 Task: Find connections with filter location Goussainville with filter topic #Moneywith filter profile language French with filter current company B&R Industrial Automation with filter school THIAGARAJAR COLLEGE with filter industry Community Development and Urban Planning with filter service category Resume Writing with filter keywords title Camera Operator
Action: Mouse moved to (689, 110)
Screenshot: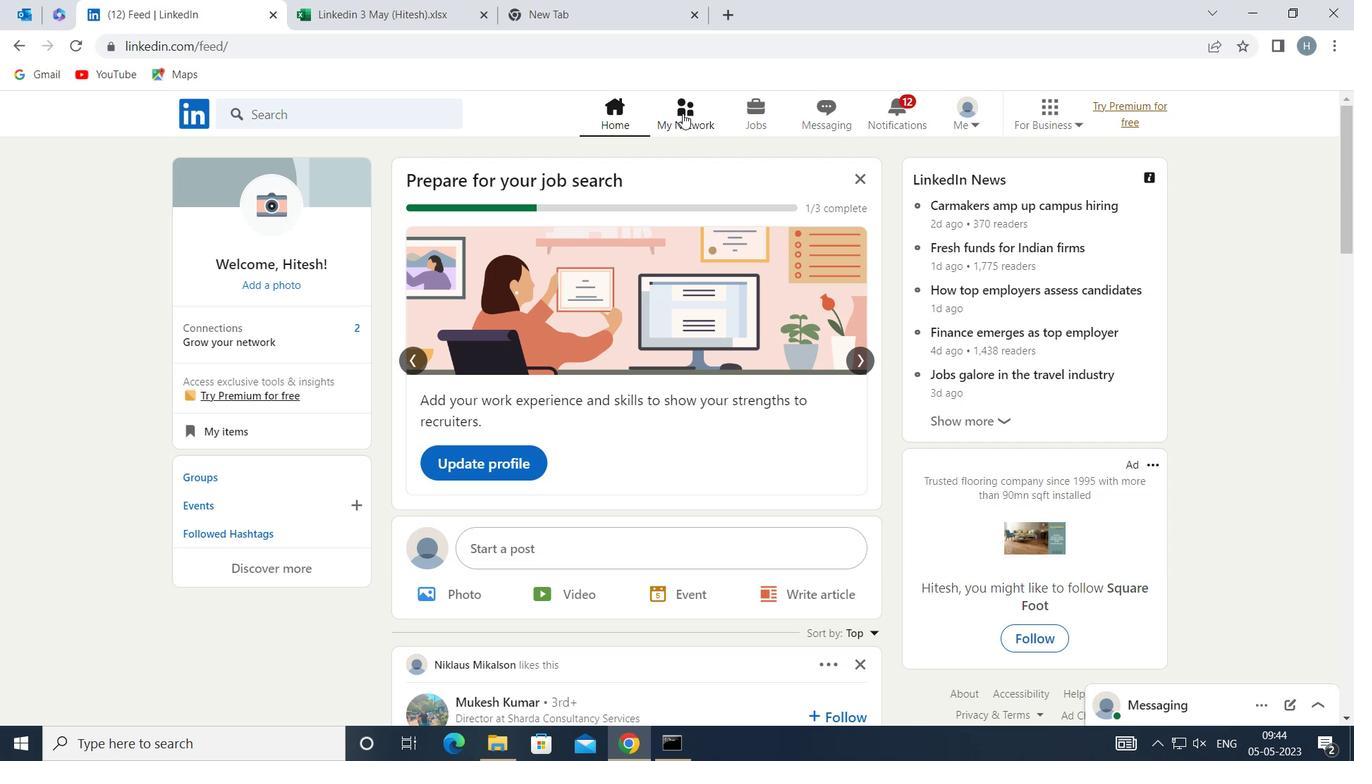 
Action: Mouse pressed left at (689, 110)
Screenshot: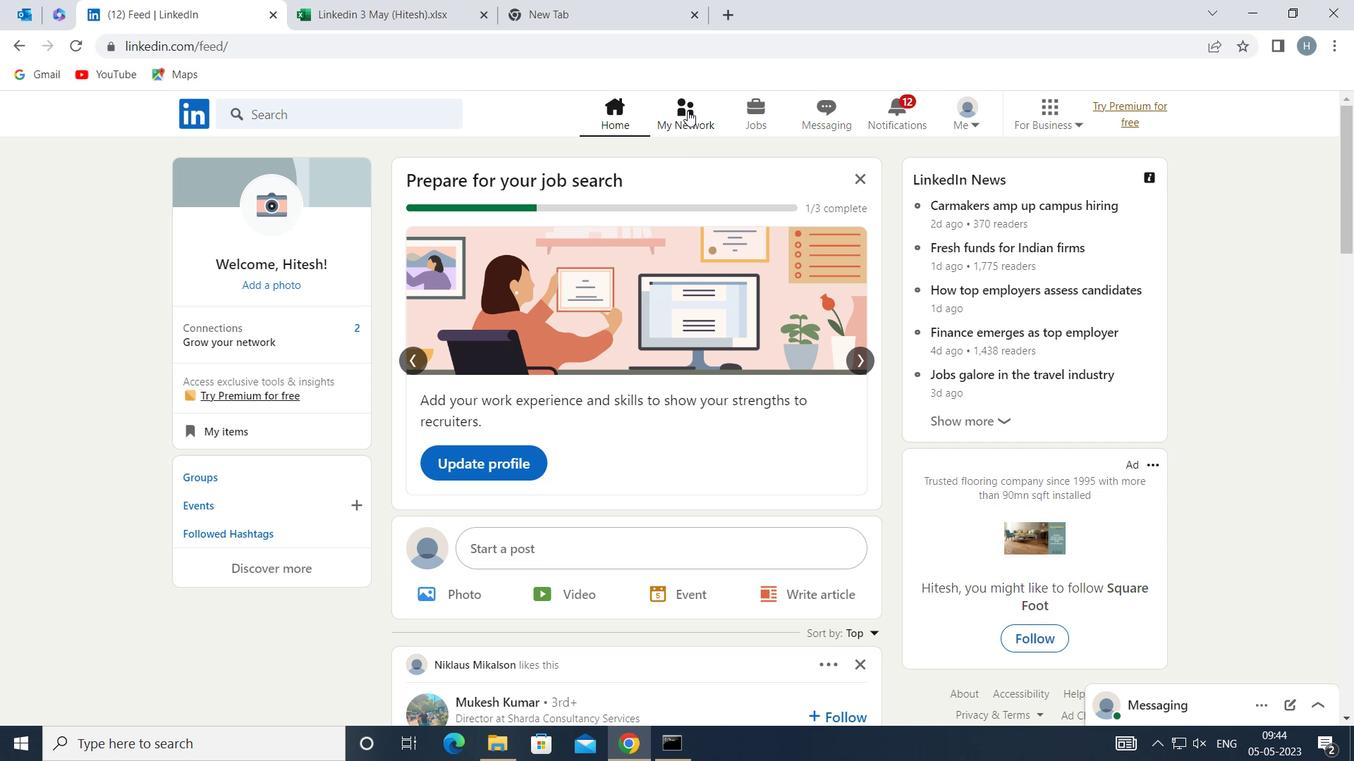 
Action: Mouse moved to (399, 210)
Screenshot: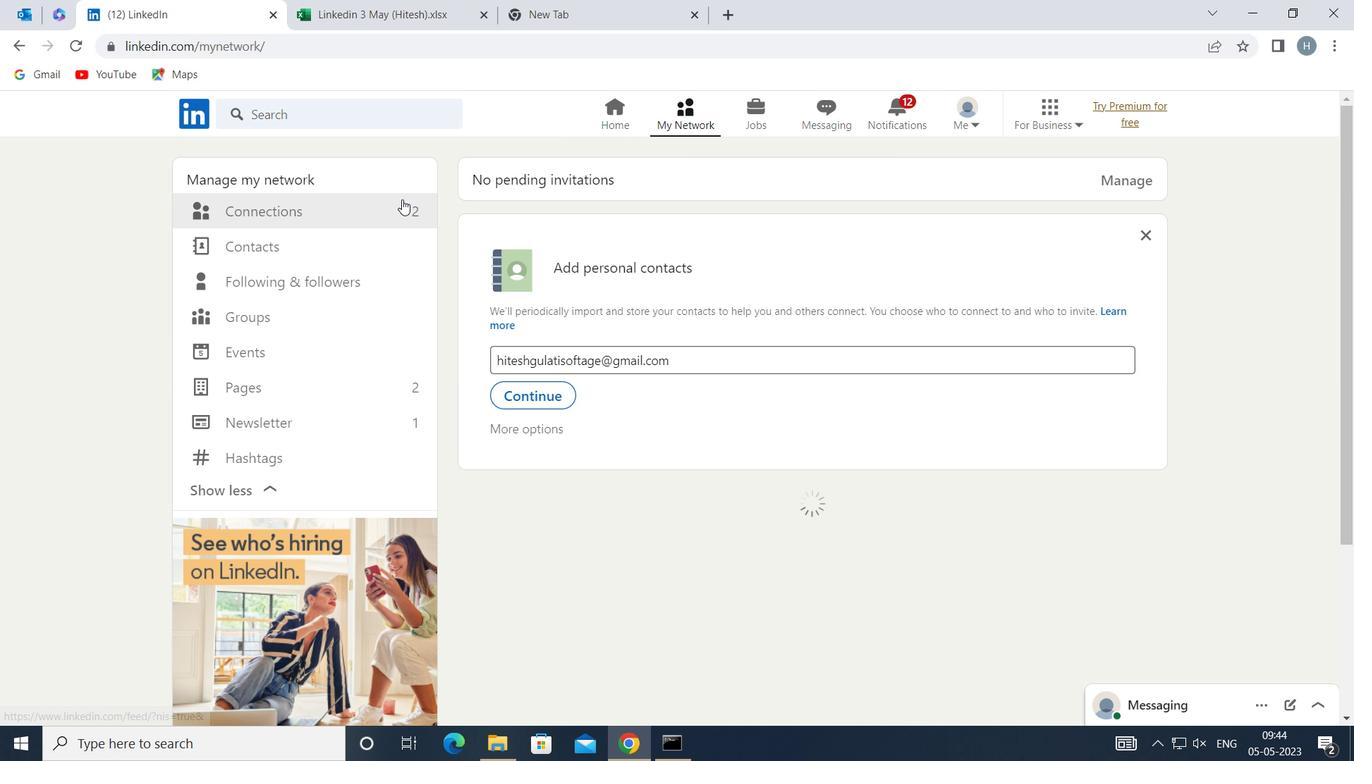 
Action: Mouse pressed left at (399, 210)
Screenshot: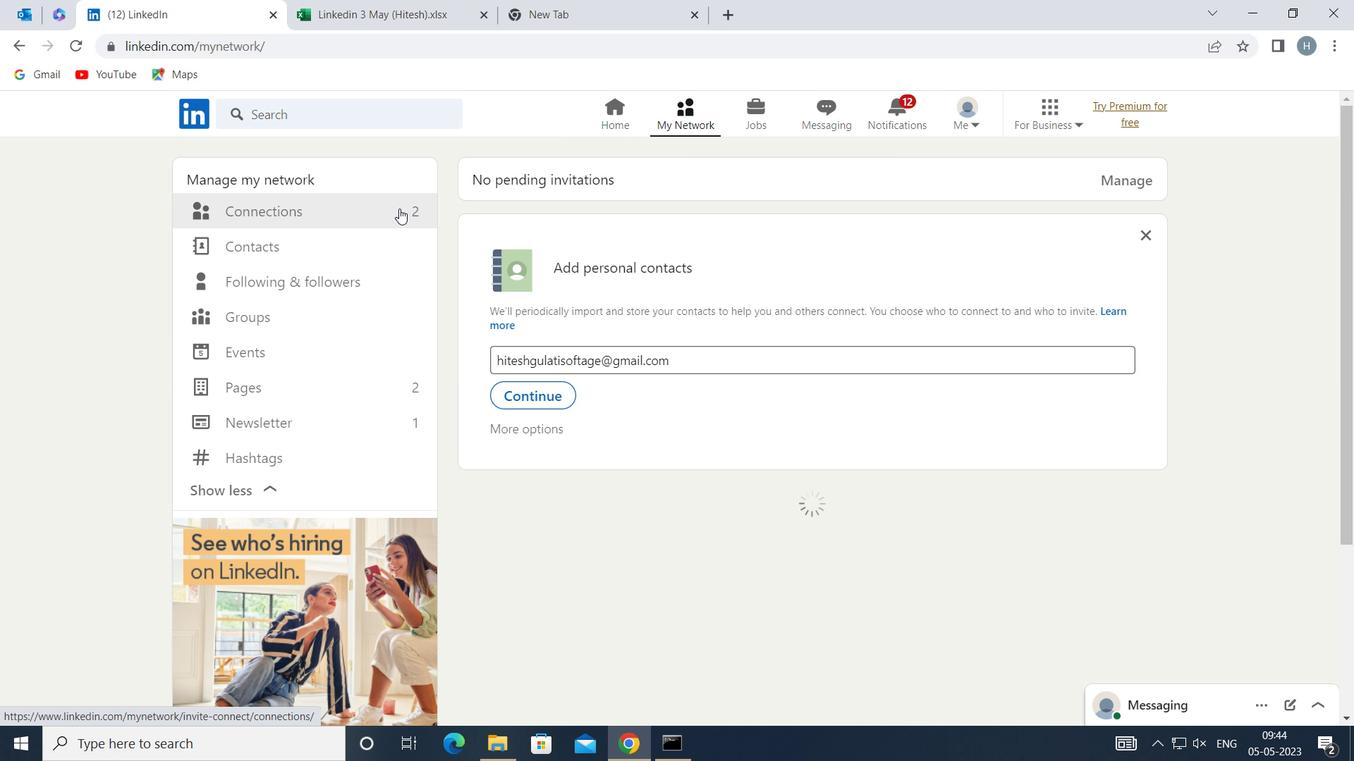 
Action: Mouse moved to (795, 208)
Screenshot: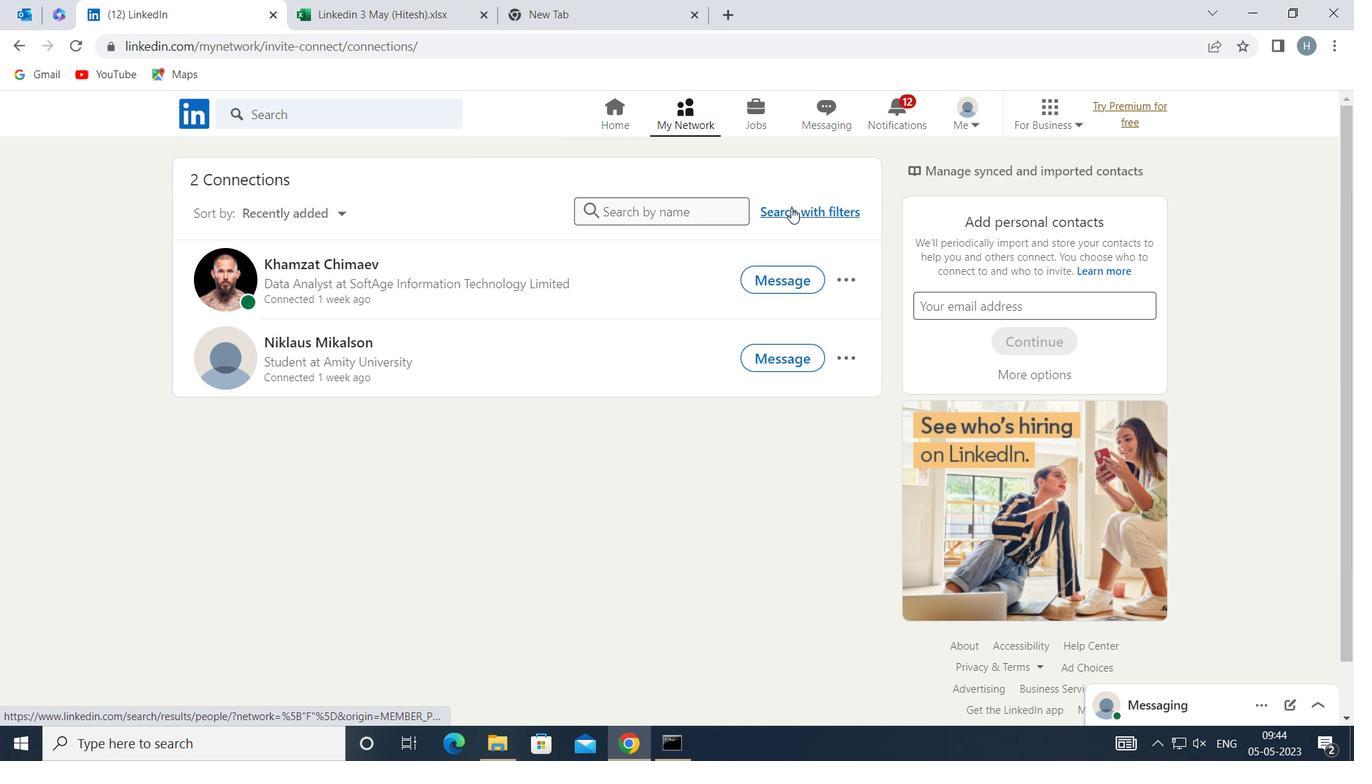 
Action: Mouse pressed left at (795, 208)
Screenshot: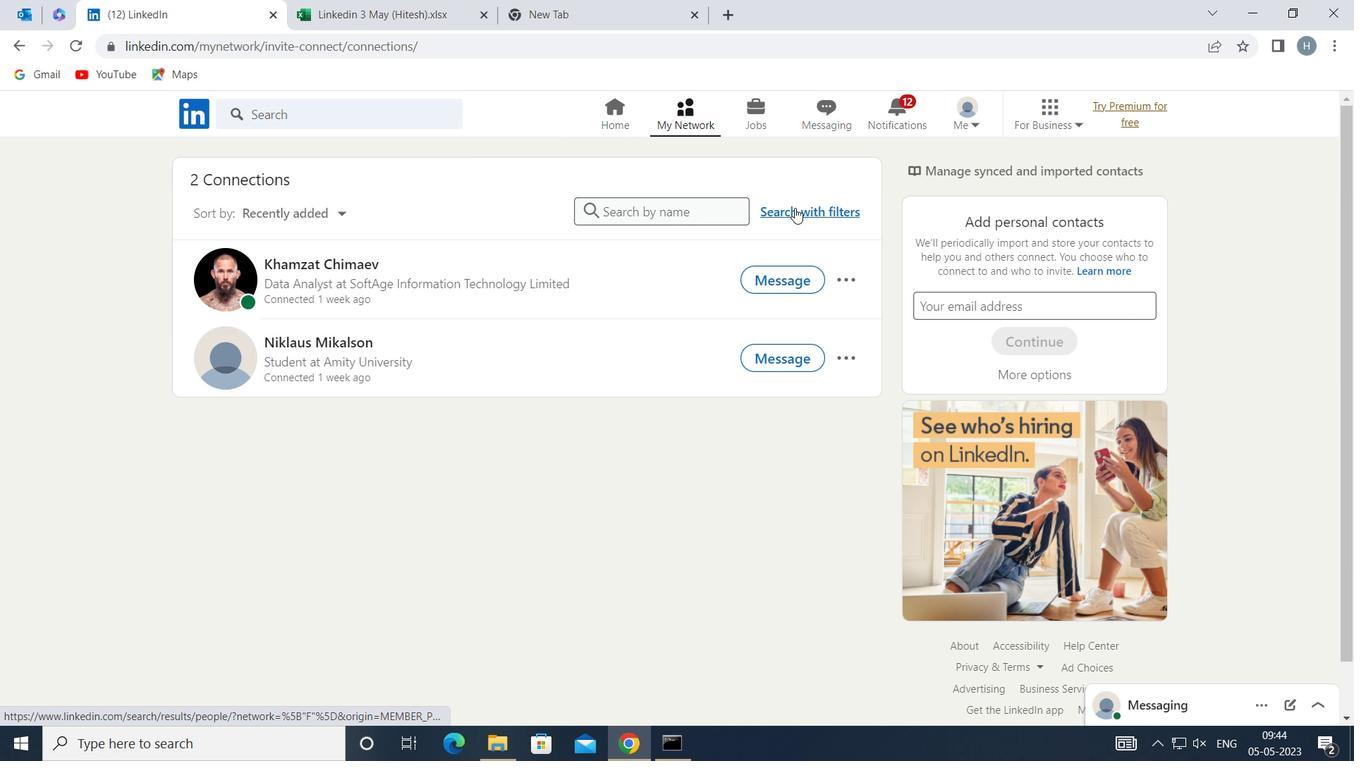 
Action: Mouse moved to (756, 165)
Screenshot: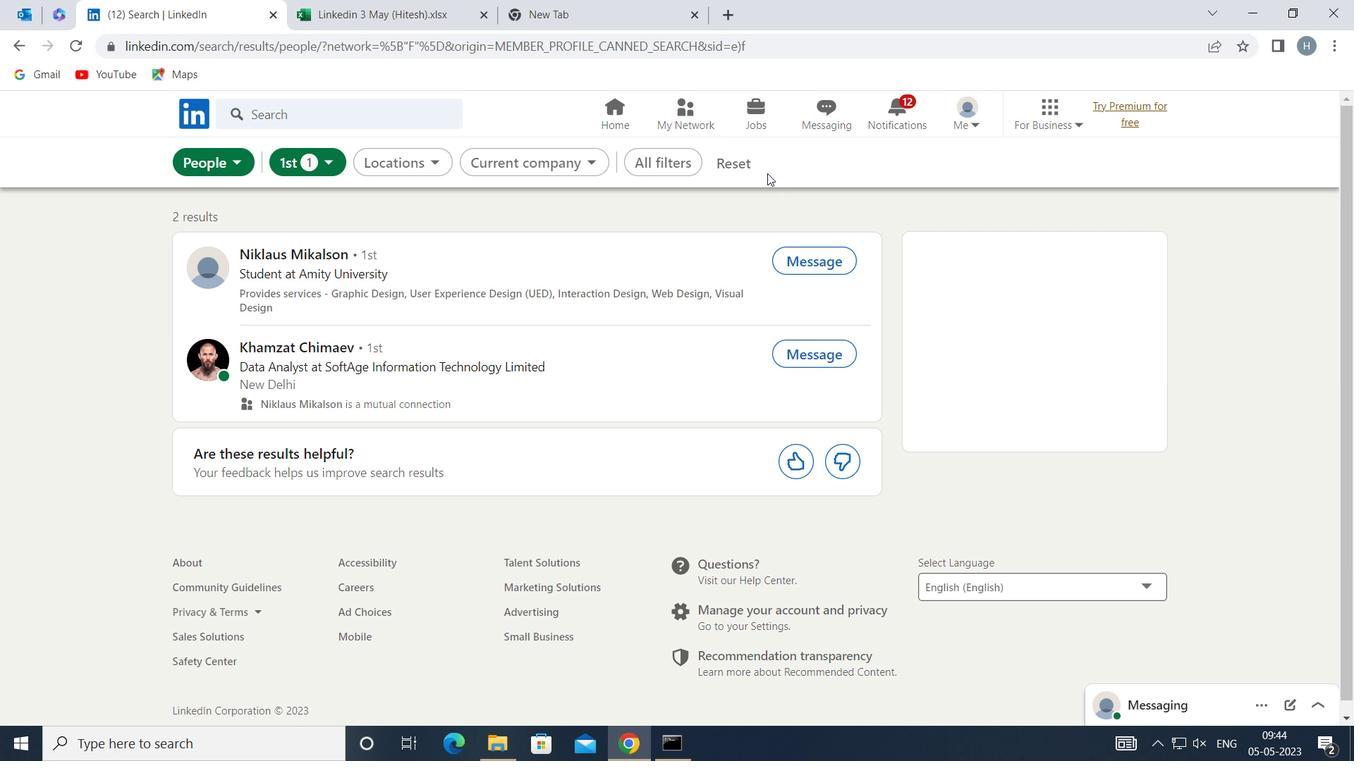 
Action: Mouse pressed left at (756, 165)
Screenshot: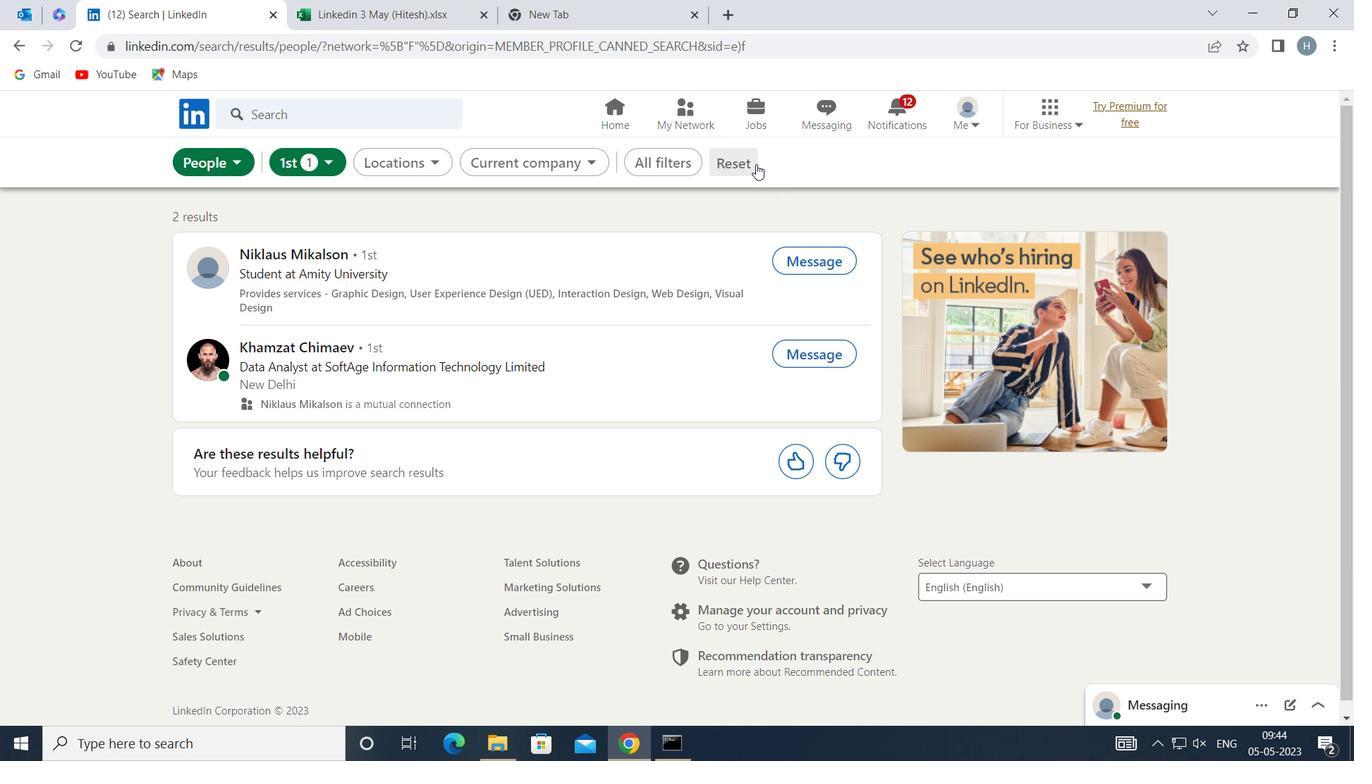 
Action: Mouse moved to (718, 164)
Screenshot: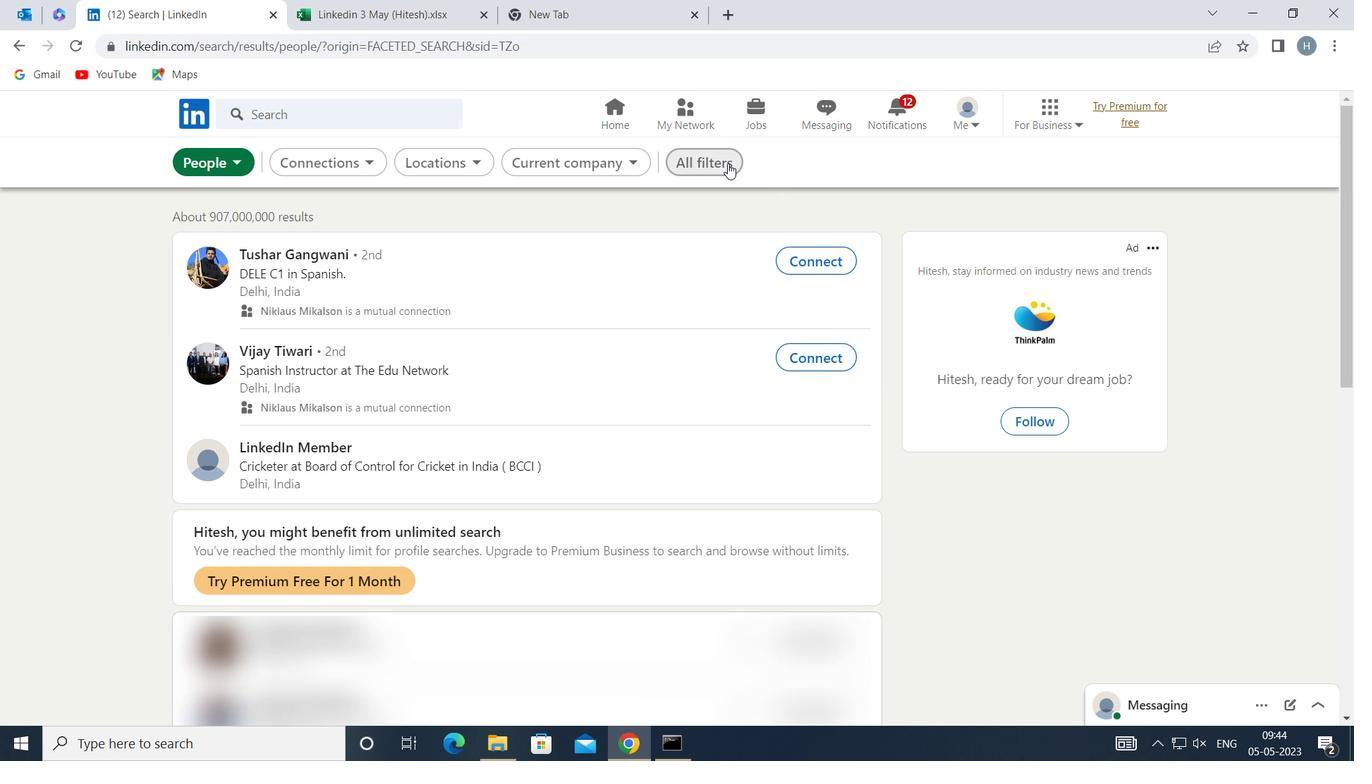 
Action: Mouse pressed left at (718, 164)
Screenshot: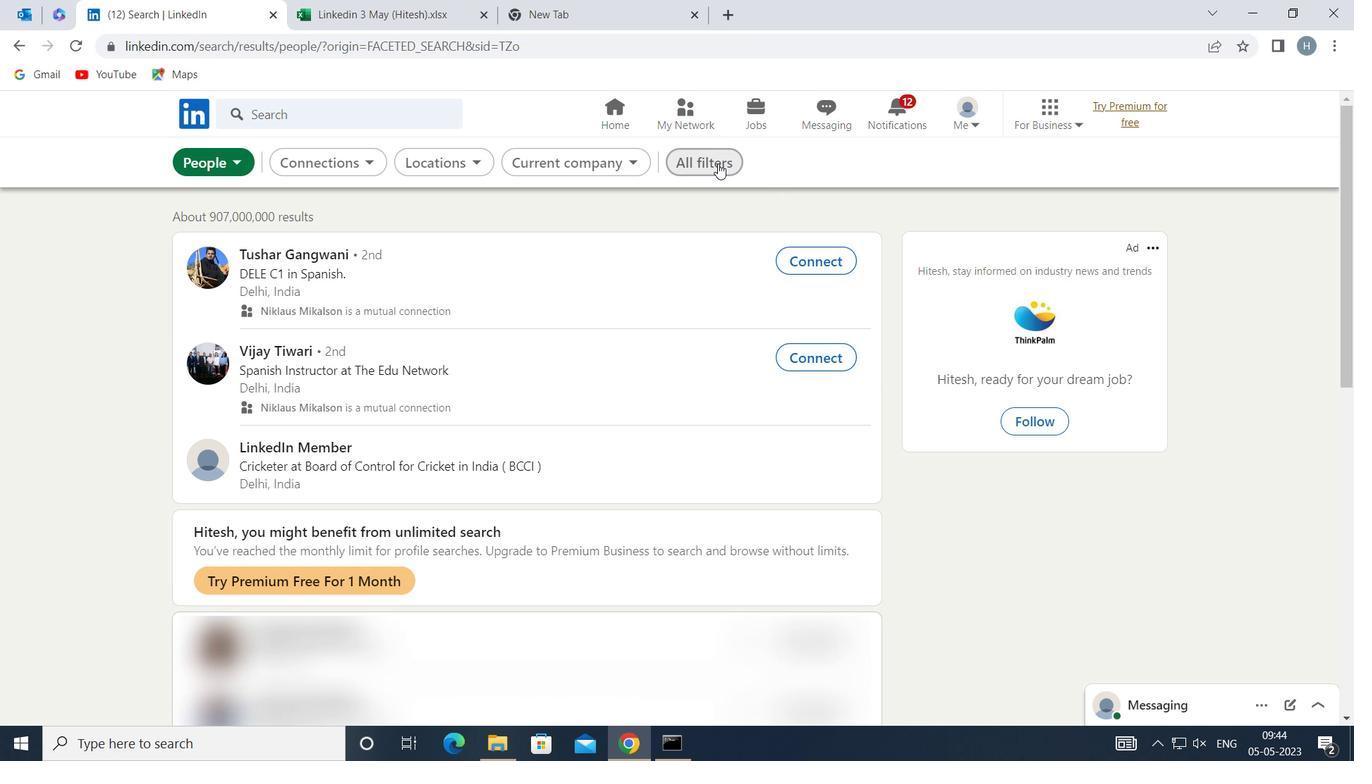 
Action: Mouse moved to (997, 344)
Screenshot: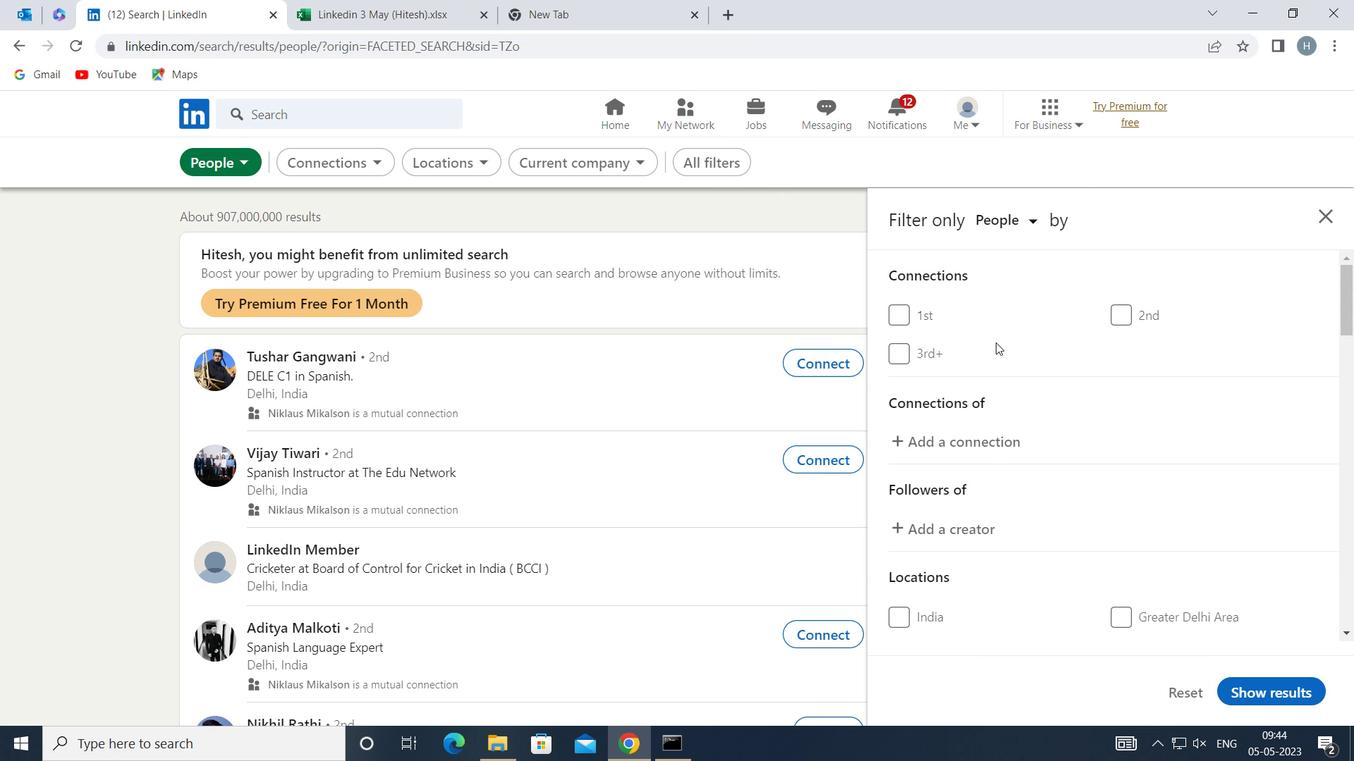 
Action: Mouse scrolled (997, 344) with delta (0, 0)
Screenshot: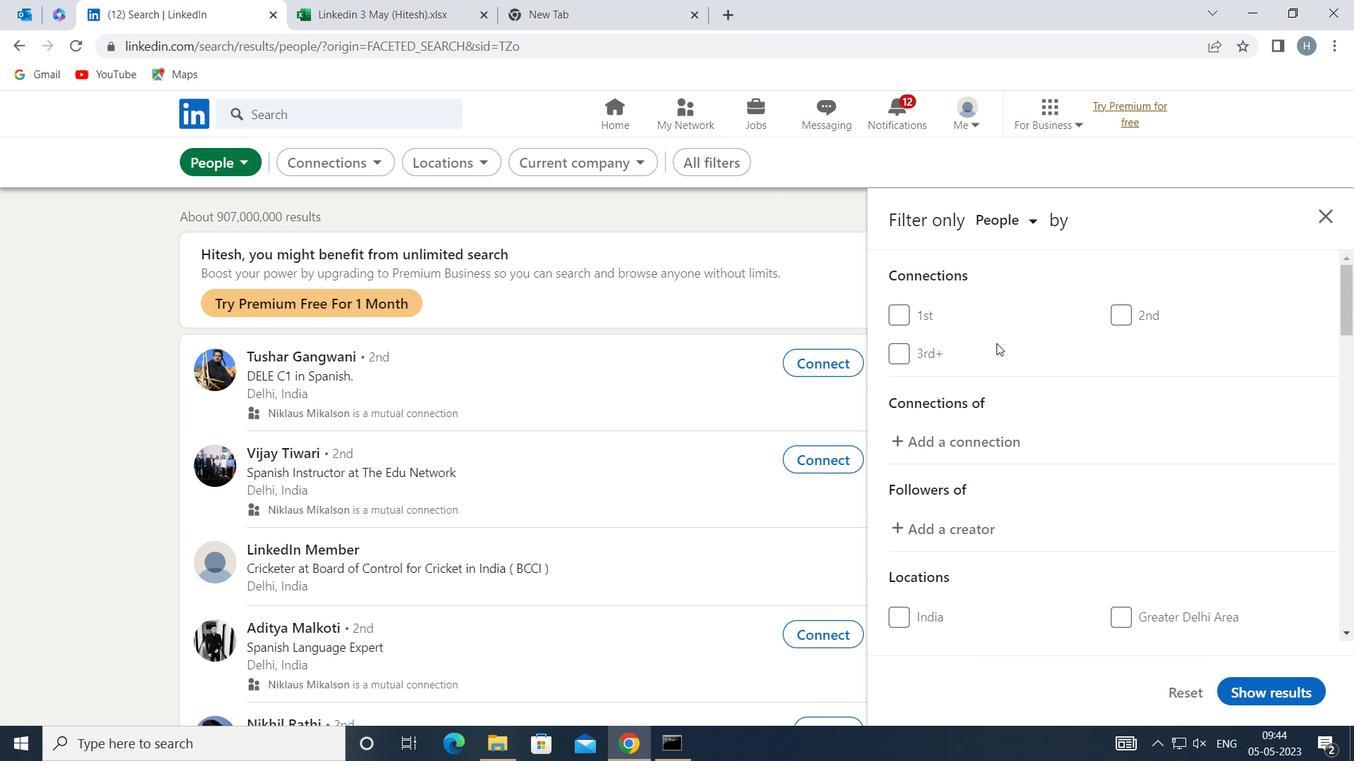 
Action: Mouse moved to (997, 345)
Screenshot: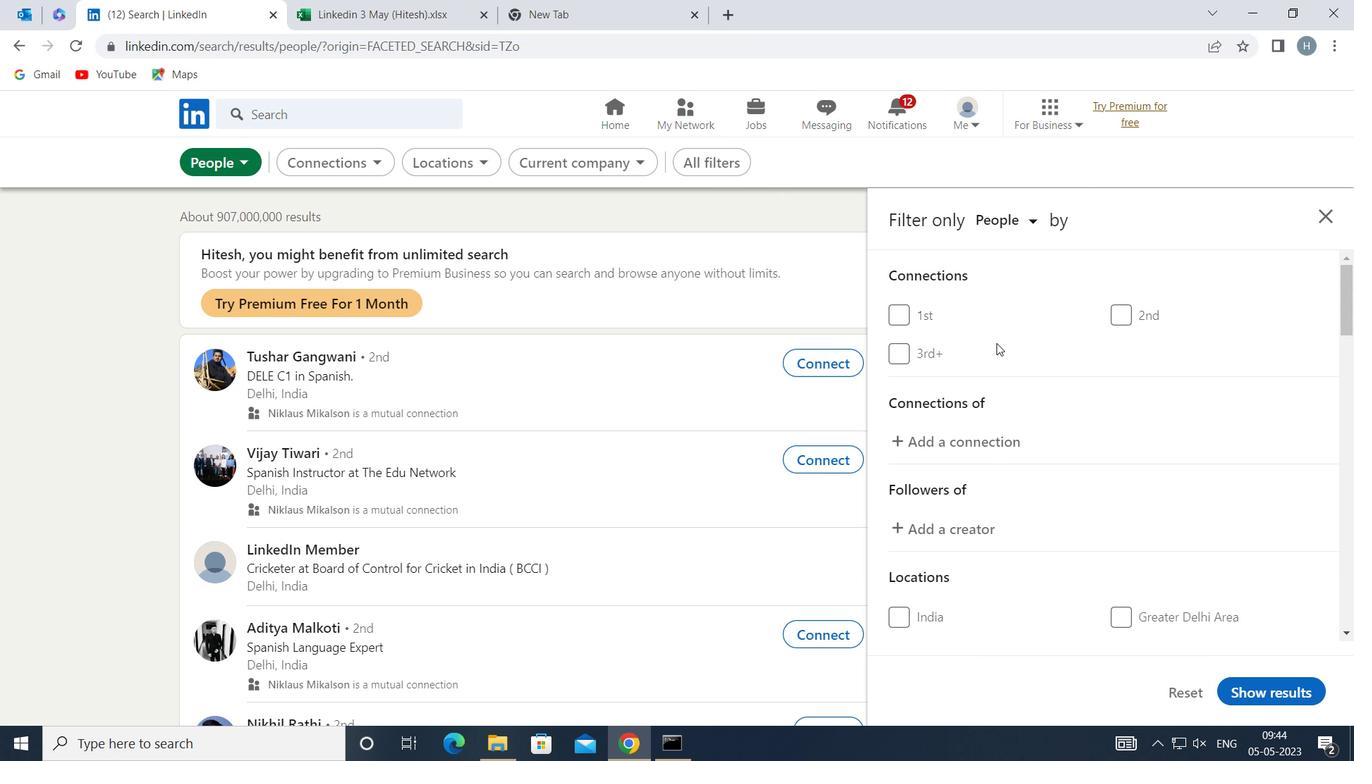 
Action: Mouse scrolled (997, 344) with delta (0, 0)
Screenshot: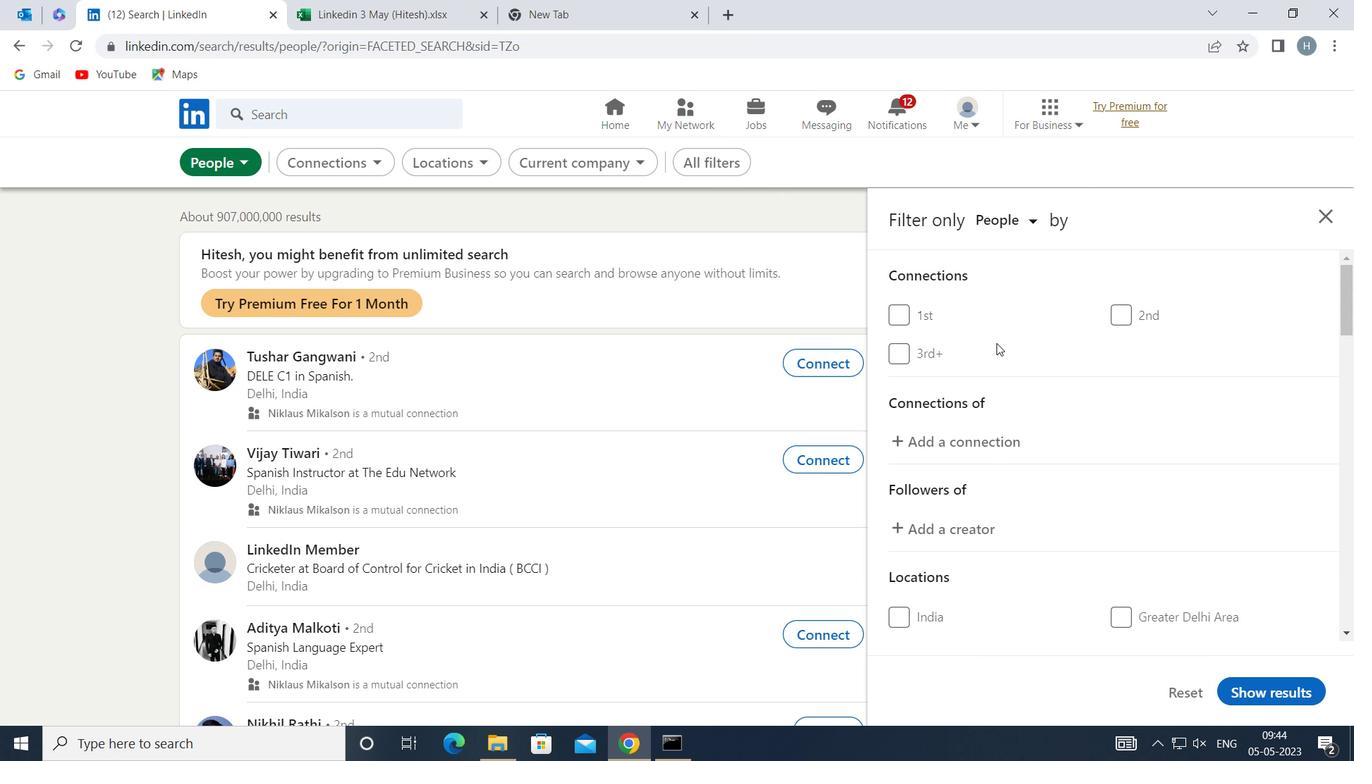 
Action: Mouse moved to (1145, 519)
Screenshot: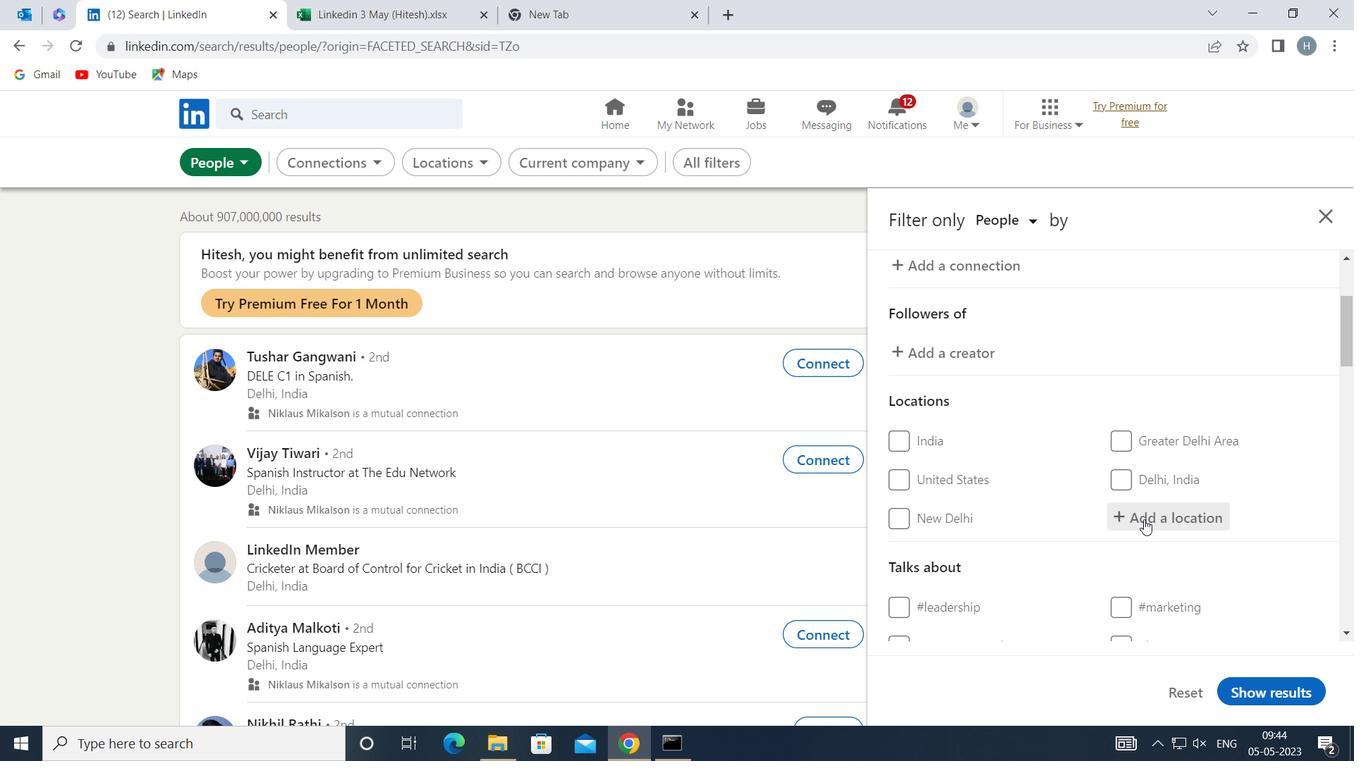 
Action: Mouse pressed left at (1145, 519)
Screenshot: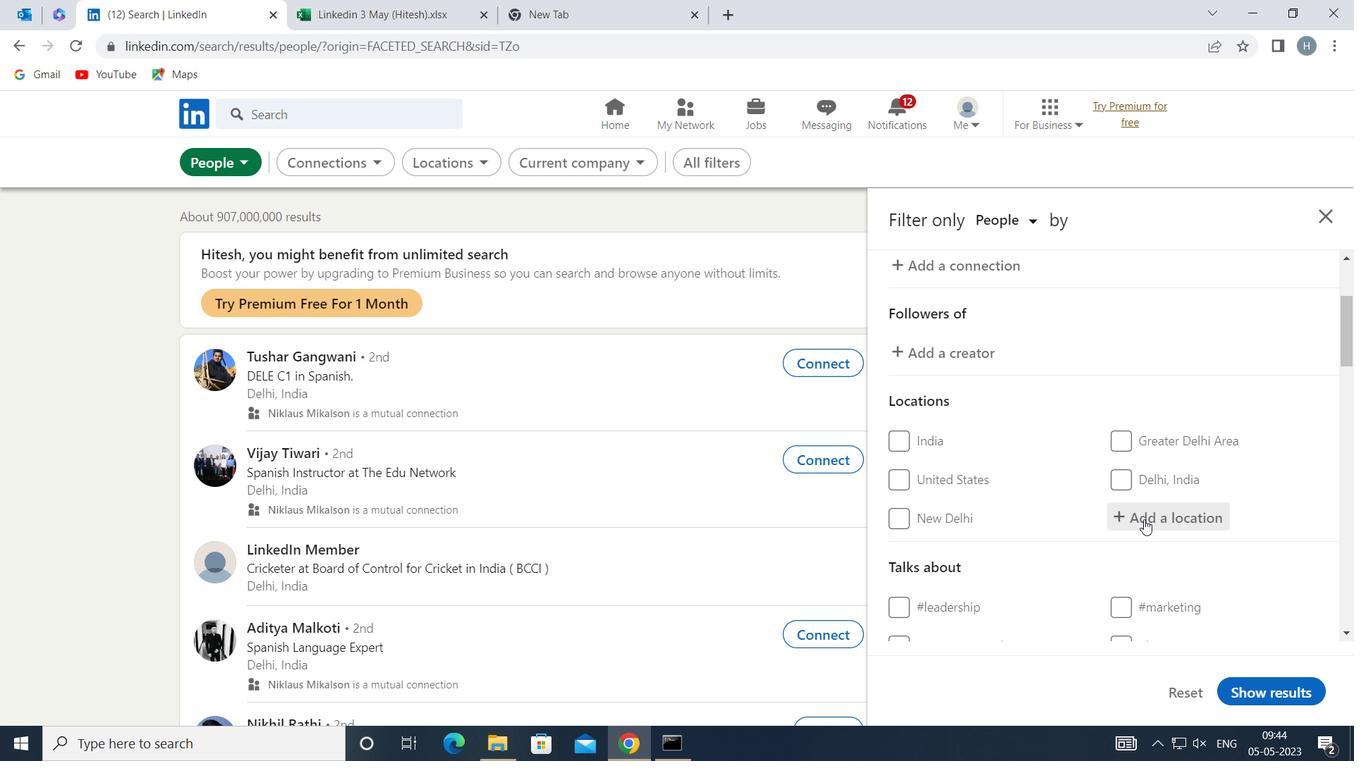 
Action: Mouse moved to (1147, 513)
Screenshot: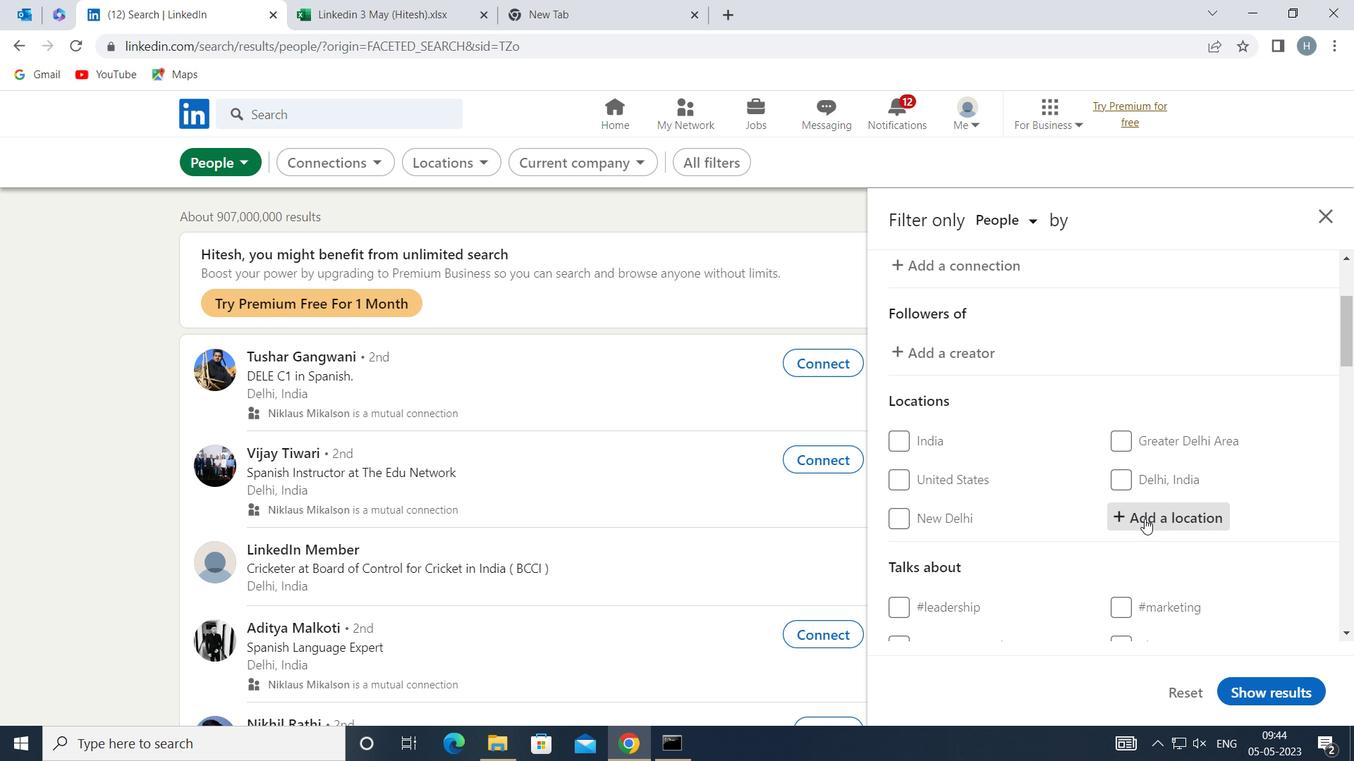 
Action: Key pressed <Key.shift>GOUSSAINVILLE
Screenshot: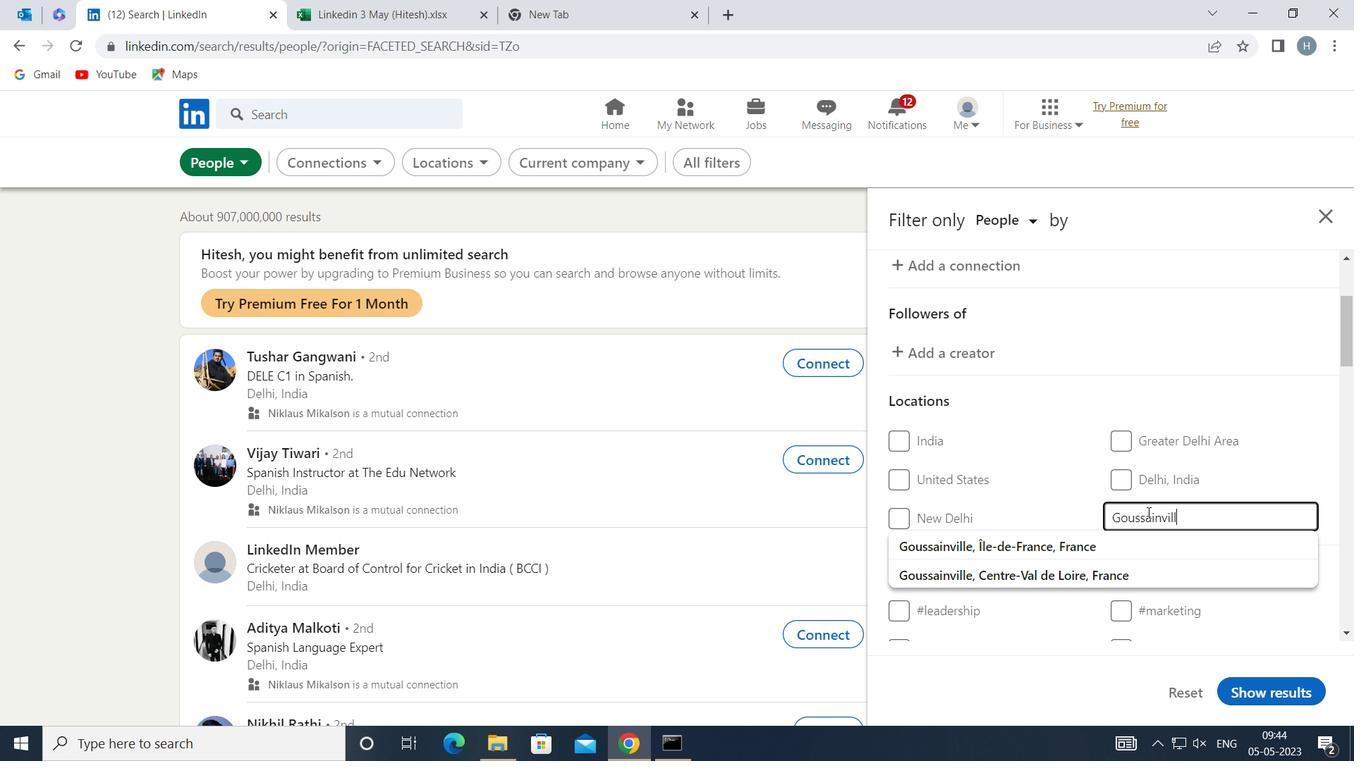 
Action: Mouse moved to (1089, 540)
Screenshot: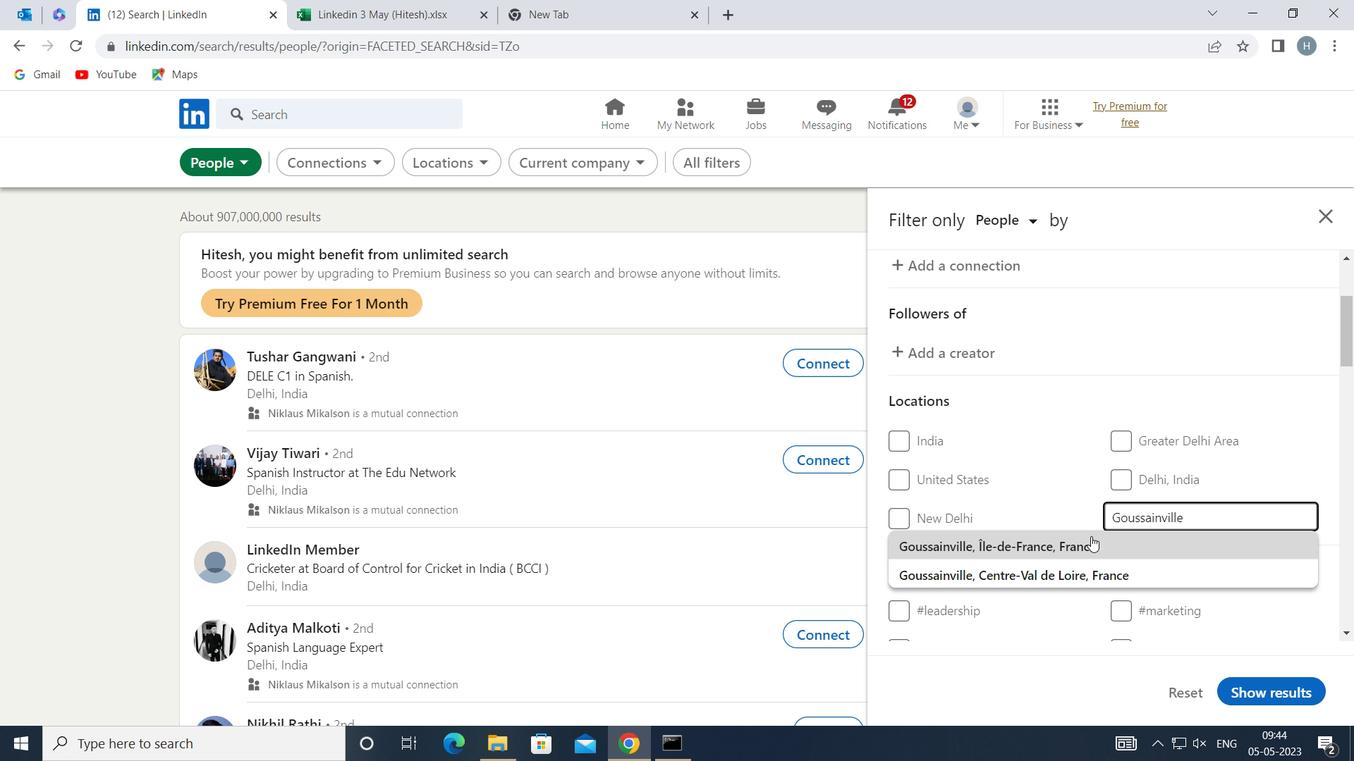
Action: Mouse pressed left at (1089, 540)
Screenshot: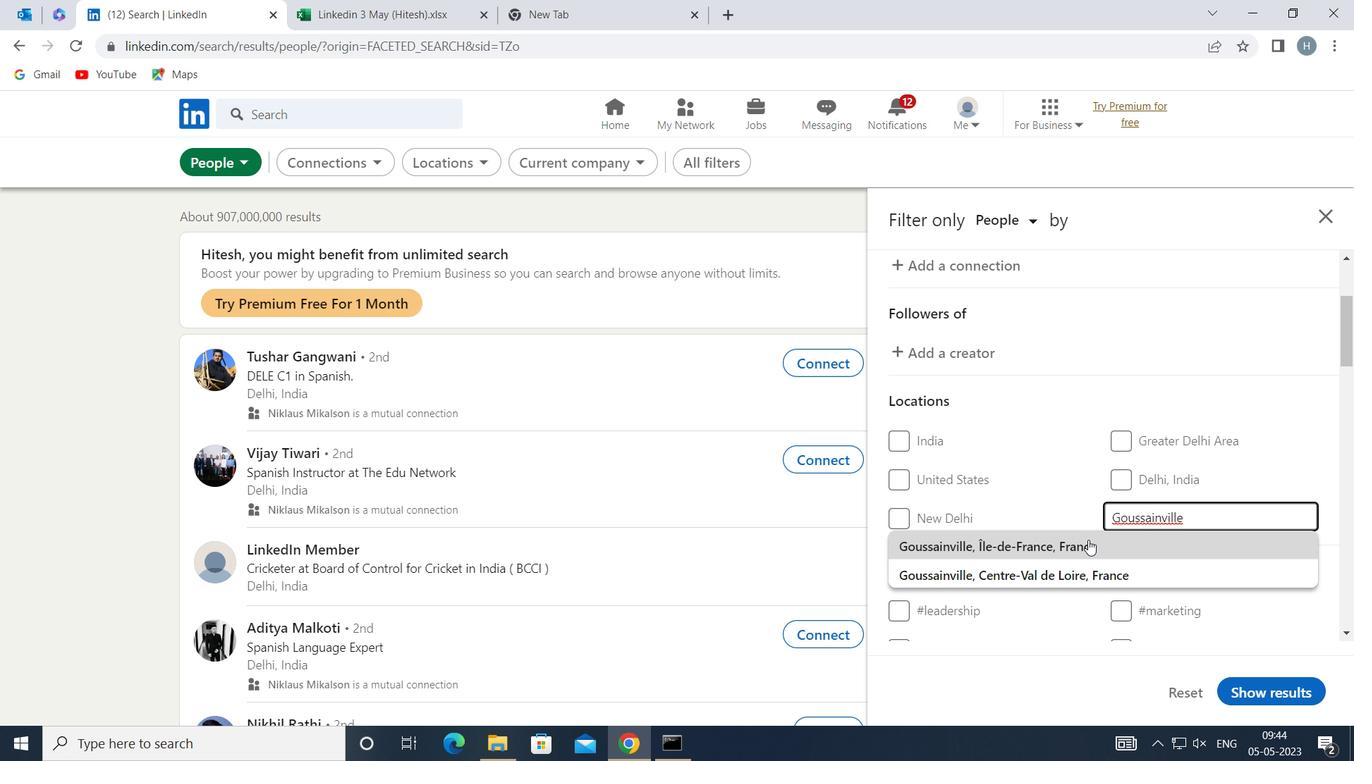 
Action: Mouse moved to (1086, 459)
Screenshot: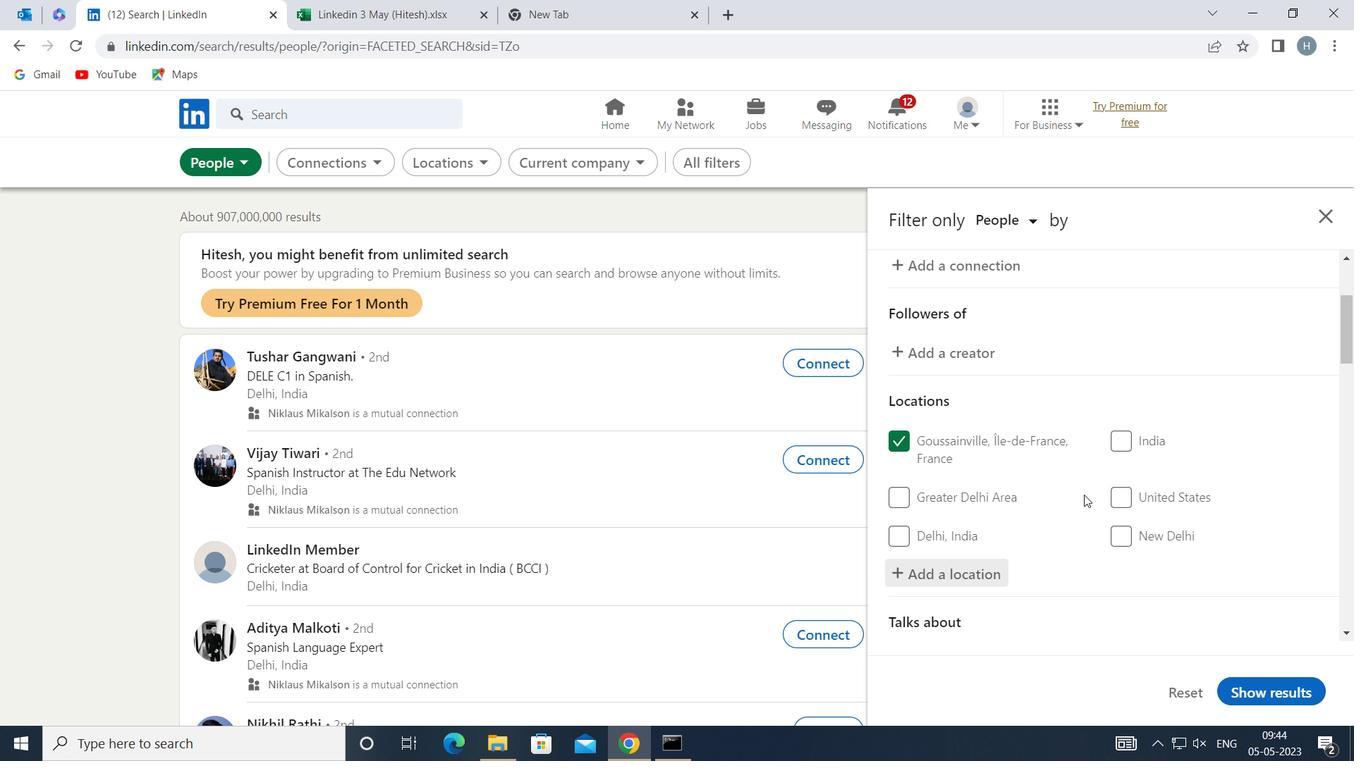 
Action: Mouse scrolled (1086, 458) with delta (0, 0)
Screenshot: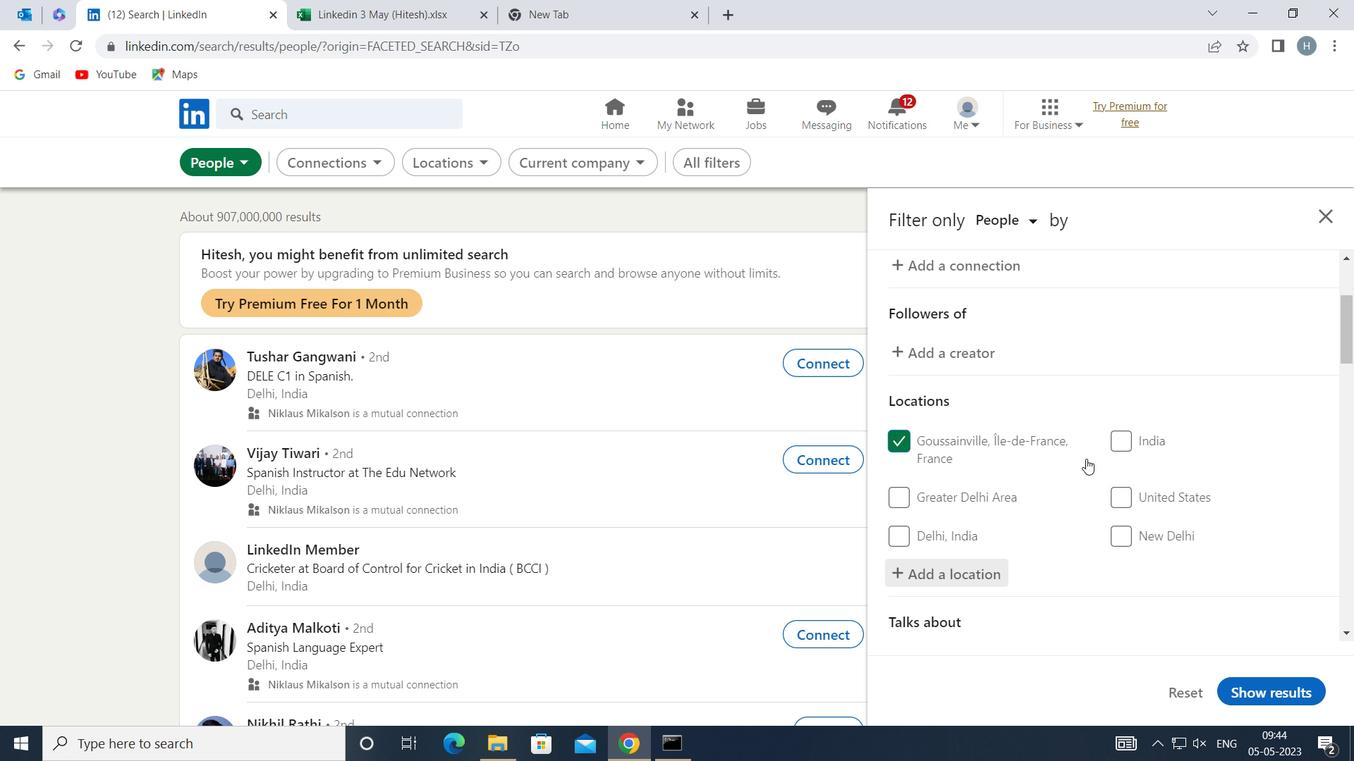 
Action: Mouse scrolled (1086, 458) with delta (0, 0)
Screenshot: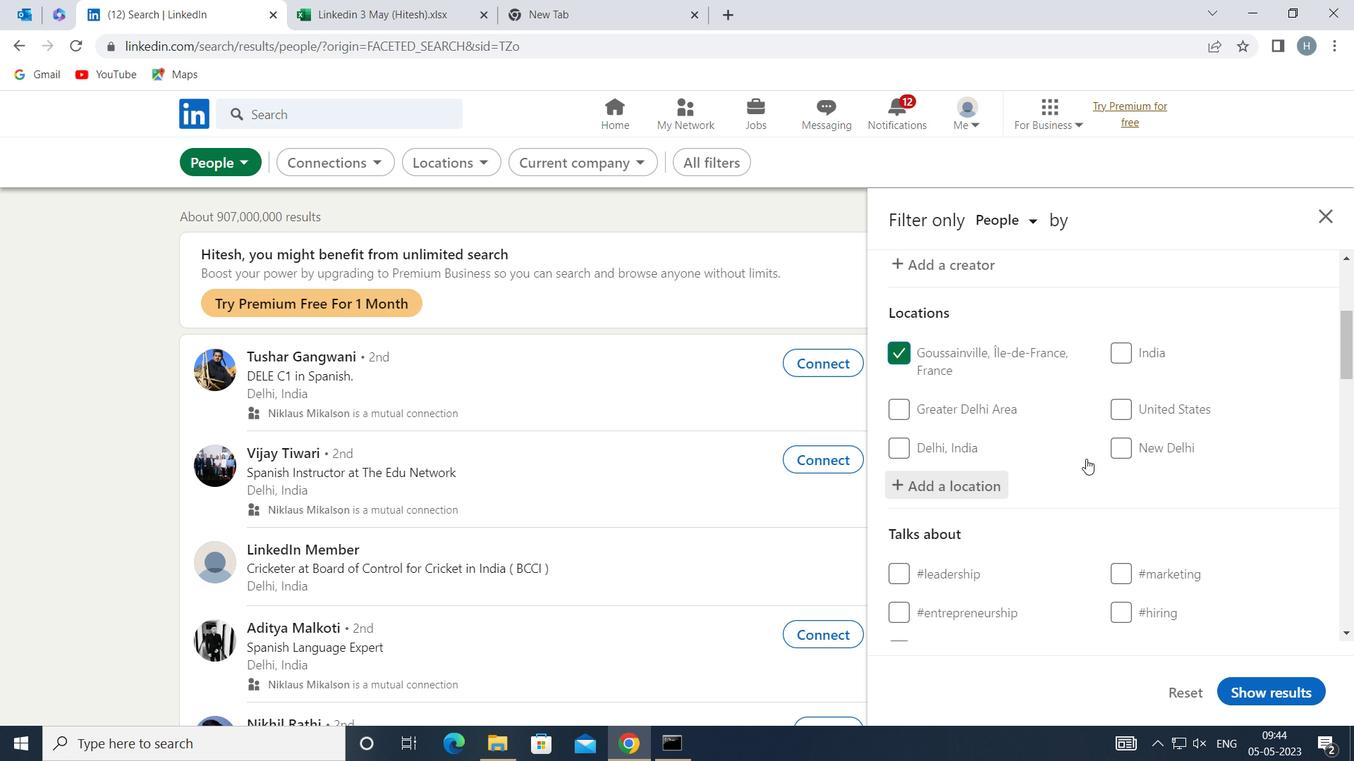 
Action: Mouse scrolled (1086, 458) with delta (0, 0)
Screenshot: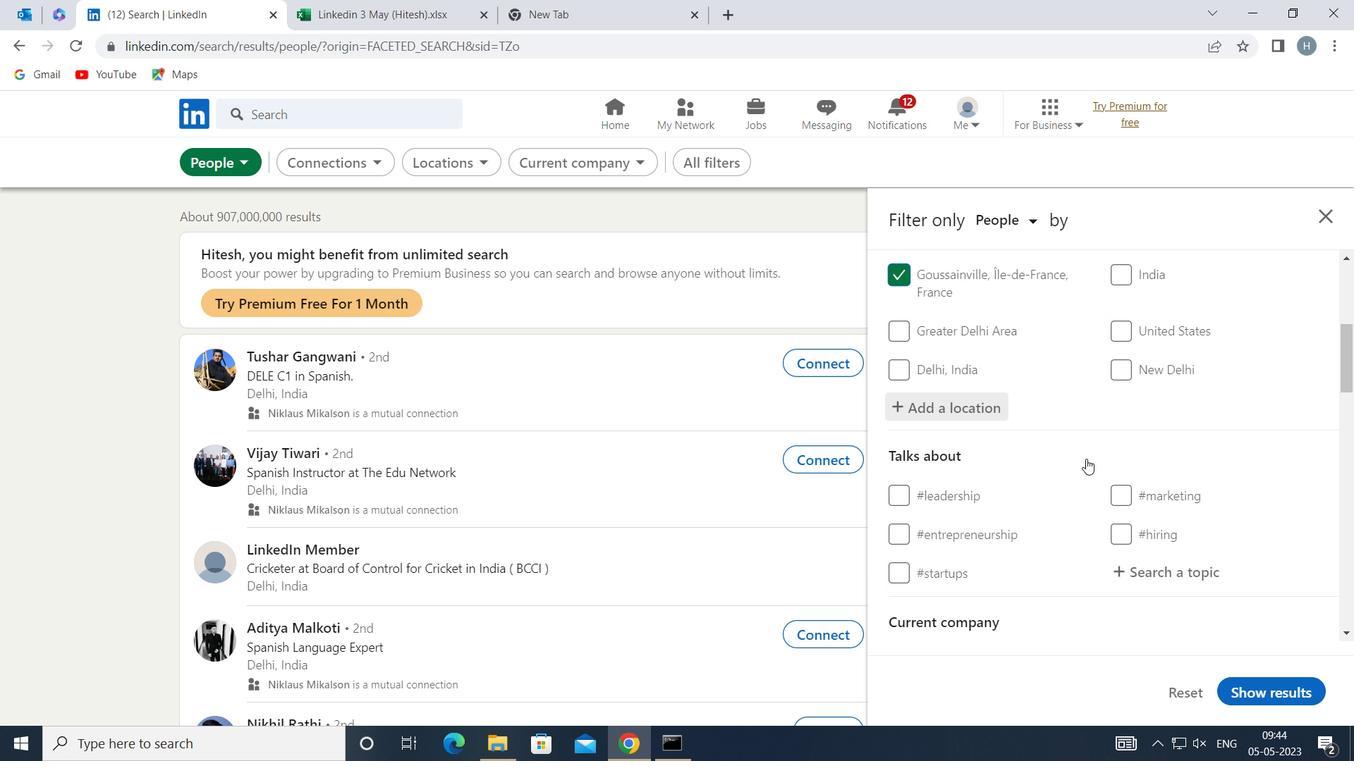 
Action: Mouse moved to (1143, 471)
Screenshot: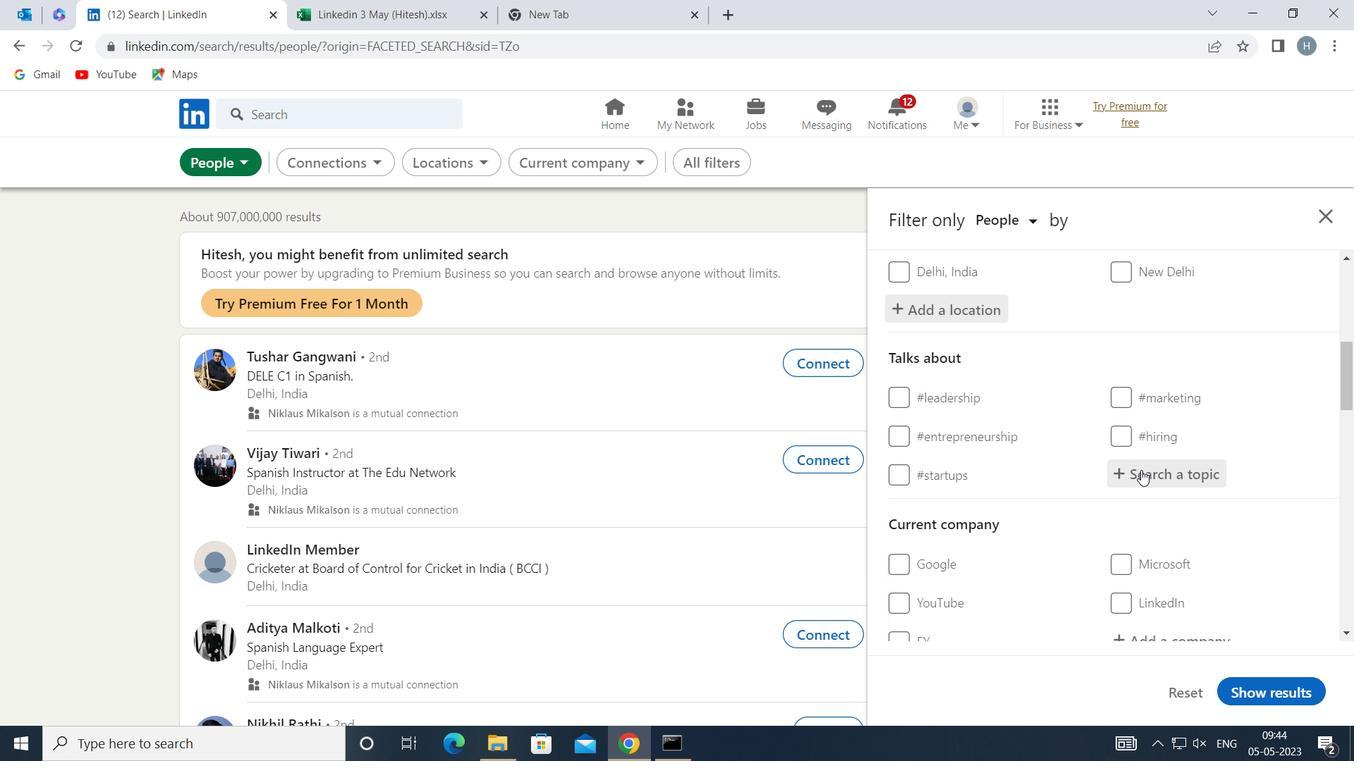 
Action: Mouse pressed left at (1143, 471)
Screenshot: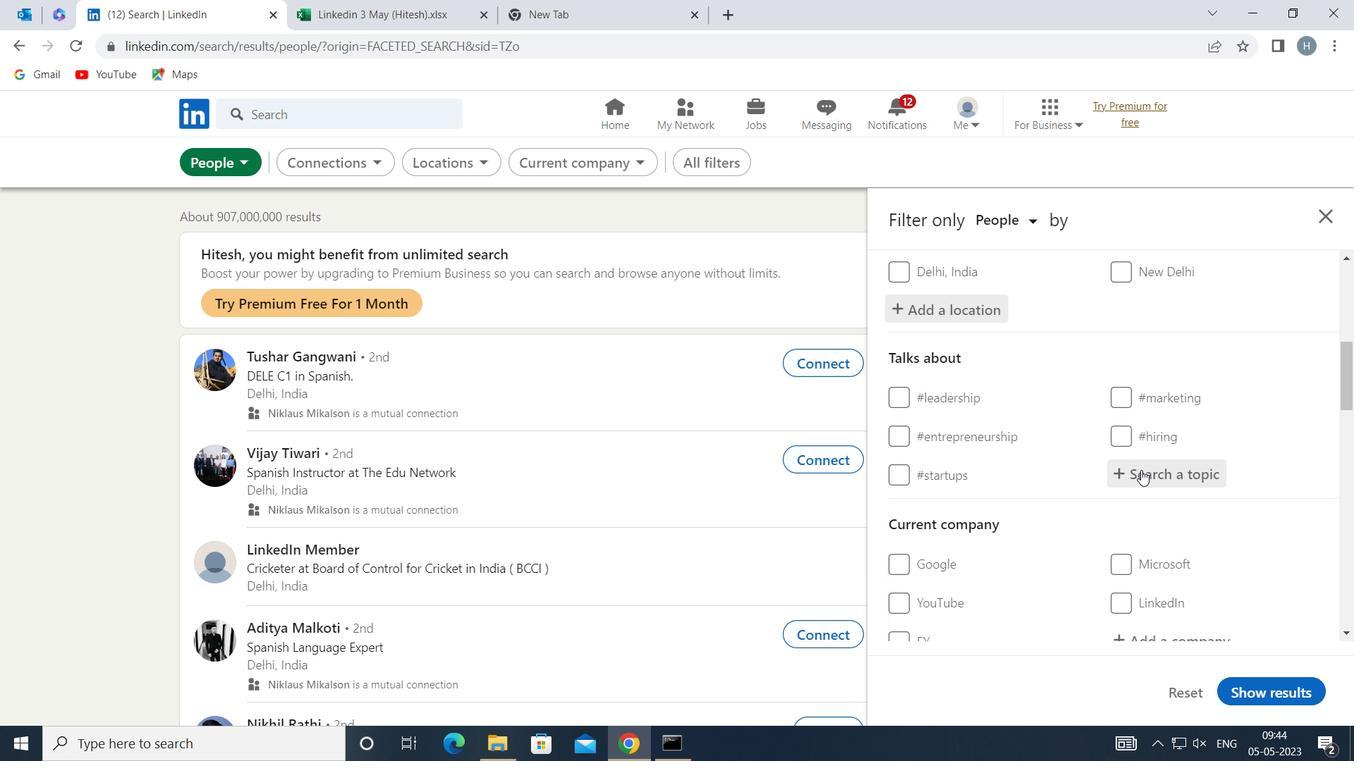 
Action: Key pressed <Key.shift>MONEY
Screenshot: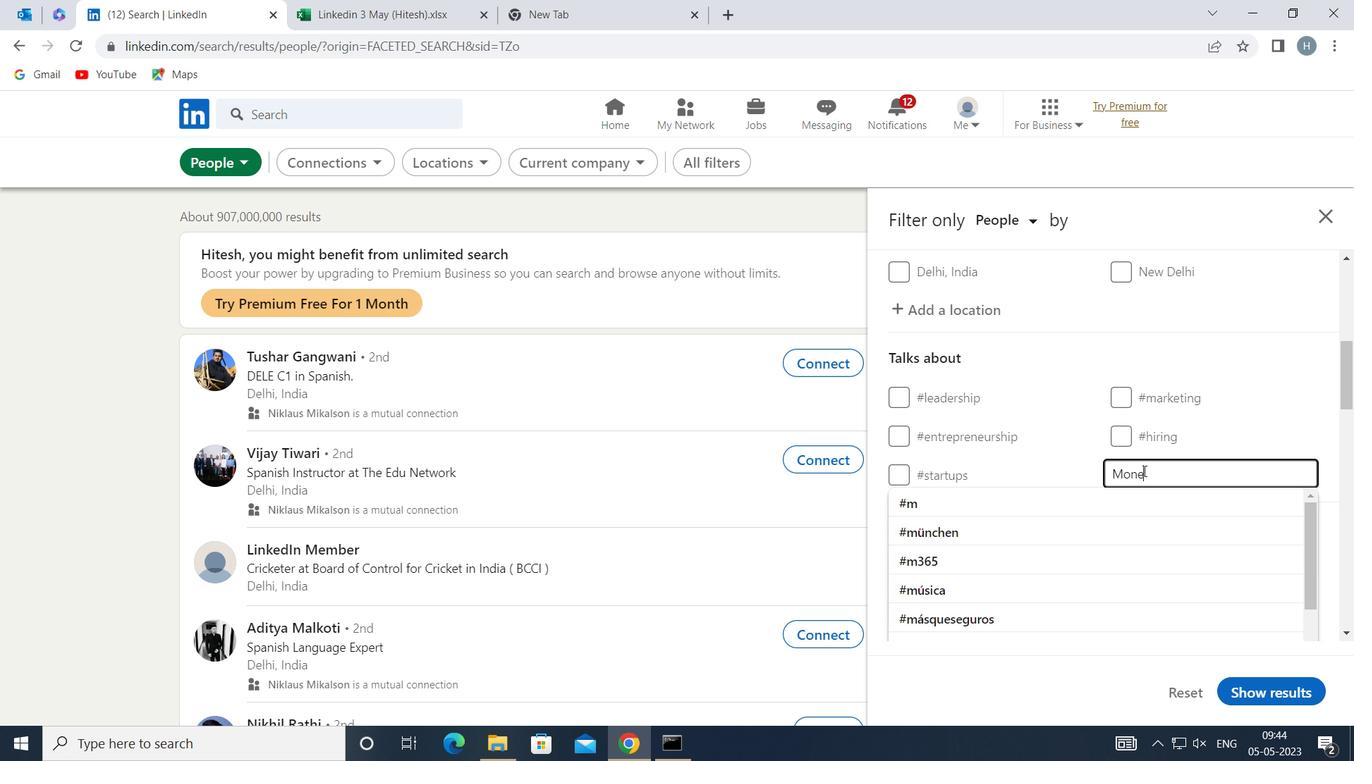 
Action: Mouse moved to (1100, 495)
Screenshot: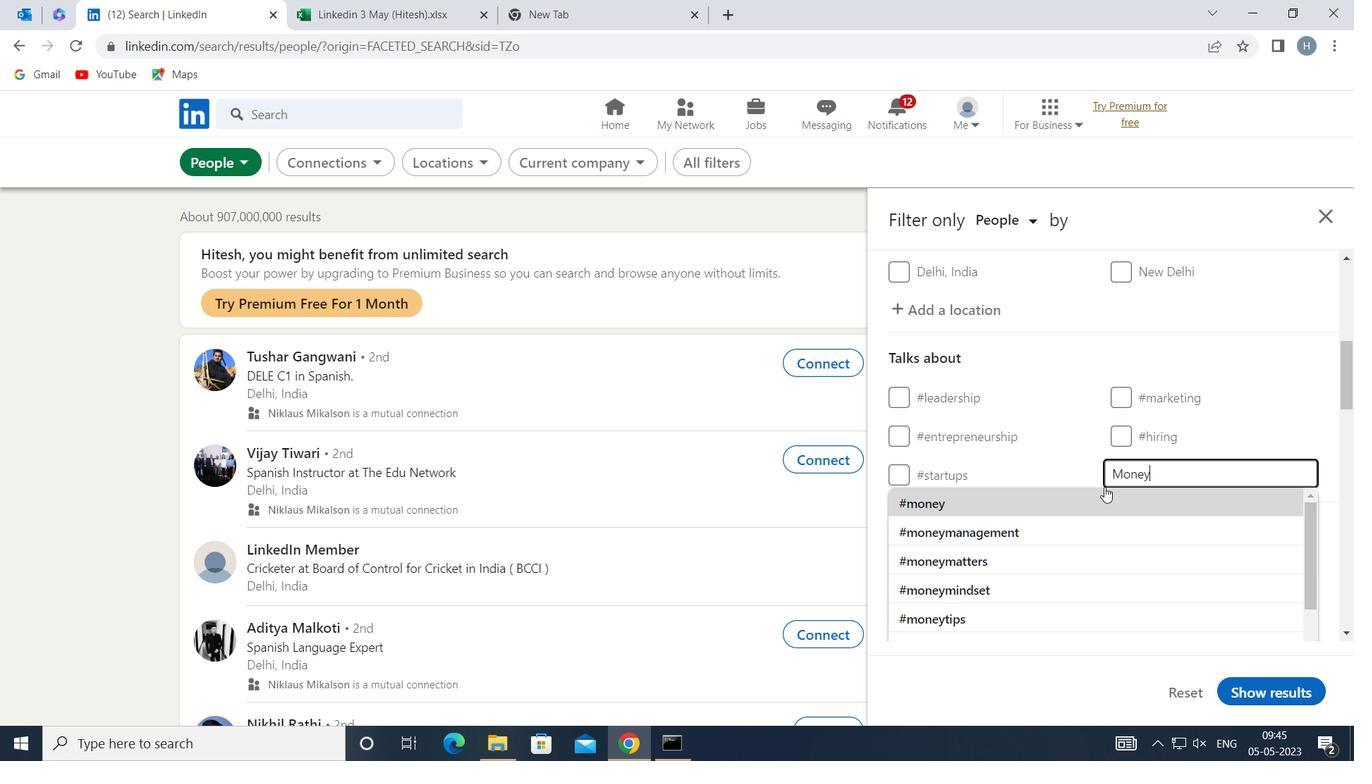 
Action: Mouse pressed left at (1100, 495)
Screenshot: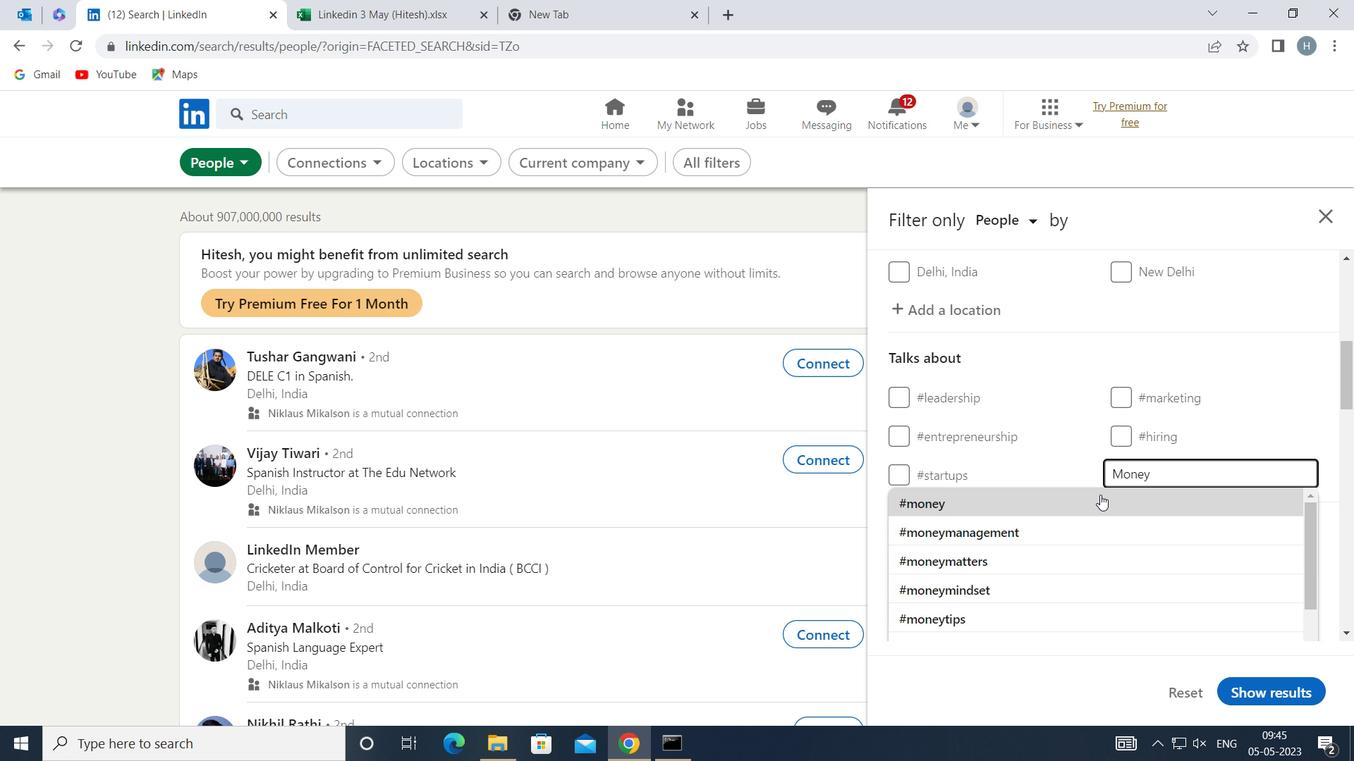
Action: Mouse moved to (1084, 486)
Screenshot: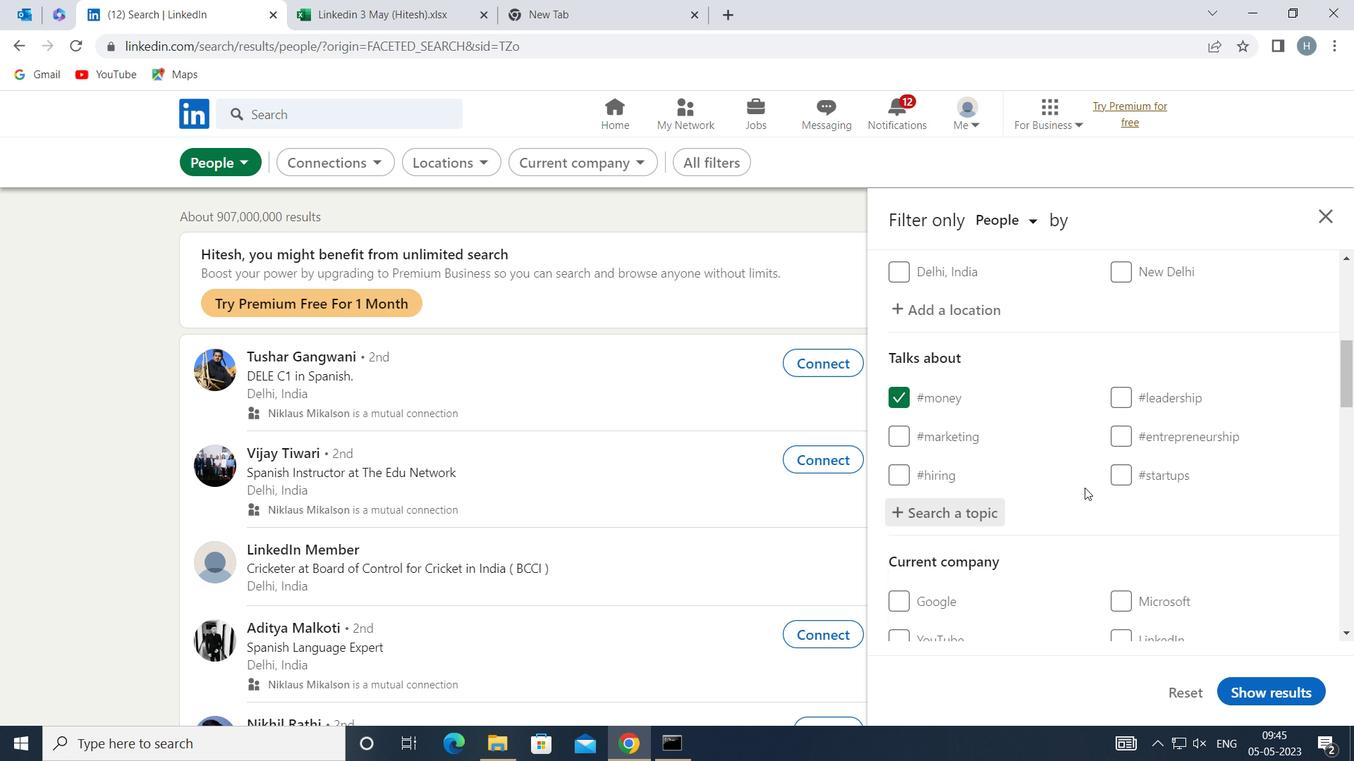 
Action: Mouse scrolled (1084, 486) with delta (0, 0)
Screenshot: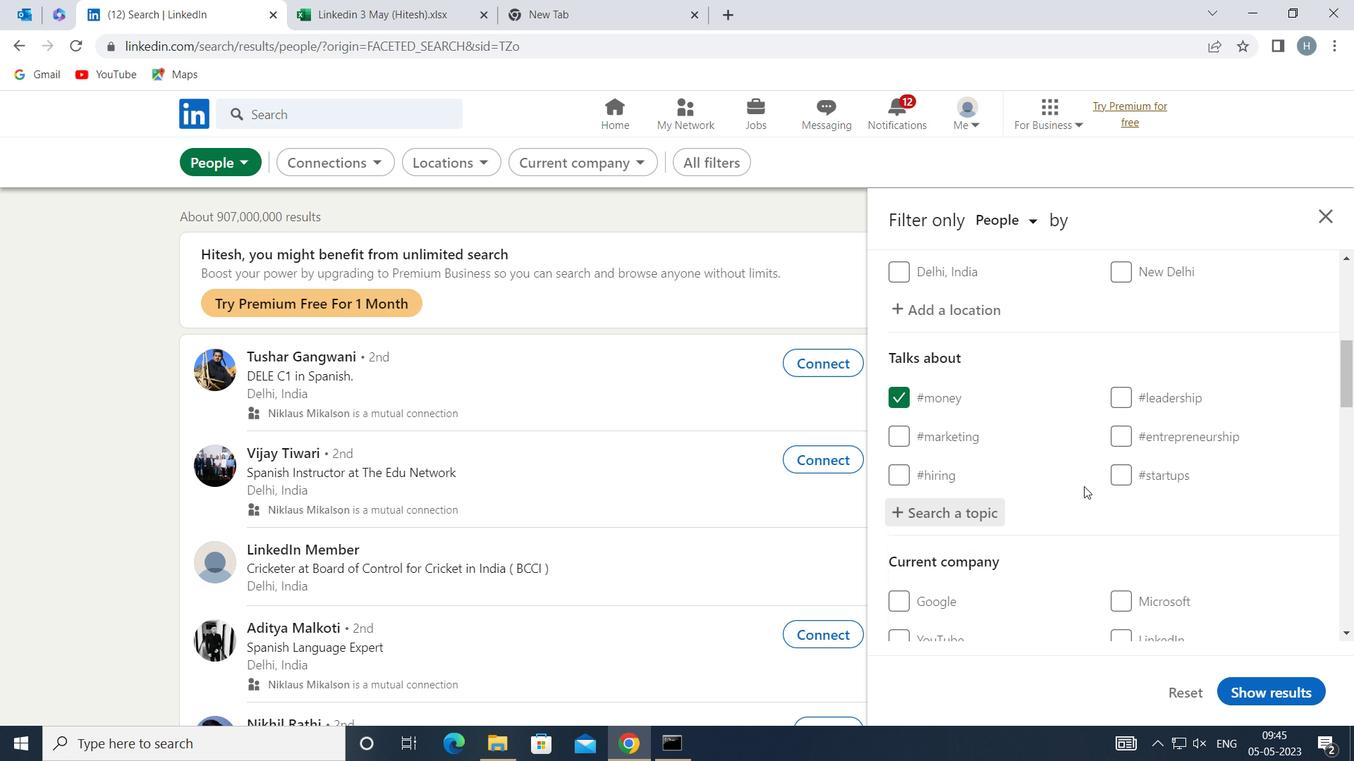 
Action: Mouse moved to (1084, 483)
Screenshot: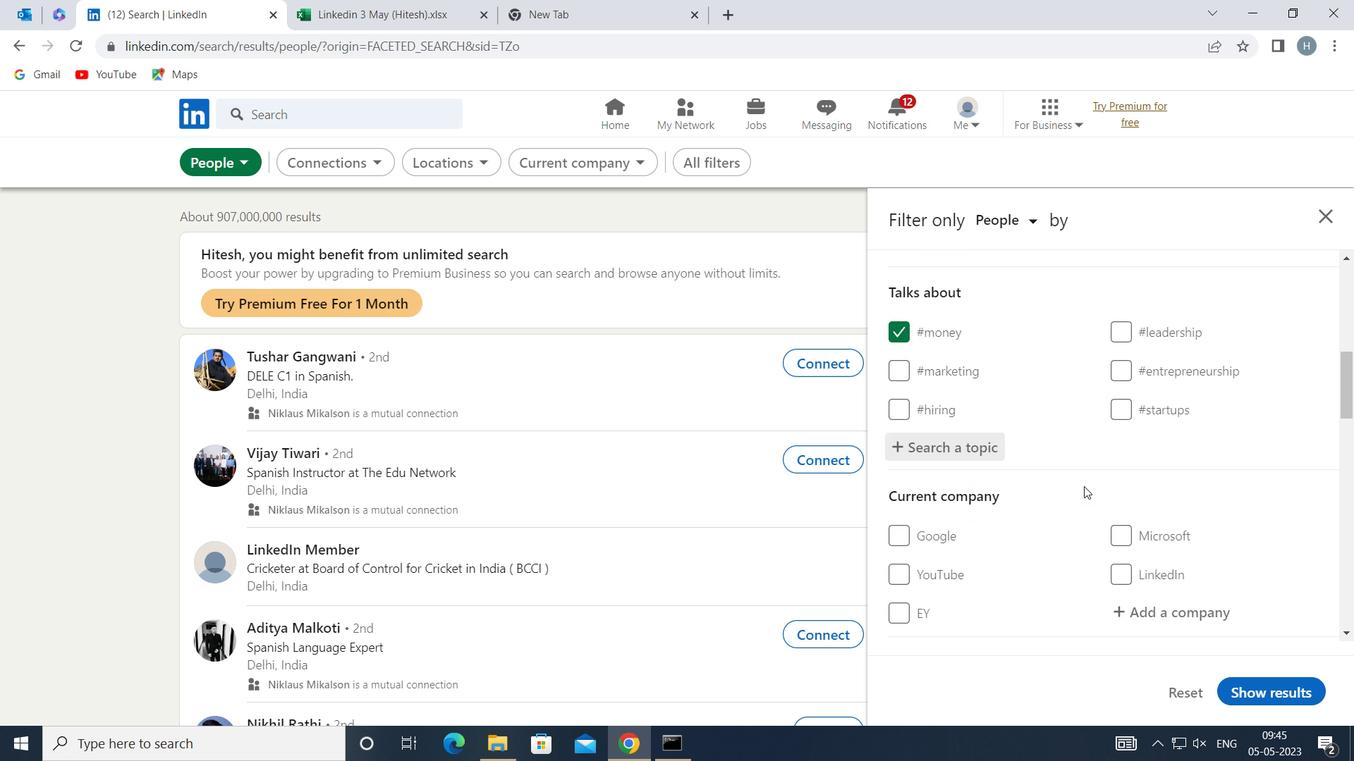 
Action: Mouse scrolled (1084, 482) with delta (0, 0)
Screenshot: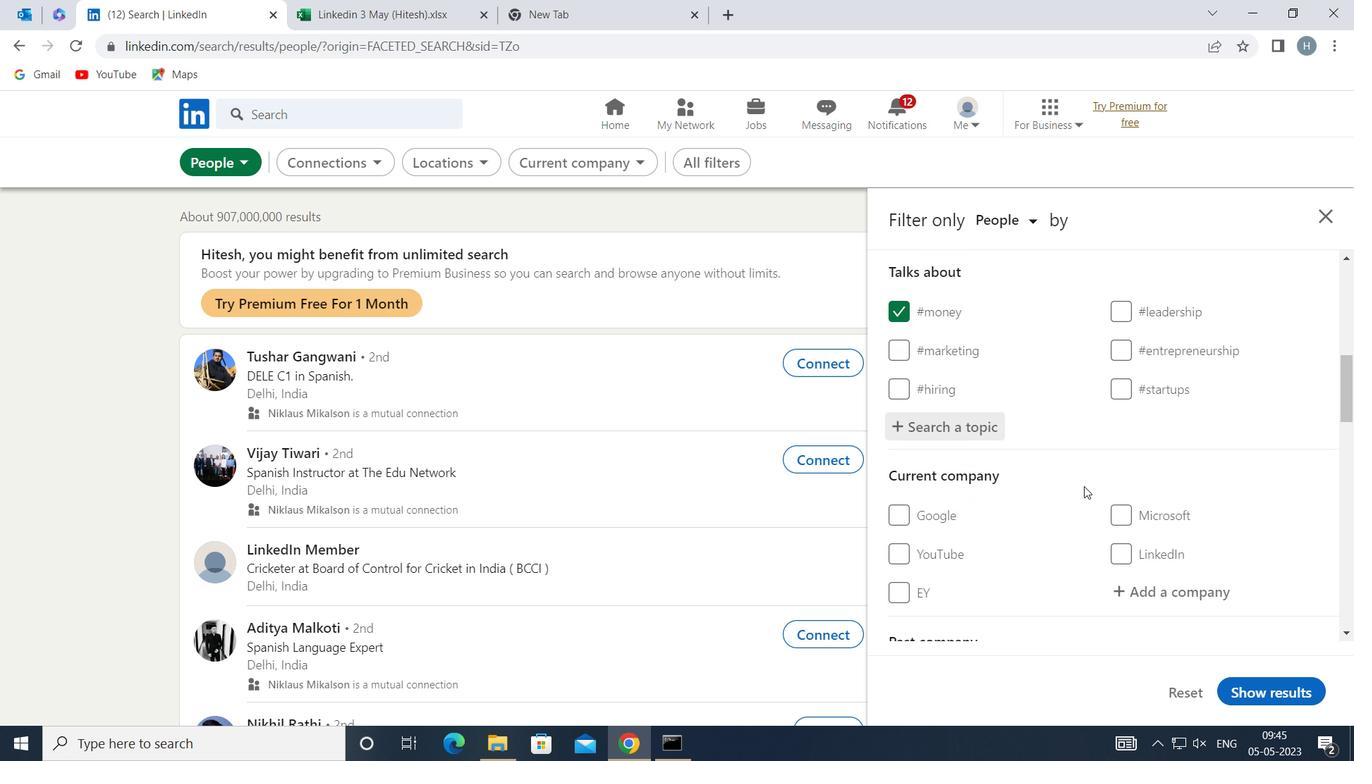 
Action: Mouse scrolled (1084, 482) with delta (0, 0)
Screenshot: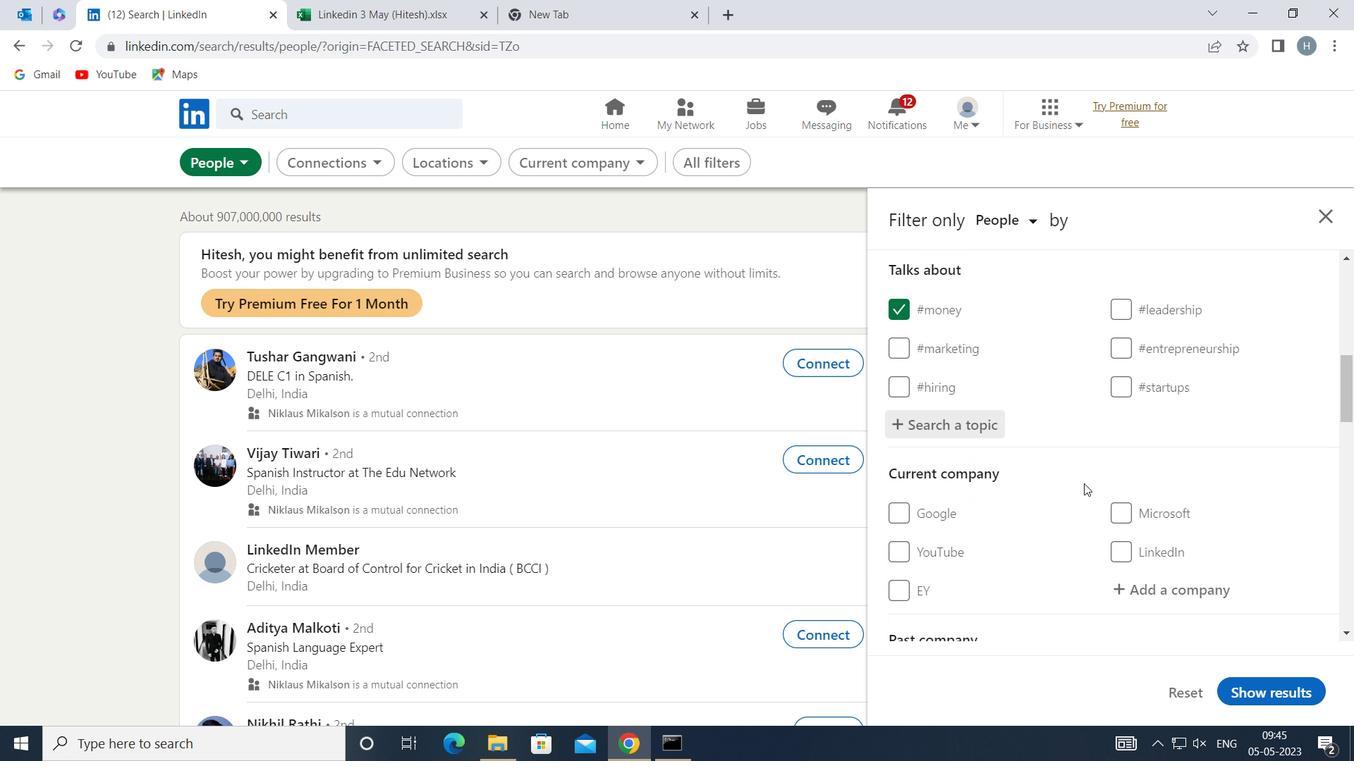 
Action: Mouse moved to (1084, 481)
Screenshot: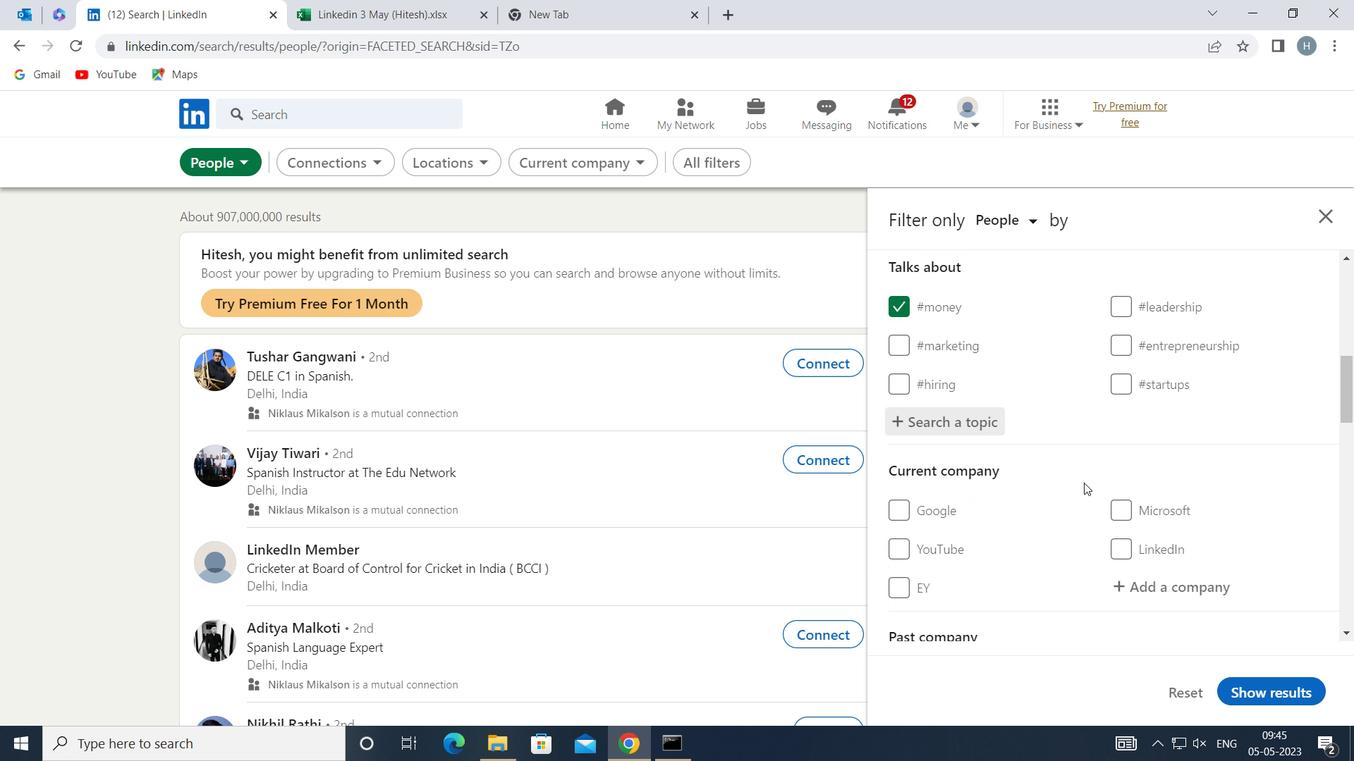 
Action: Mouse scrolled (1084, 481) with delta (0, 0)
Screenshot: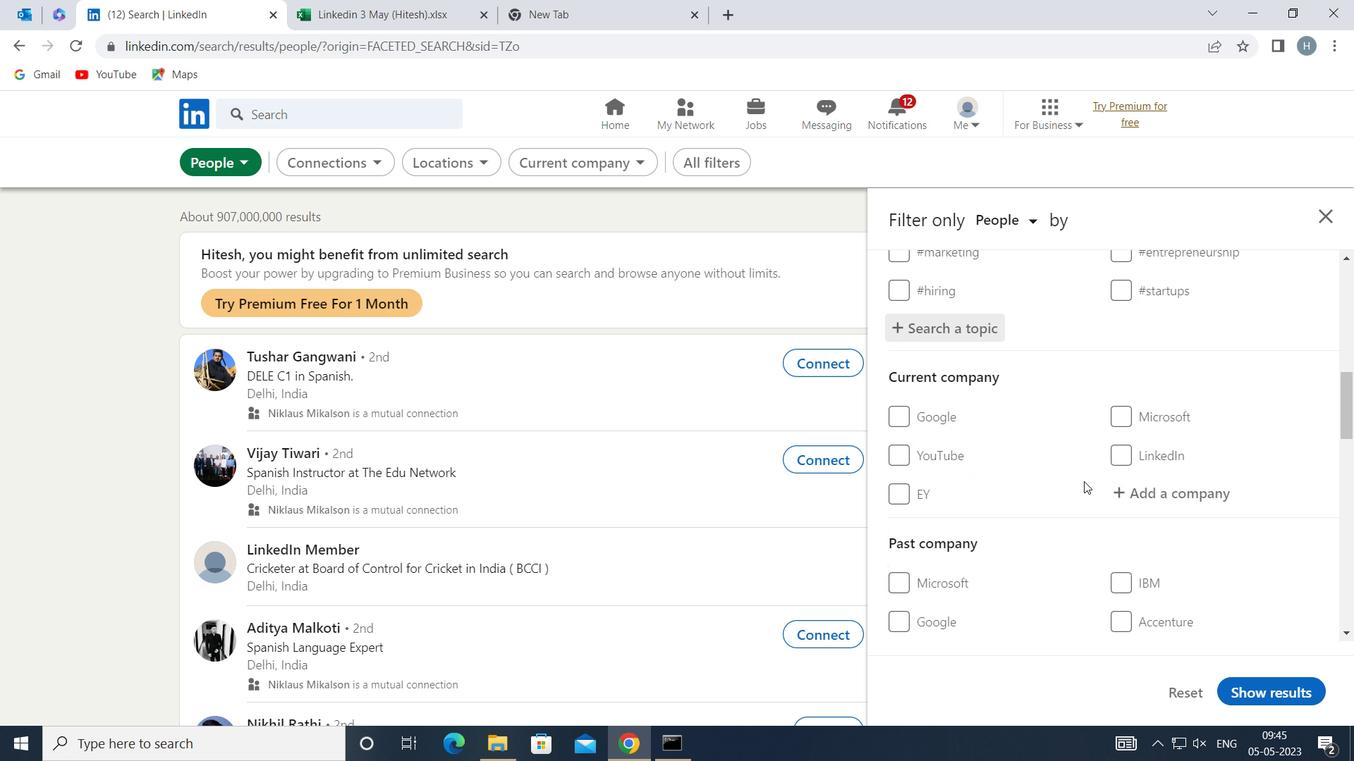 
Action: Mouse scrolled (1084, 481) with delta (0, 0)
Screenshot: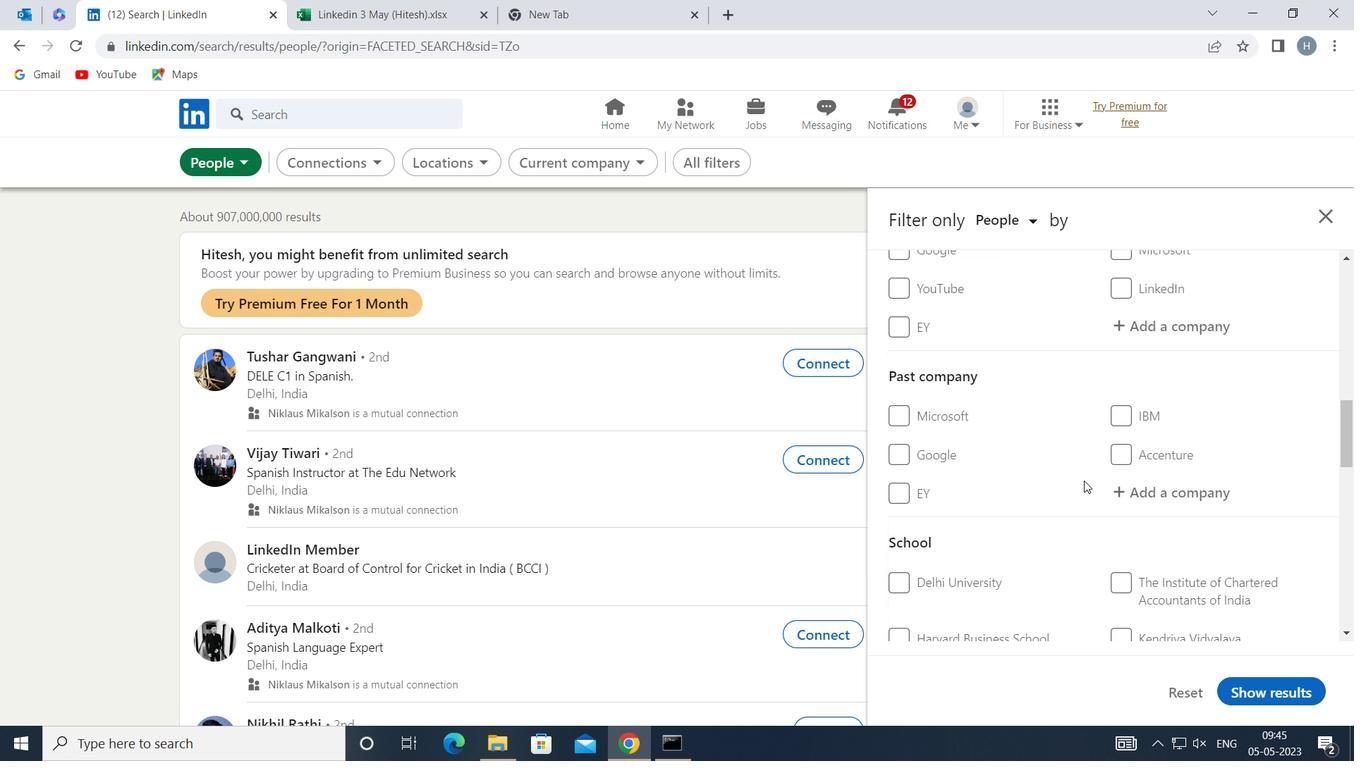 
Action: Mouse scrolled (1084, 481) with delta (0, 0)
Screenshot: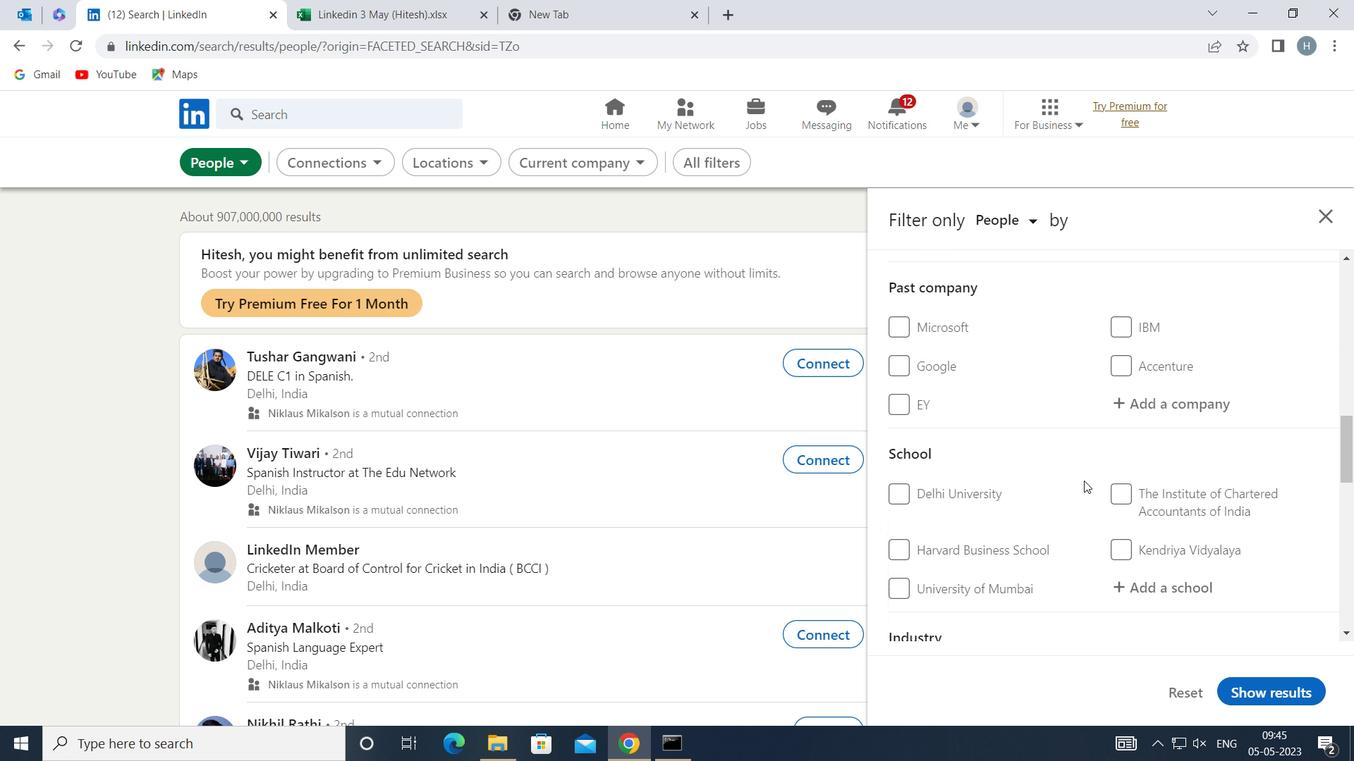
Action: Mouse scrolled (1084, 481) with delta (0, 0)
Screenshot: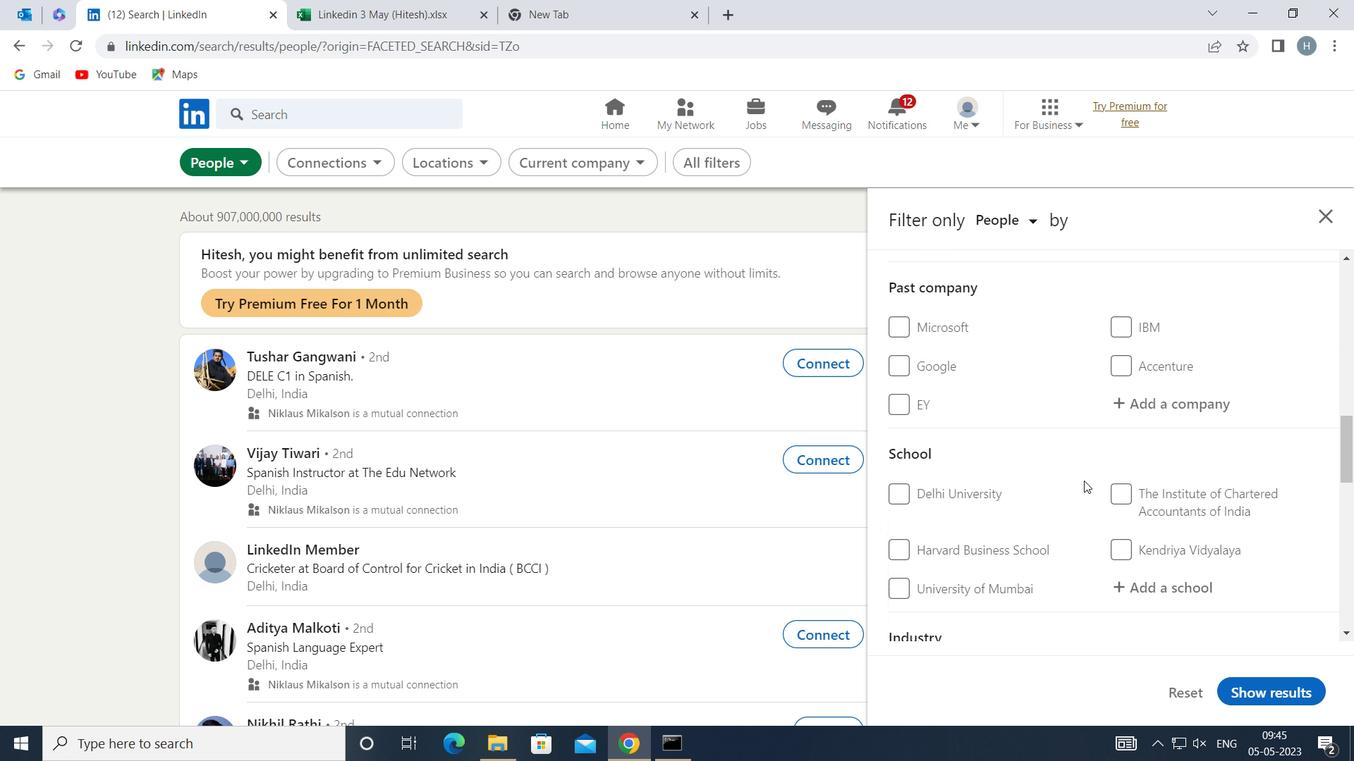 
Action: Mouse scrolled (1084, 481) with delta (0, 0)
Screenshot: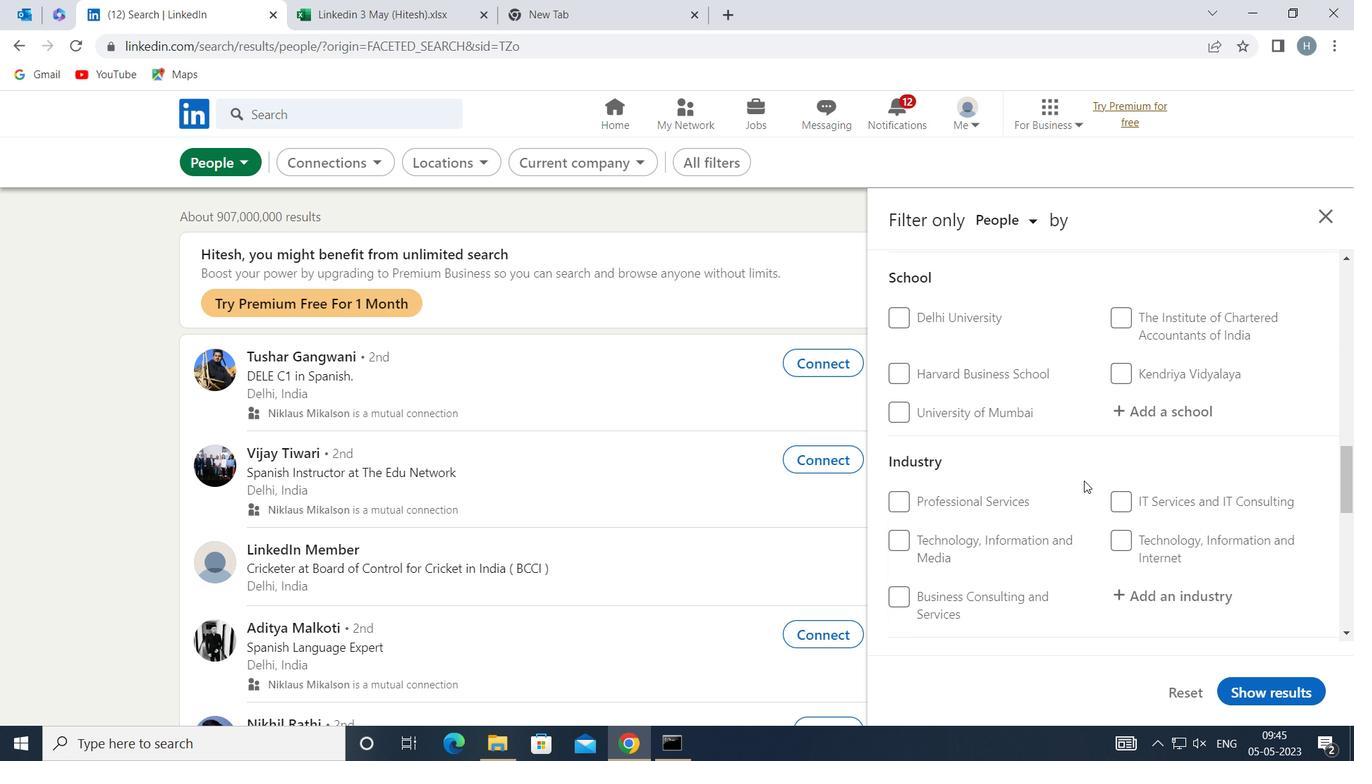
Action: Mouse scrolled (1084, 481) with delta (0, 0)
Screenshot: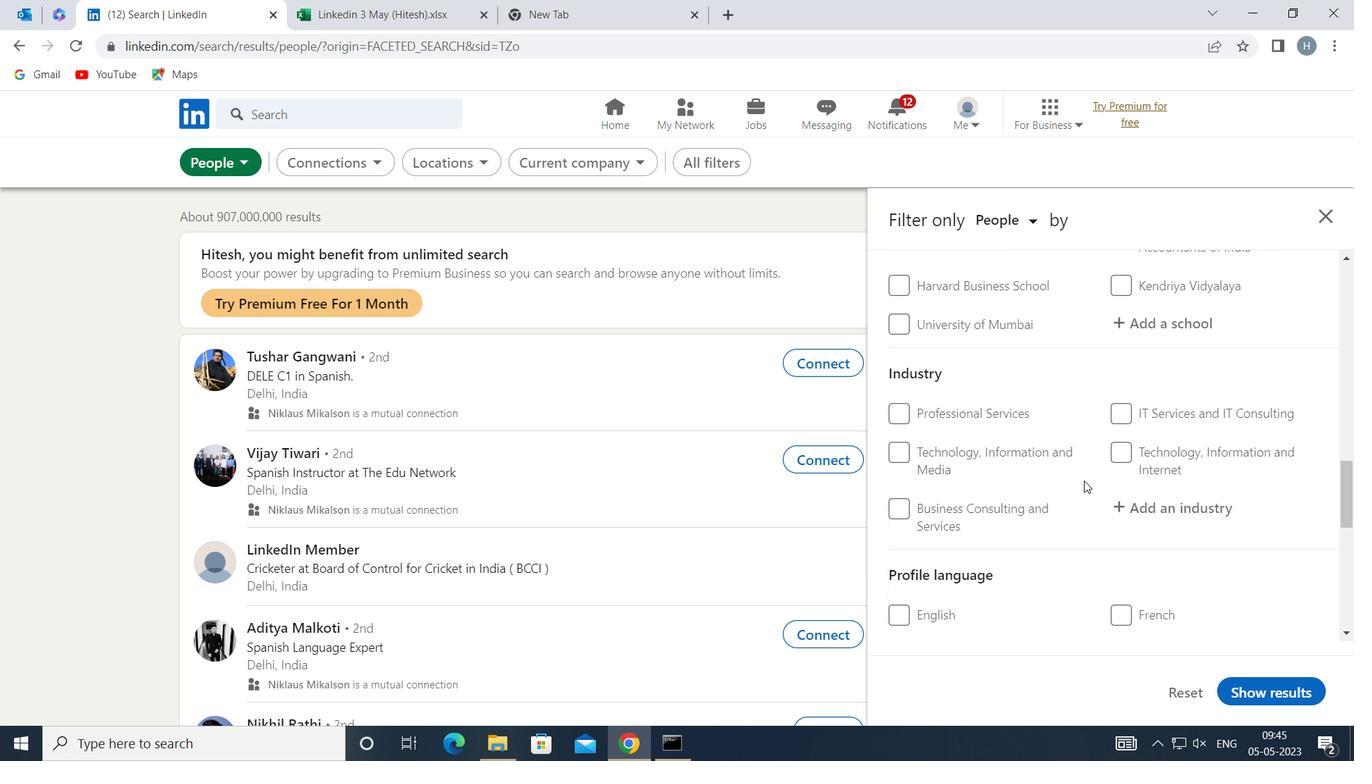 
Action: Mouse moved to (1120, 531)
Screenshot: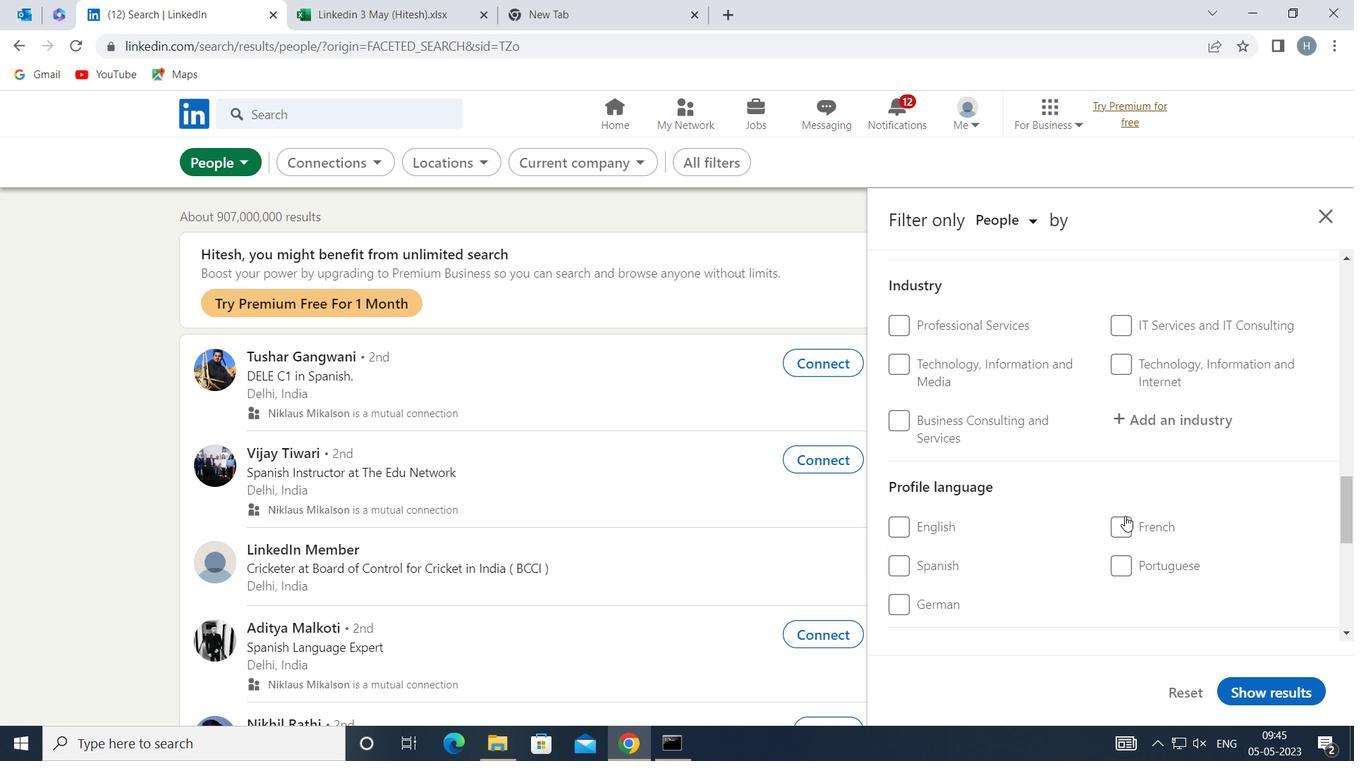 
Action: Mouse pressed left at (1120, 531)
Screenshot: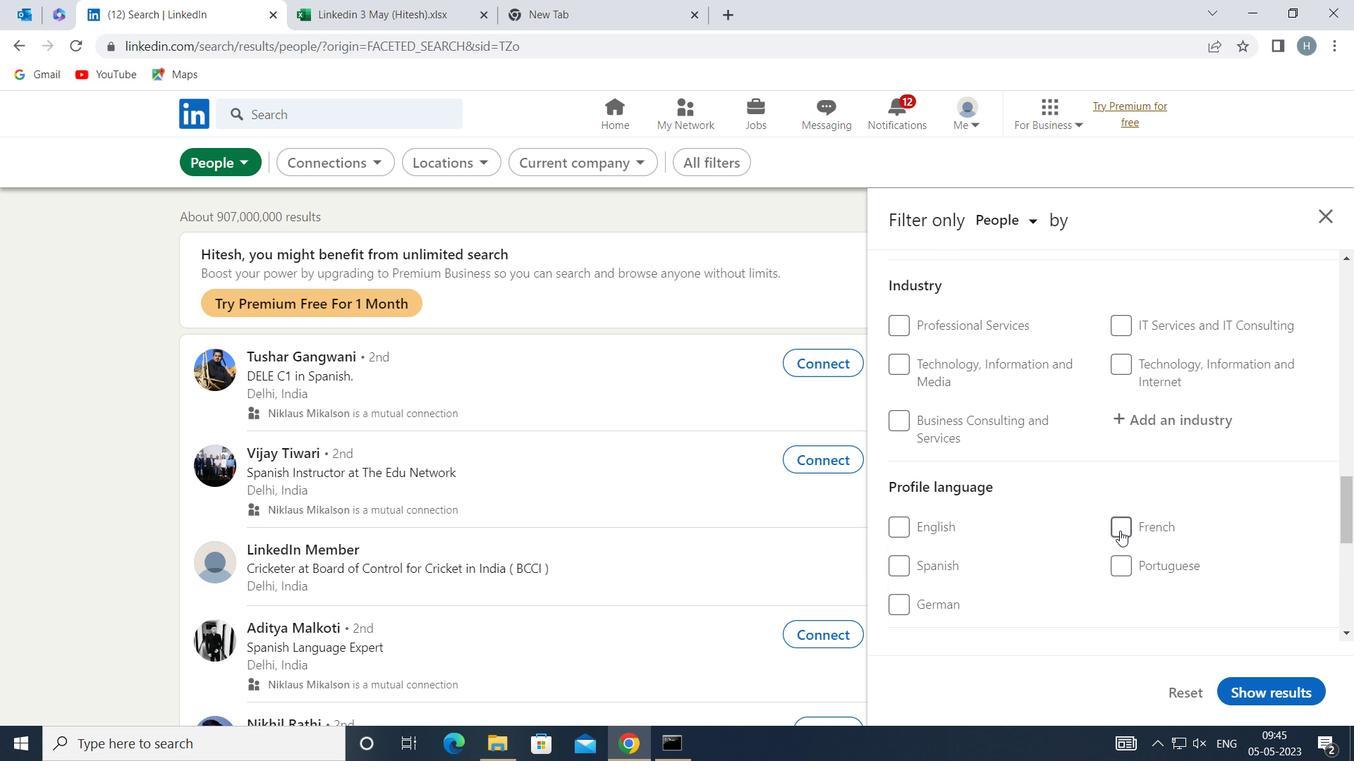 
Action: Mouse moved to (1039, 513)
Screenshot: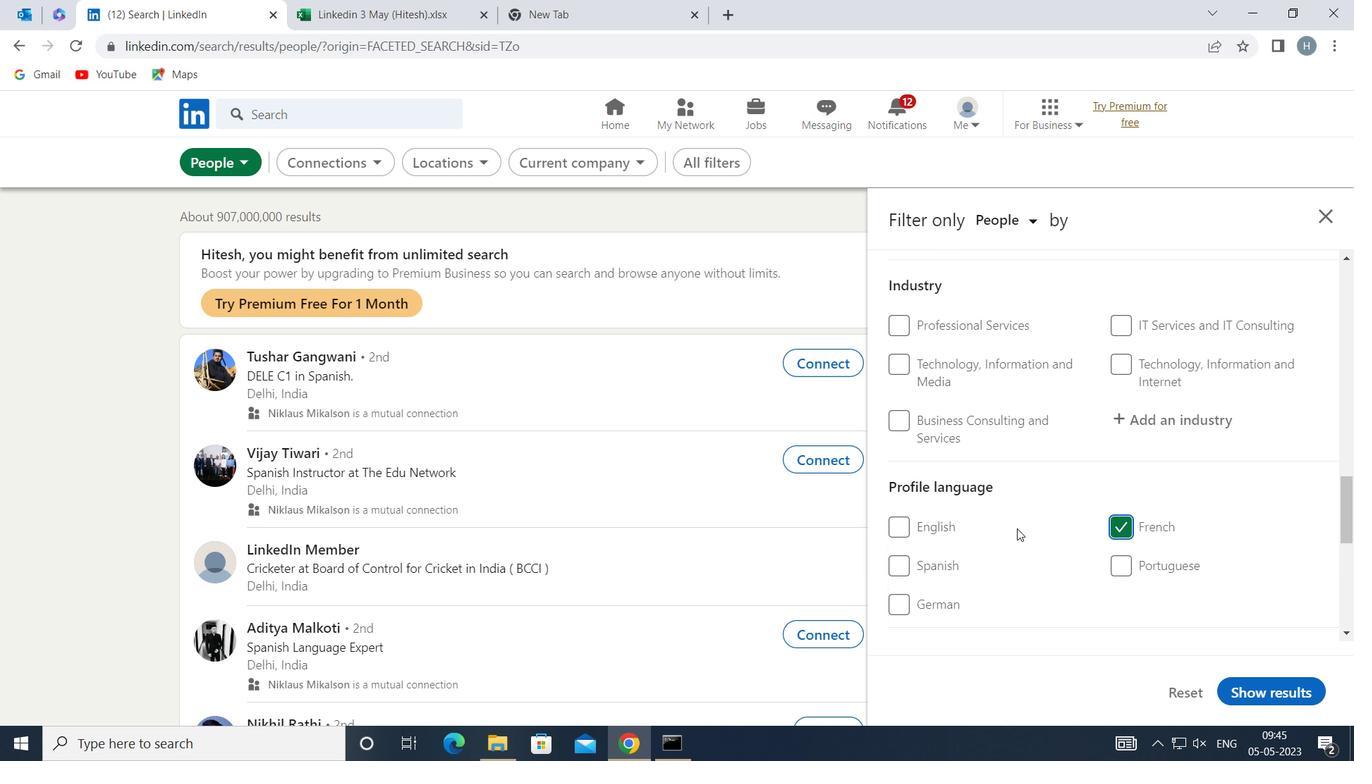 
Action: Mouse scrolled (1039, 514) with delta (0, 0)
Screenshot: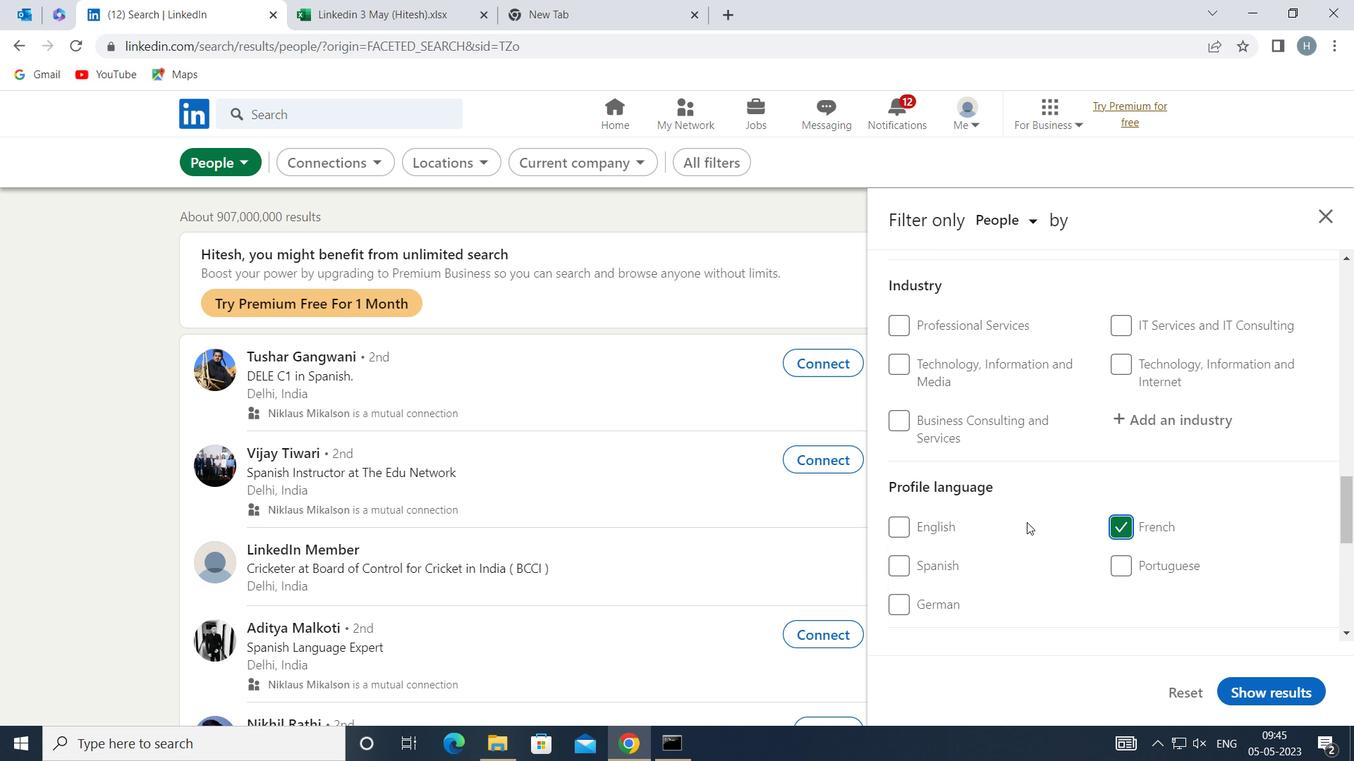 
Action: Mouse moved to (1046, 505)
Screenshot: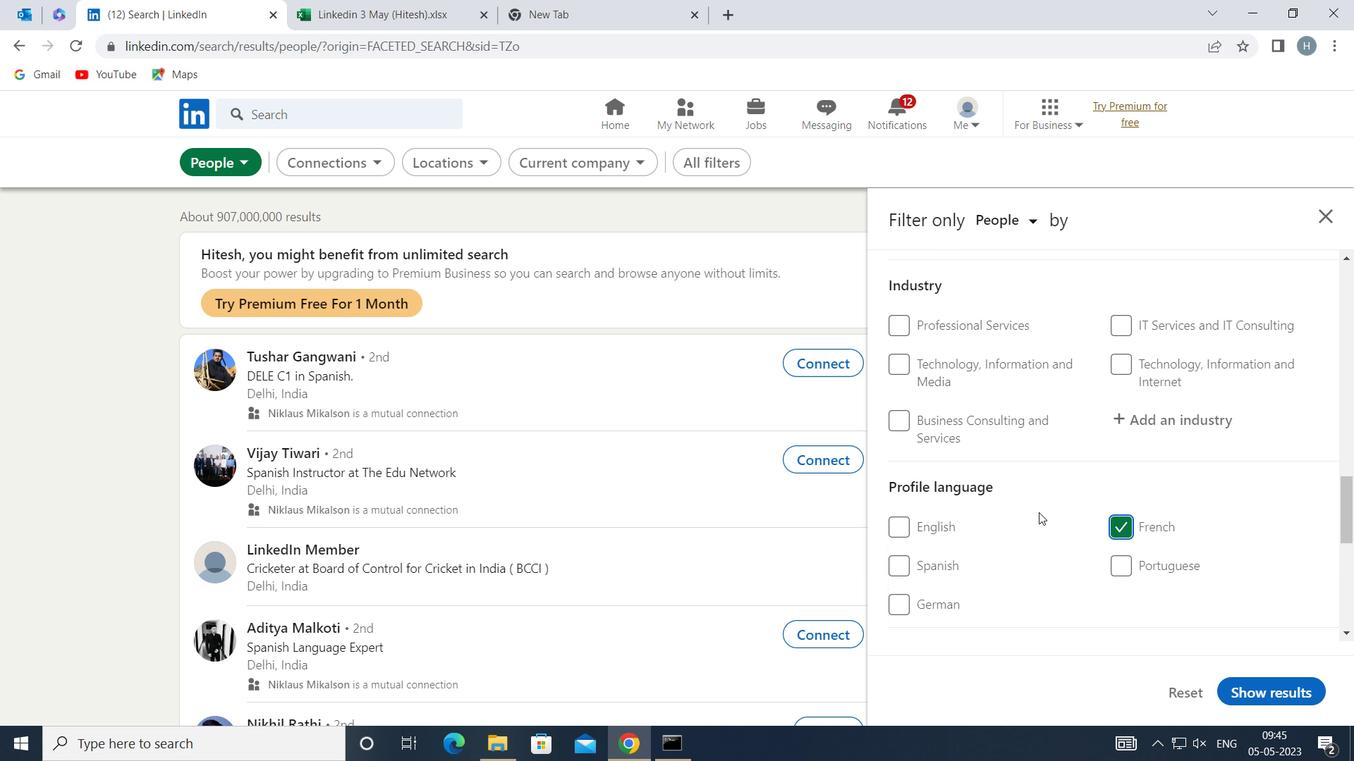 
Action: Mouse scrolled (1046, 506) with delta (0, 0)
Screenshot: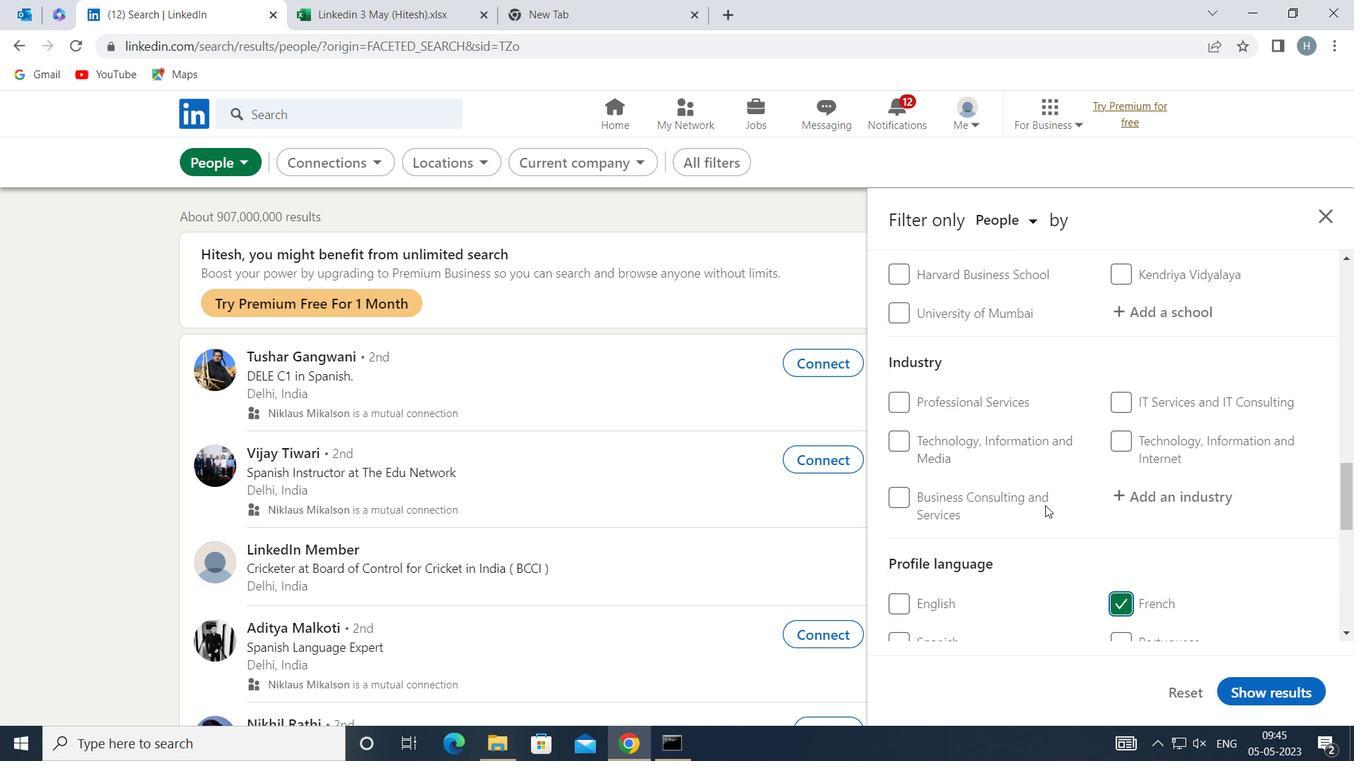 
Action: Mouse scrolled (1046, 506) with delta (0, 0)
Screenshot: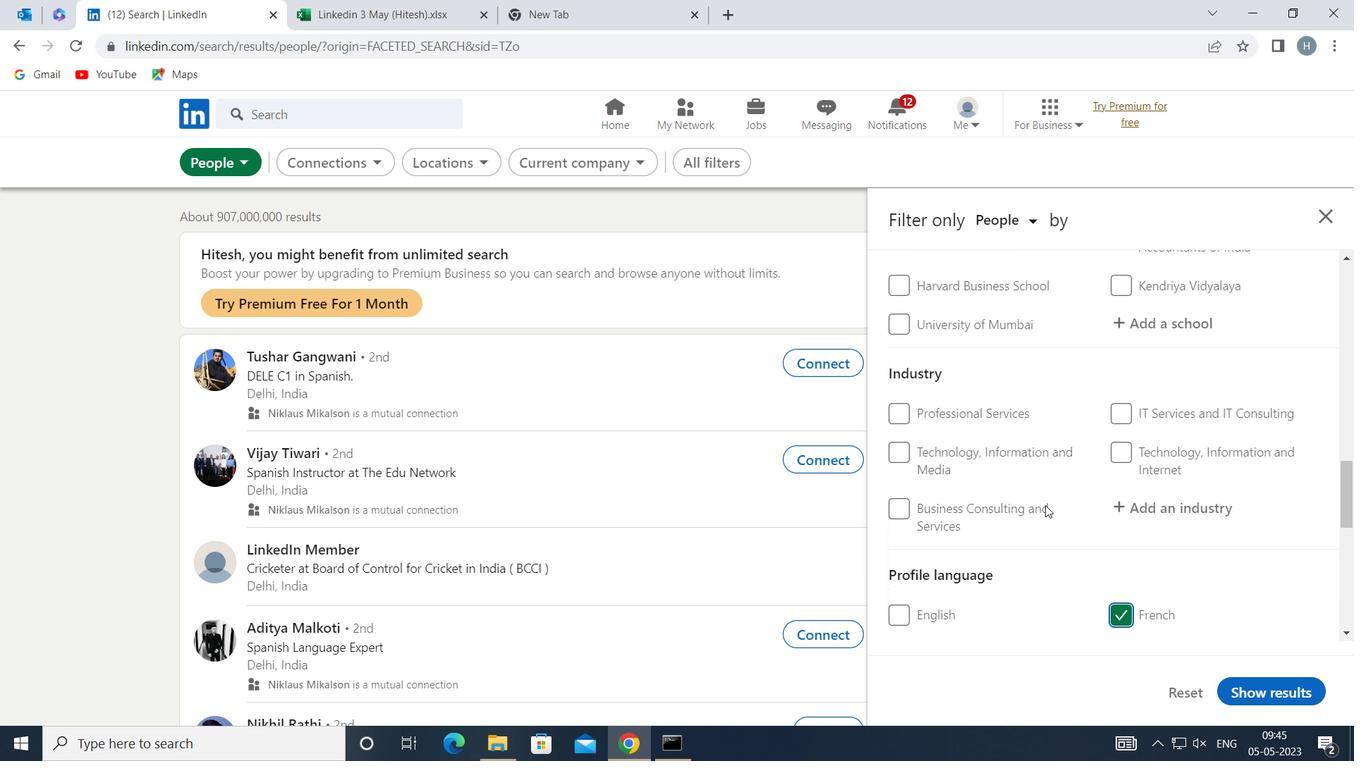 
Action: Mouse scrolled (1046, 506) with delta (0, 0)
Screenshot: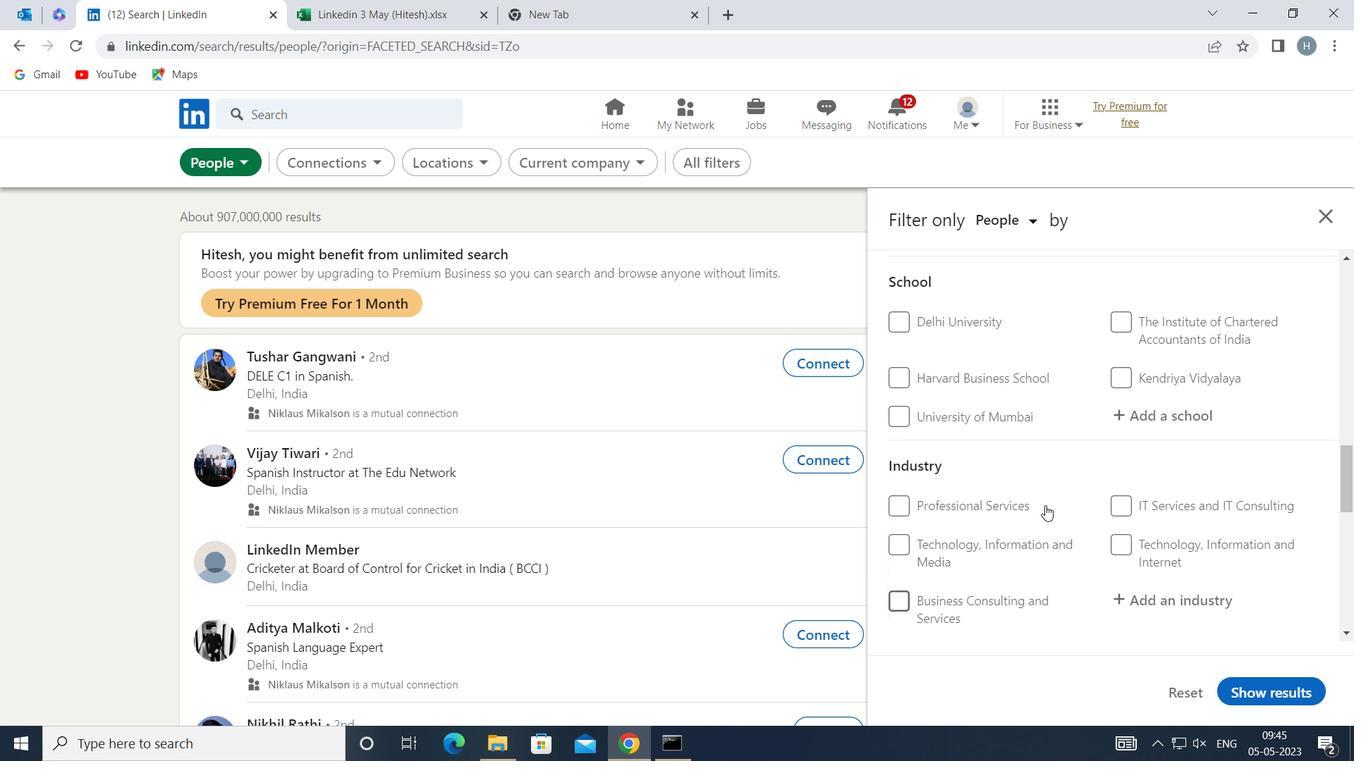 
Action: Mouse scrolled (1046, 506) with delta (0, 0)
Screenshot: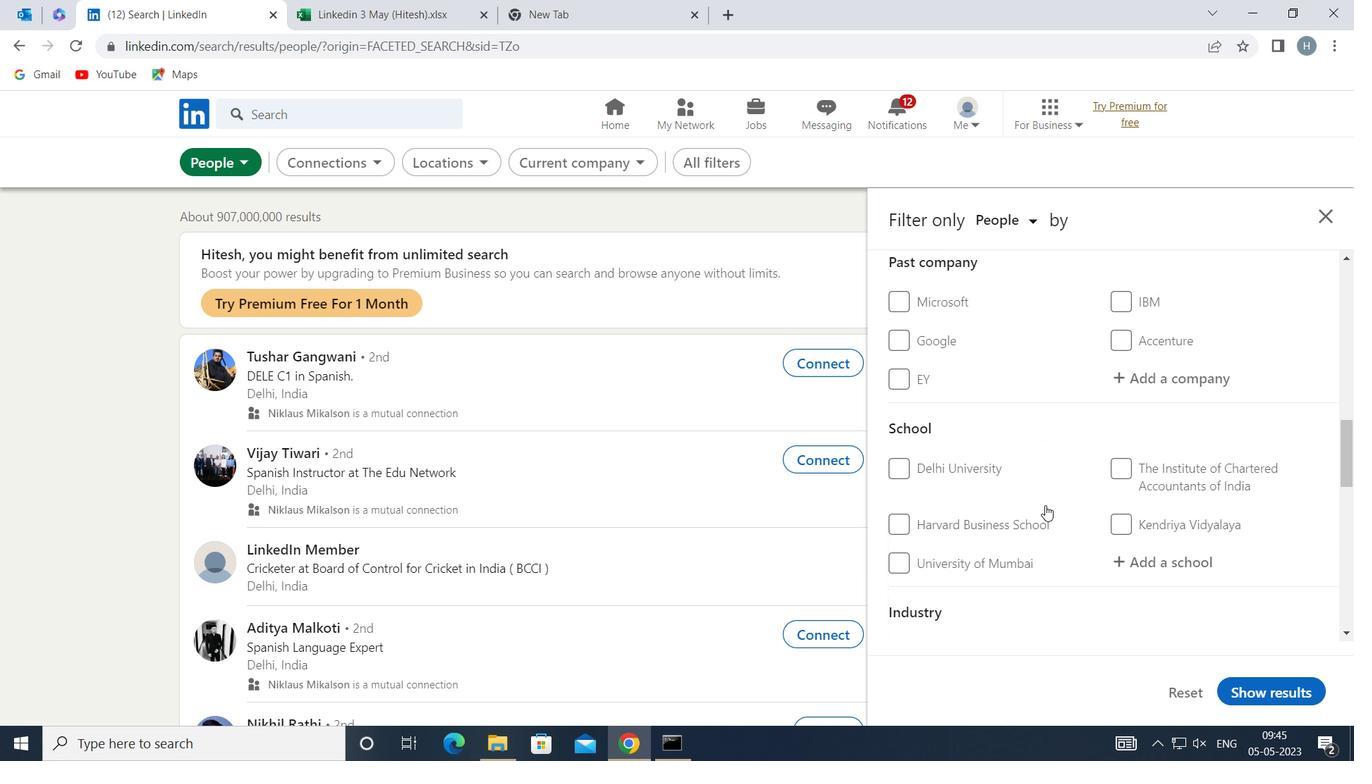 
Action: Mouse scrolled (1046, 506) with delta (0, 0)
Screenshot: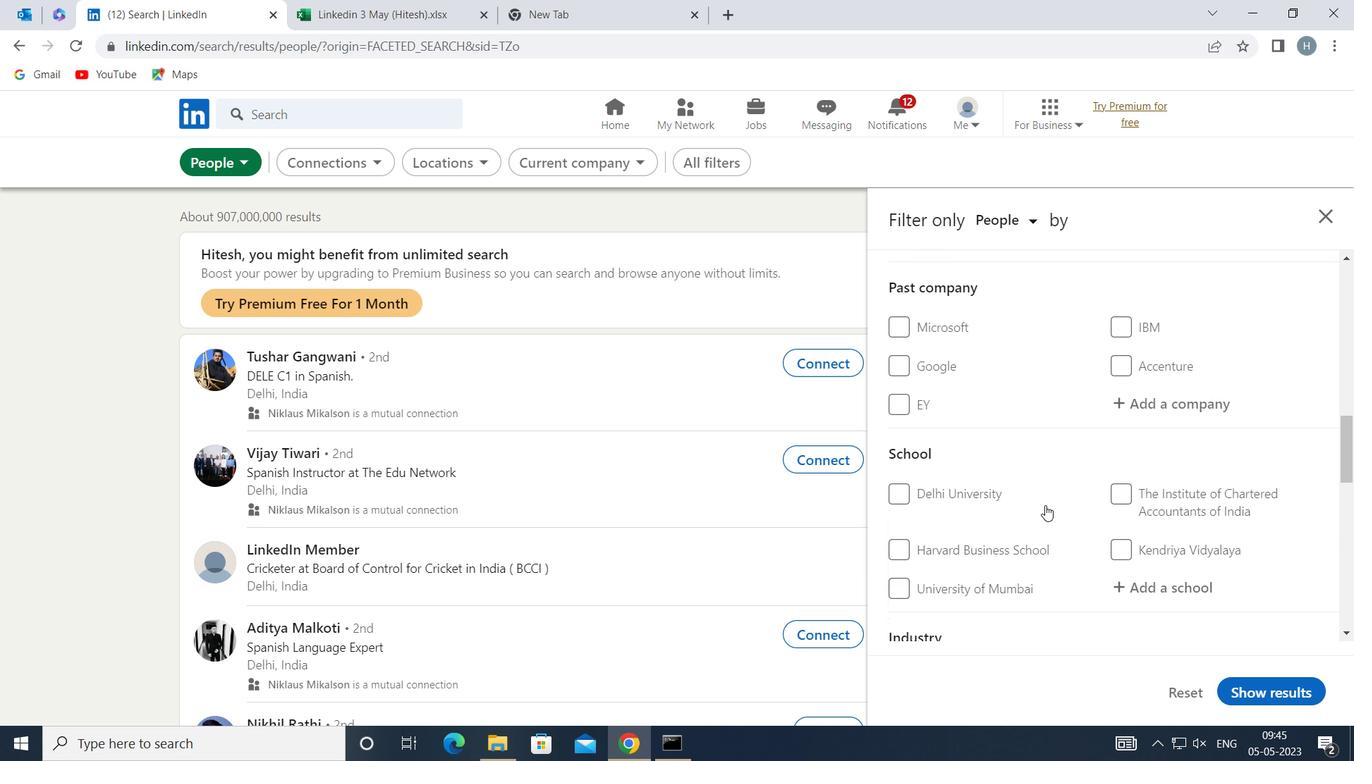 
Action: Mouse scrolled (1046, 506) with delta (0, 0)
Screenshot: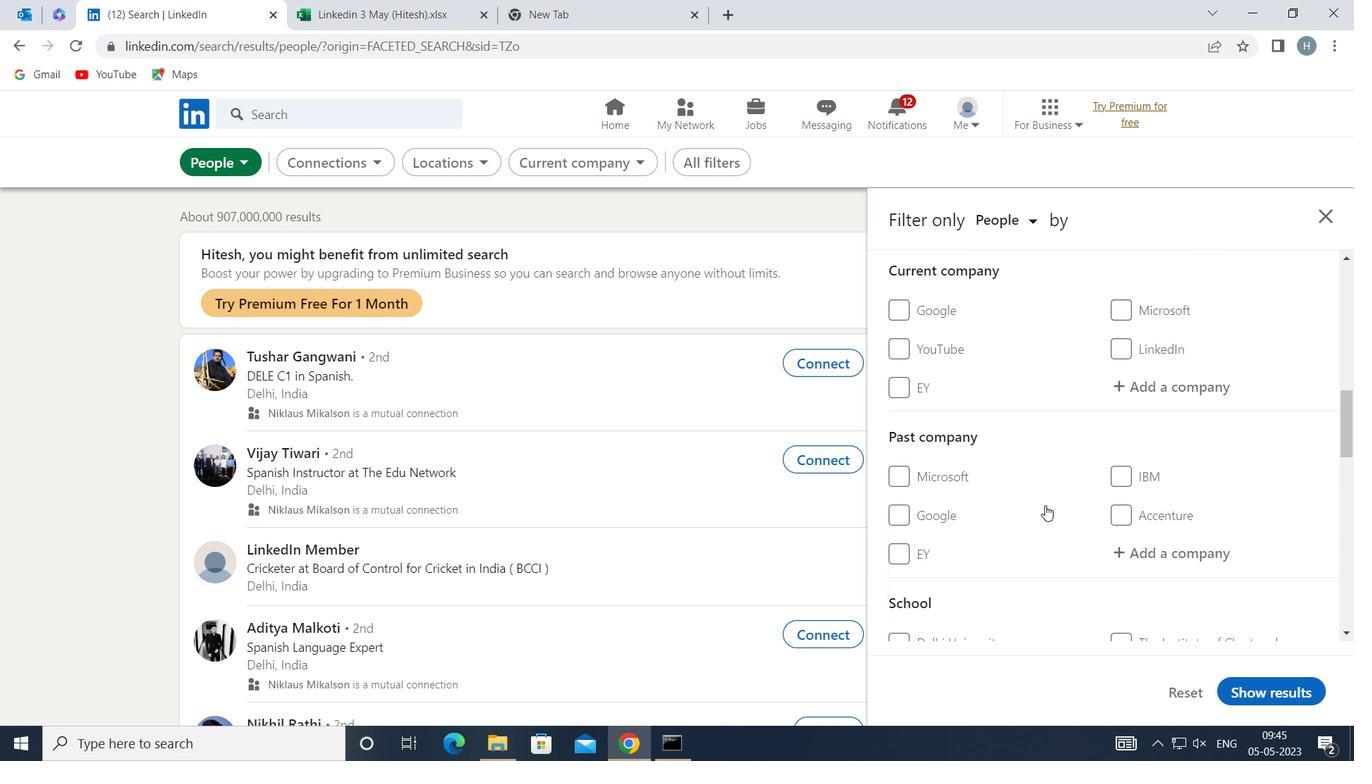 
Action: Mouse scrolled (1046, 506) with delta (0, 0)
Screenshot: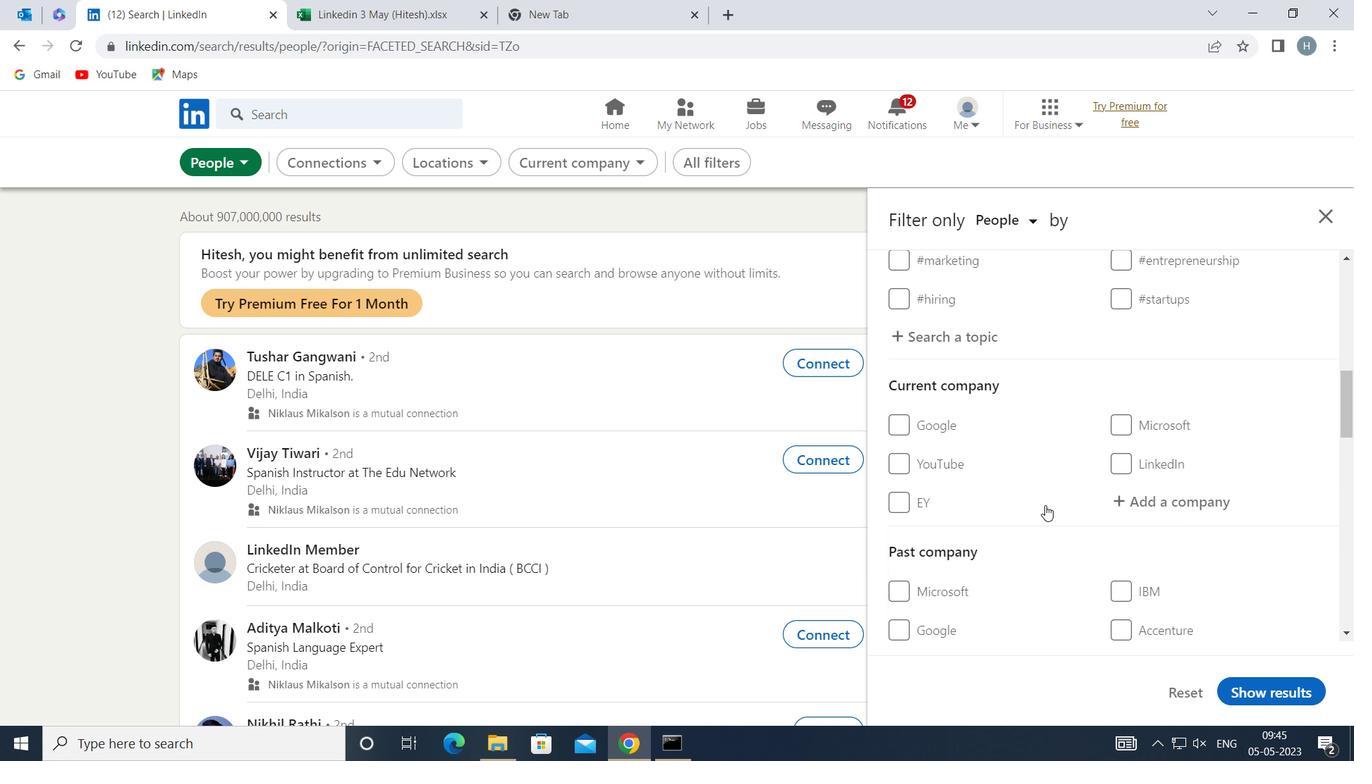 
Action: Mouse scrolled (1046, 505) with delta (0, 0)
Screenshot: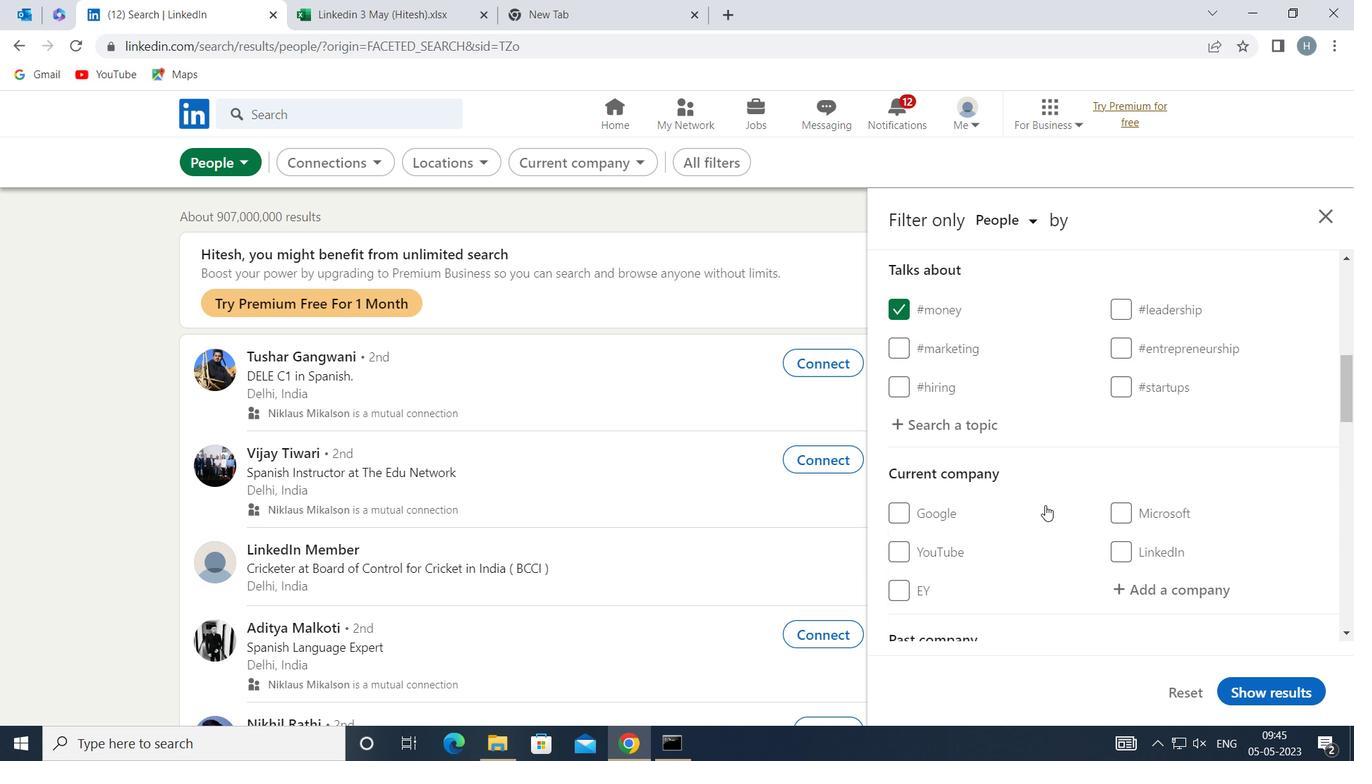 
Action: Mouse moved to (1168, 500)
Screenshot: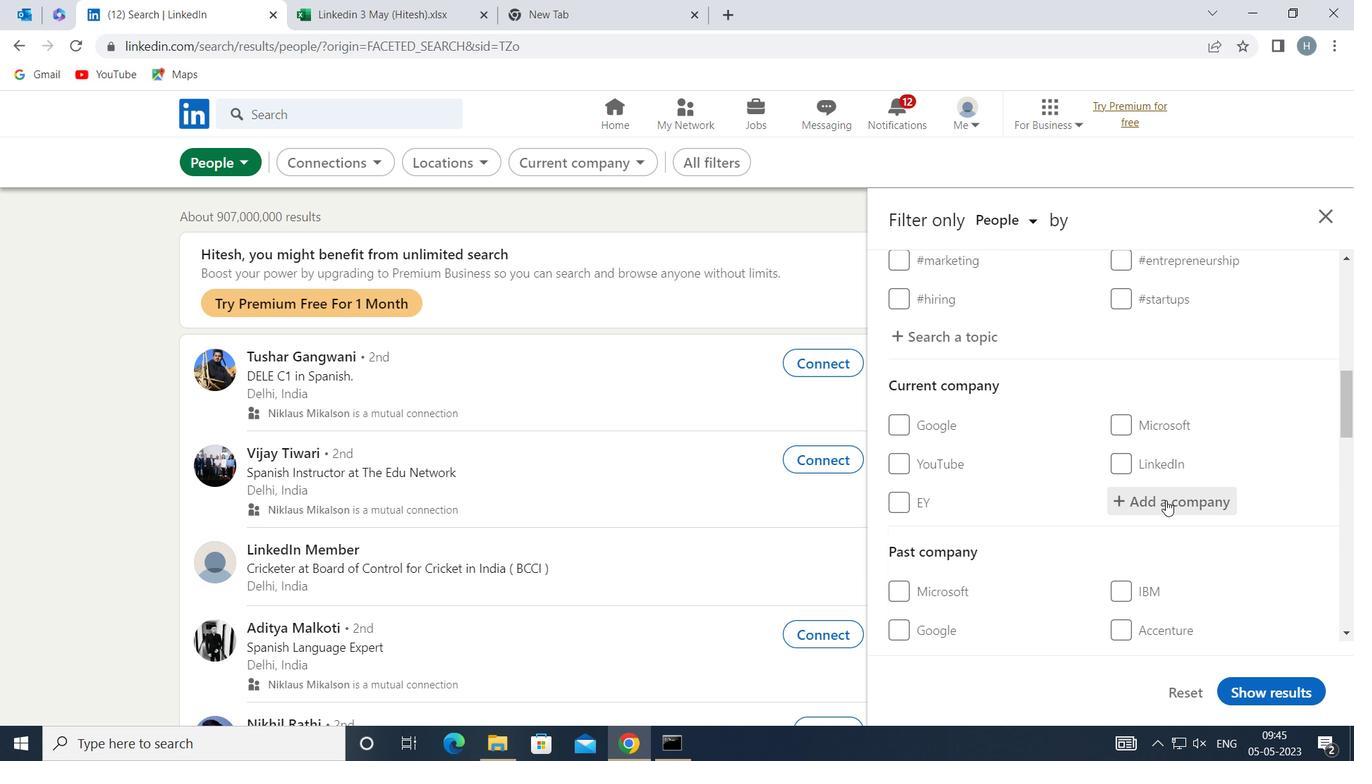 
Action: Mouse pressed left at (1168, 500)
Screenshot: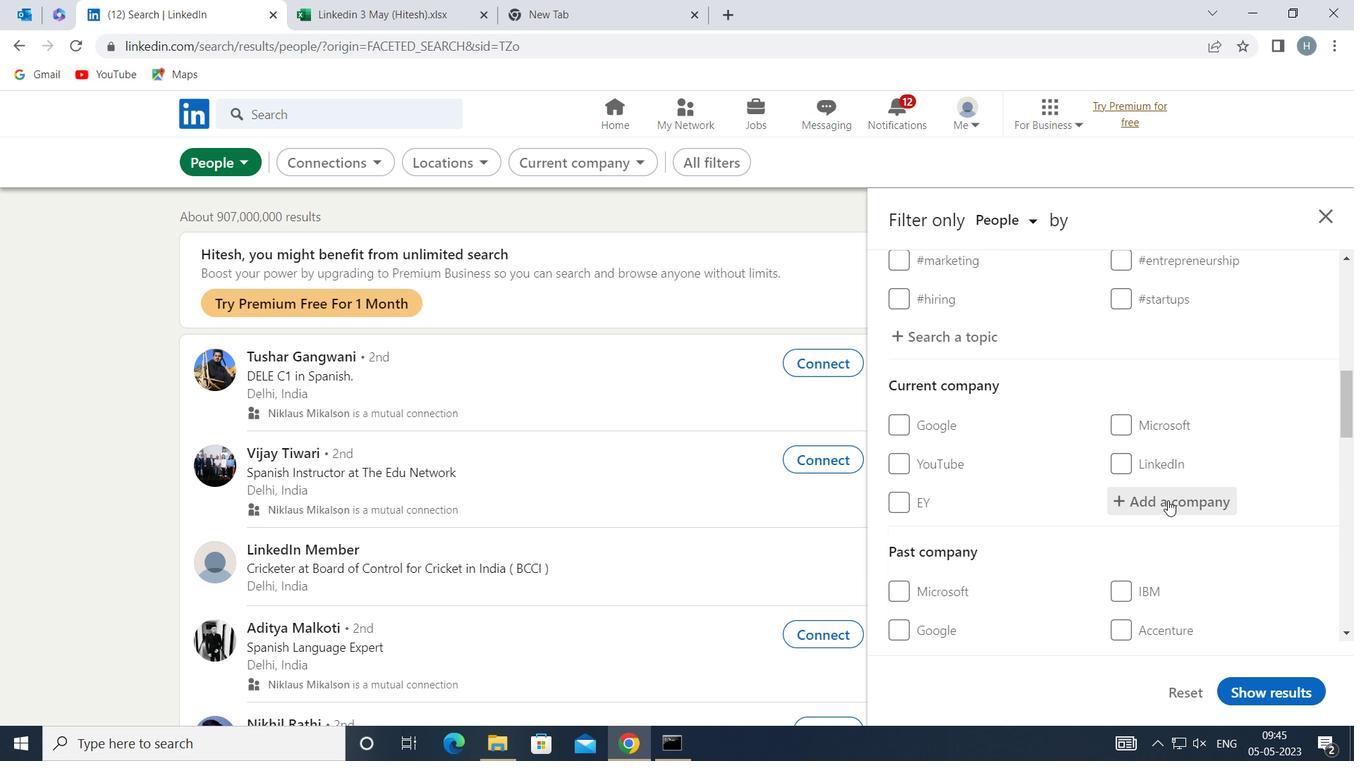 
Action: Key pressed <Key.shift>B<Key.space><Key.shift>&<Key.shift>R<Key.space><Key.shift>INDU
Screenshot: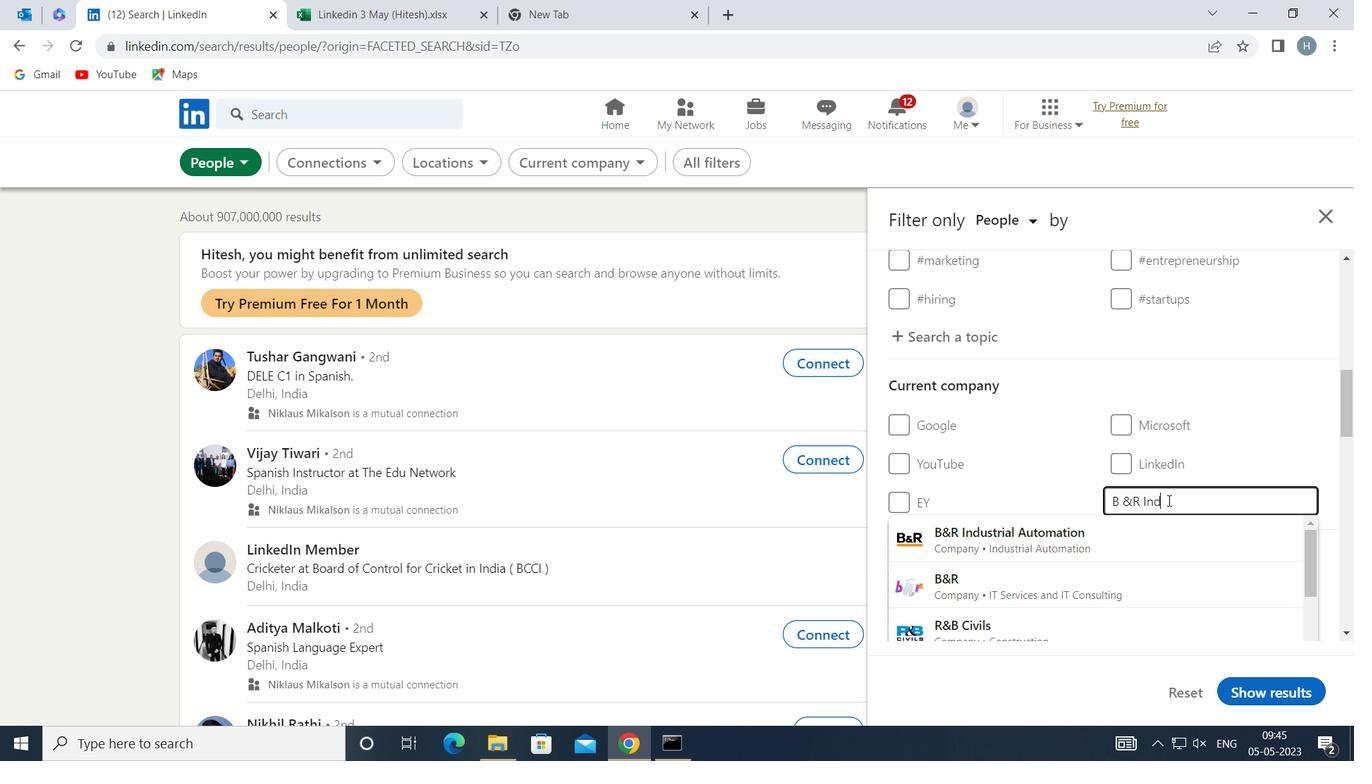 
Action: Mouse moved to (1084, 539)
Screenshot: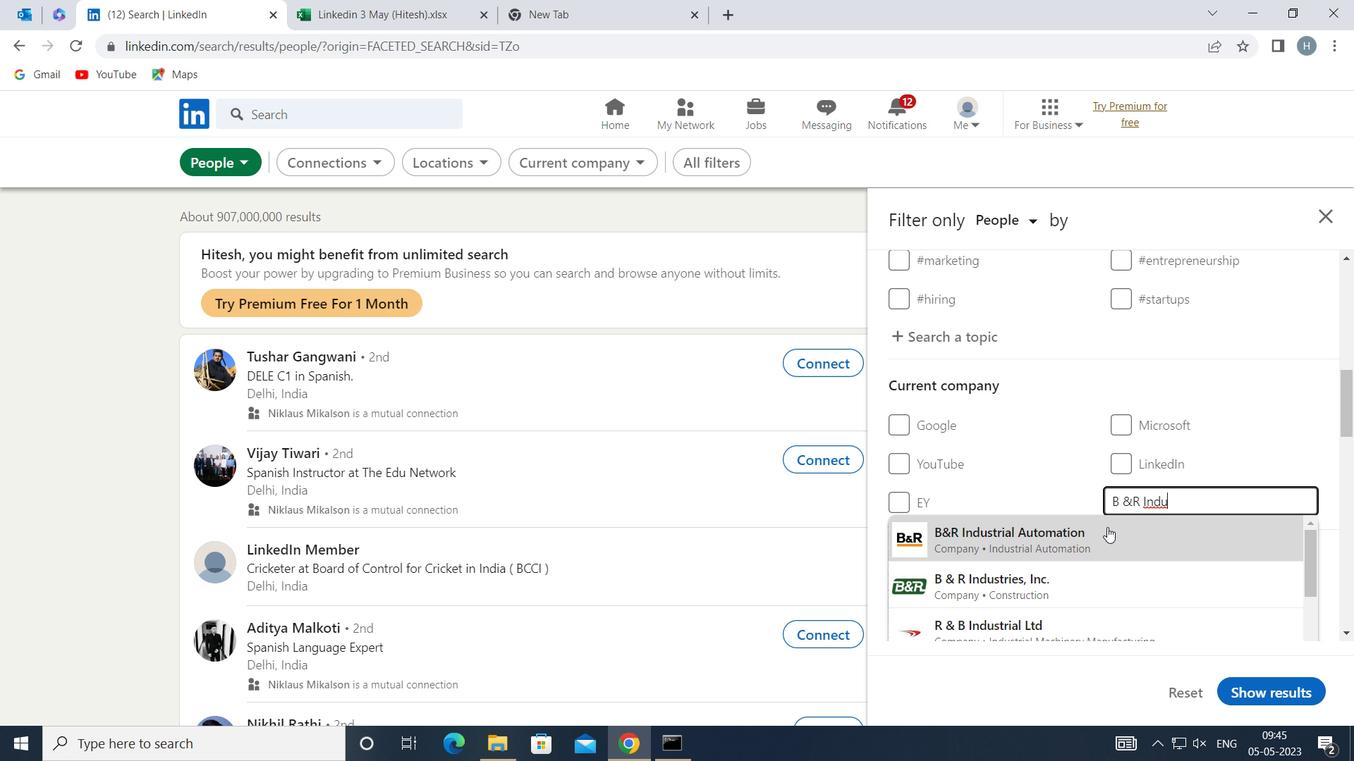 
Action: Mouse pressed left at (1084, 539)
Screenshot: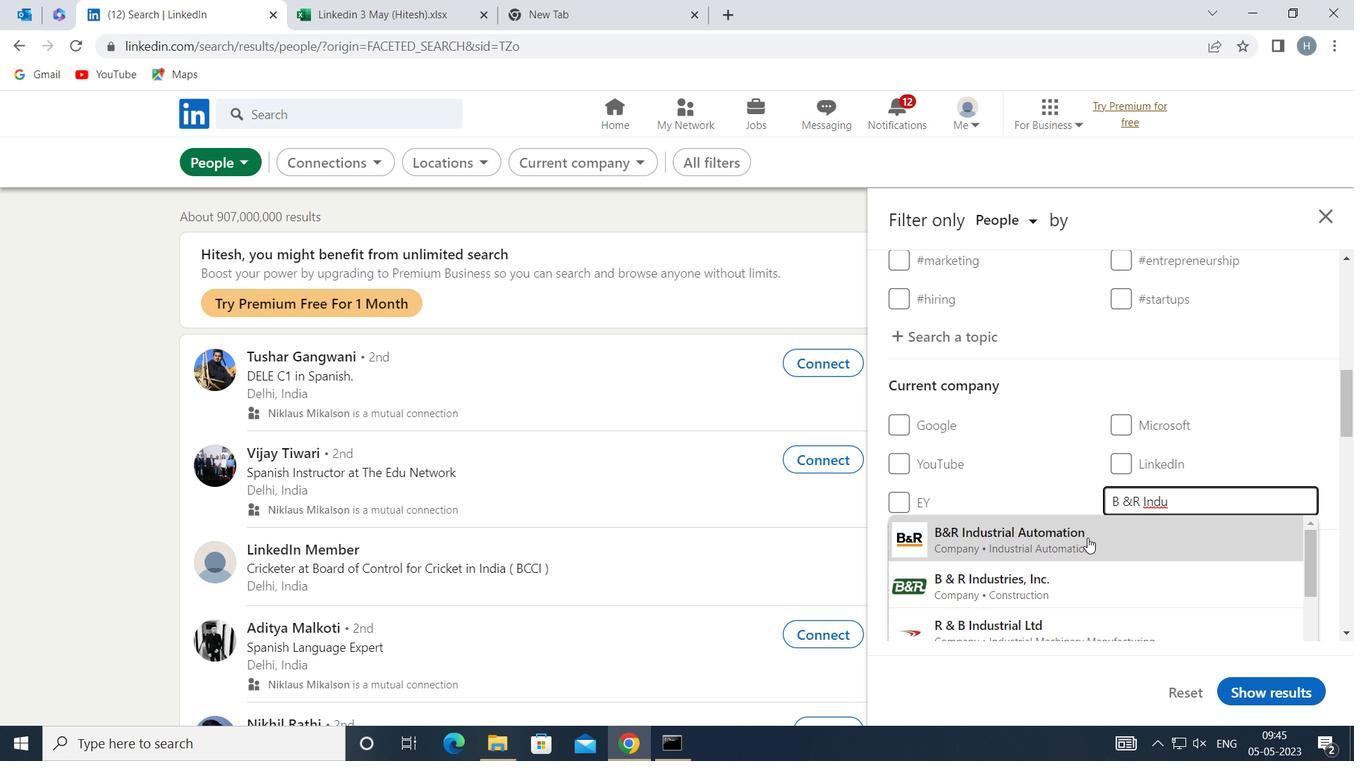 
Action: Mouse moved to (1062, 504)
Screenshot: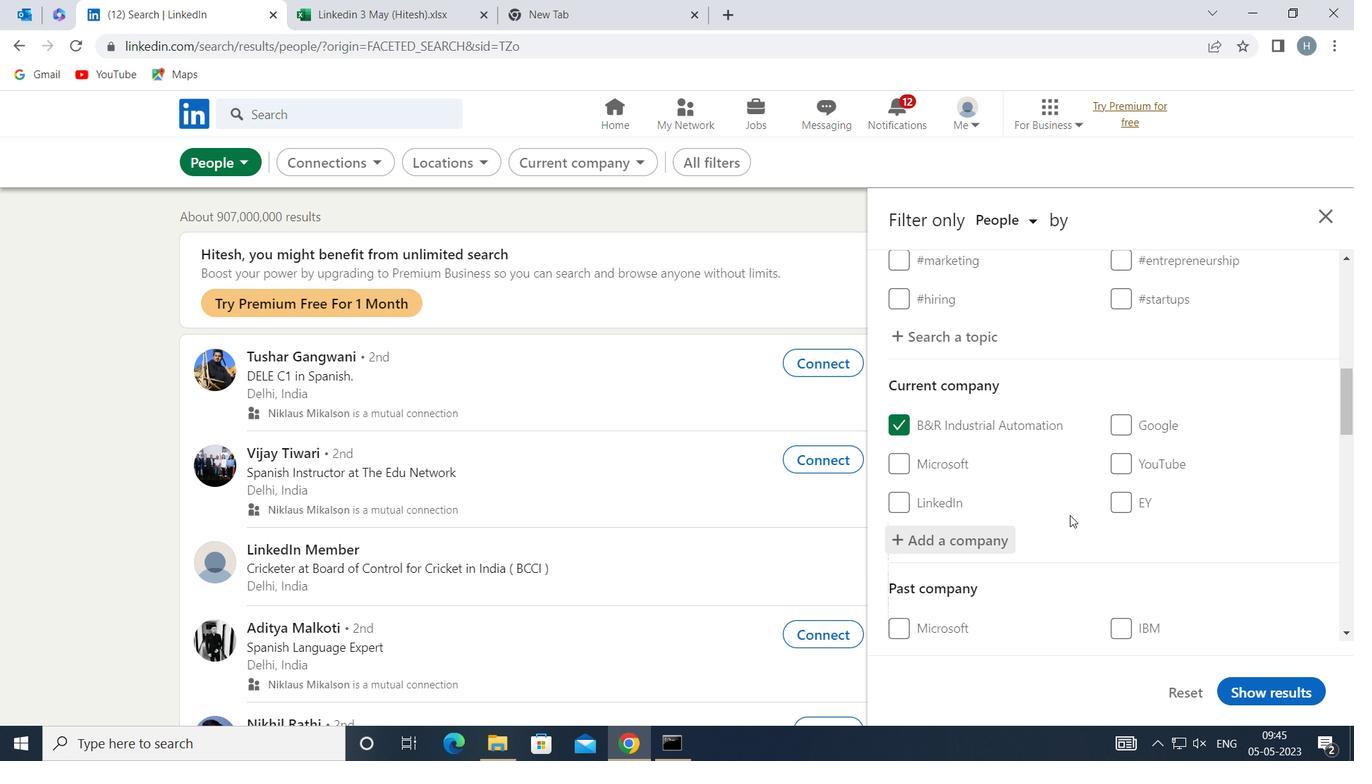 
Action: Mouse scrolled (1062, 503) with delta (0, 0)
Screenshot: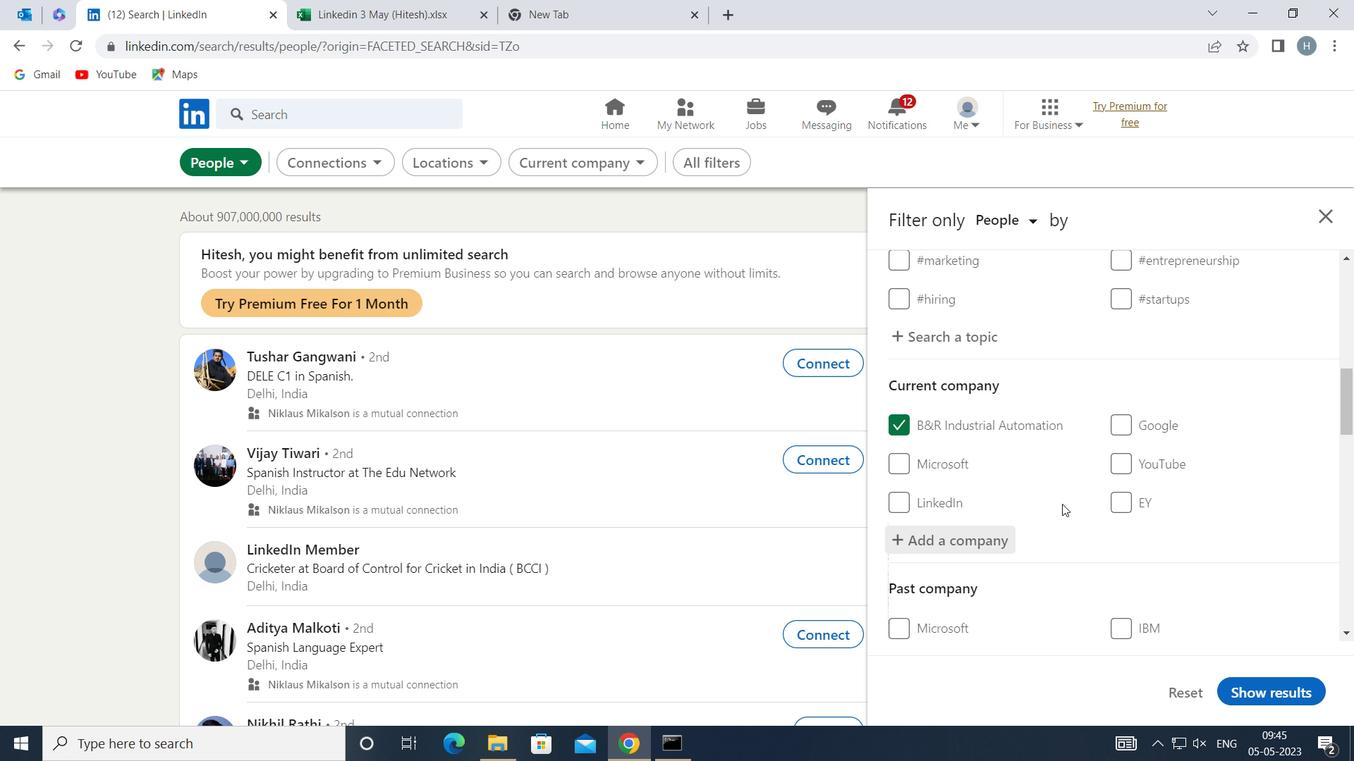 
Action: Mouse scrolled (1062, 503) with delta (0, 0)
Screenshot: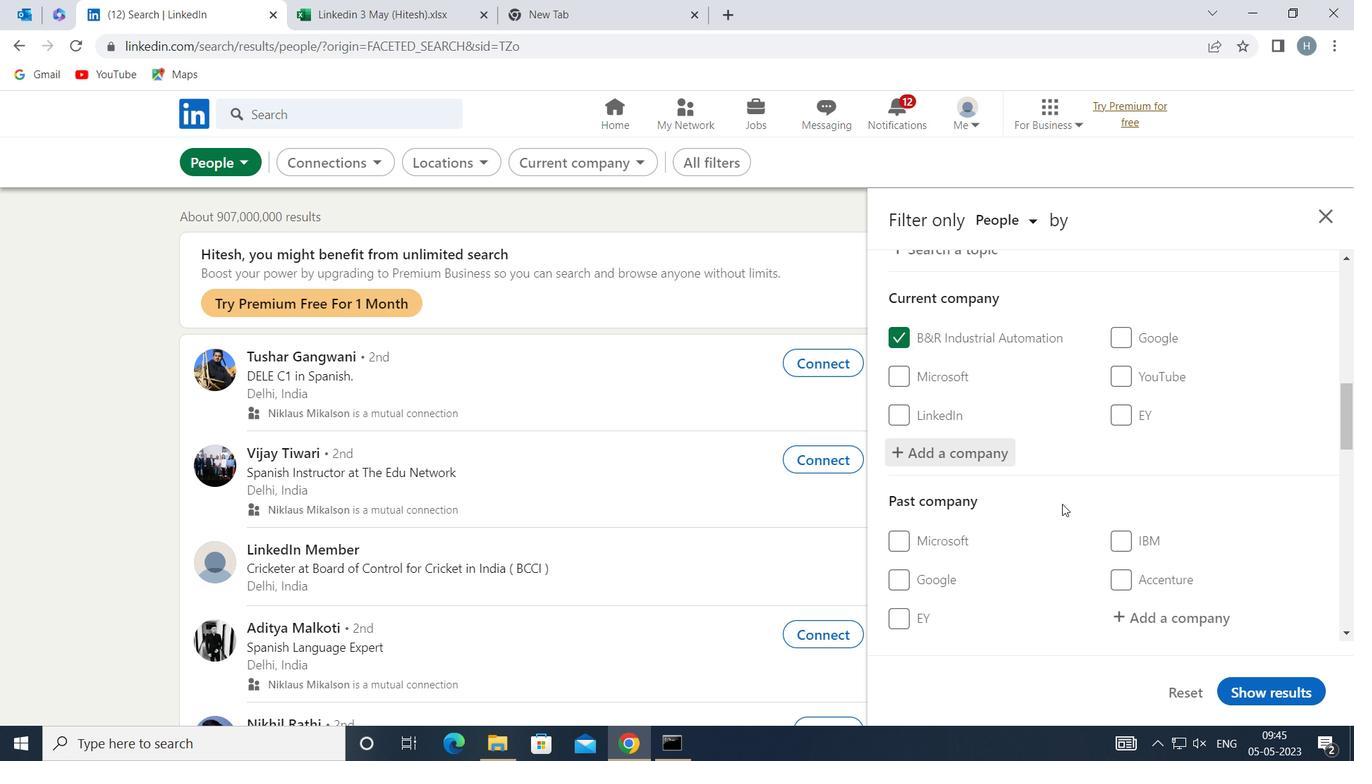 
Action: Mouse scrolled (1062, 503) with delta (0, 0)
Screenshot: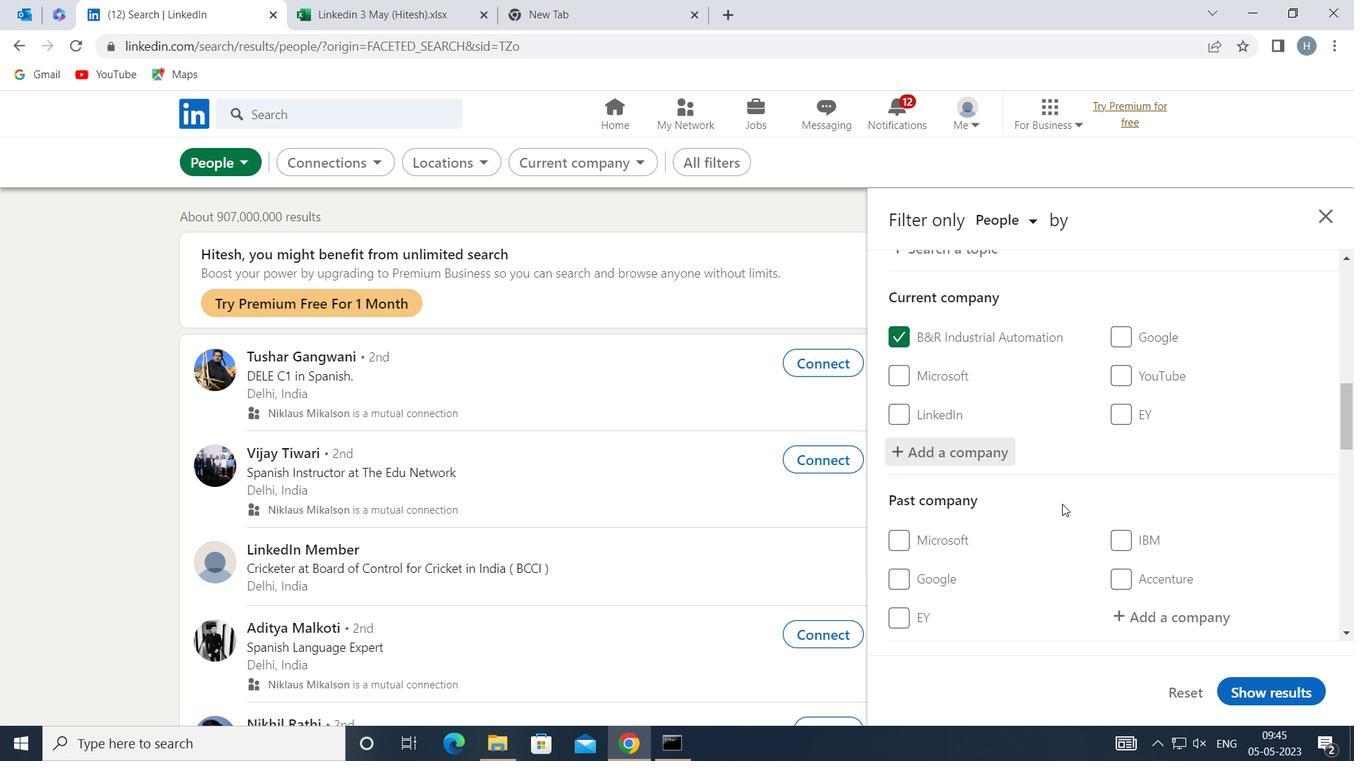 
Action: Mouse scrolled (1062, 503) with delta (0, 0)
Screenshot: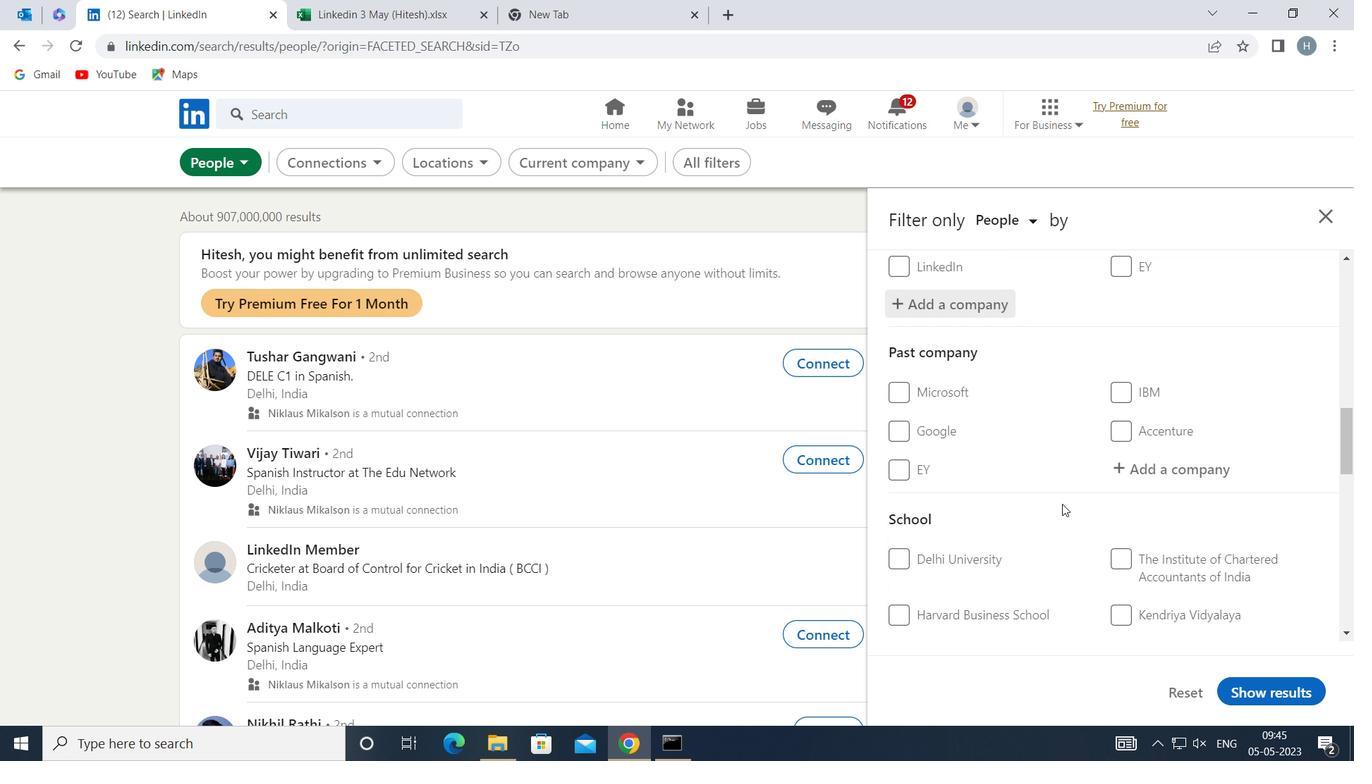 
Action: Mouse scrolled (1062, 503) with delta (0, 0)
Screenshot: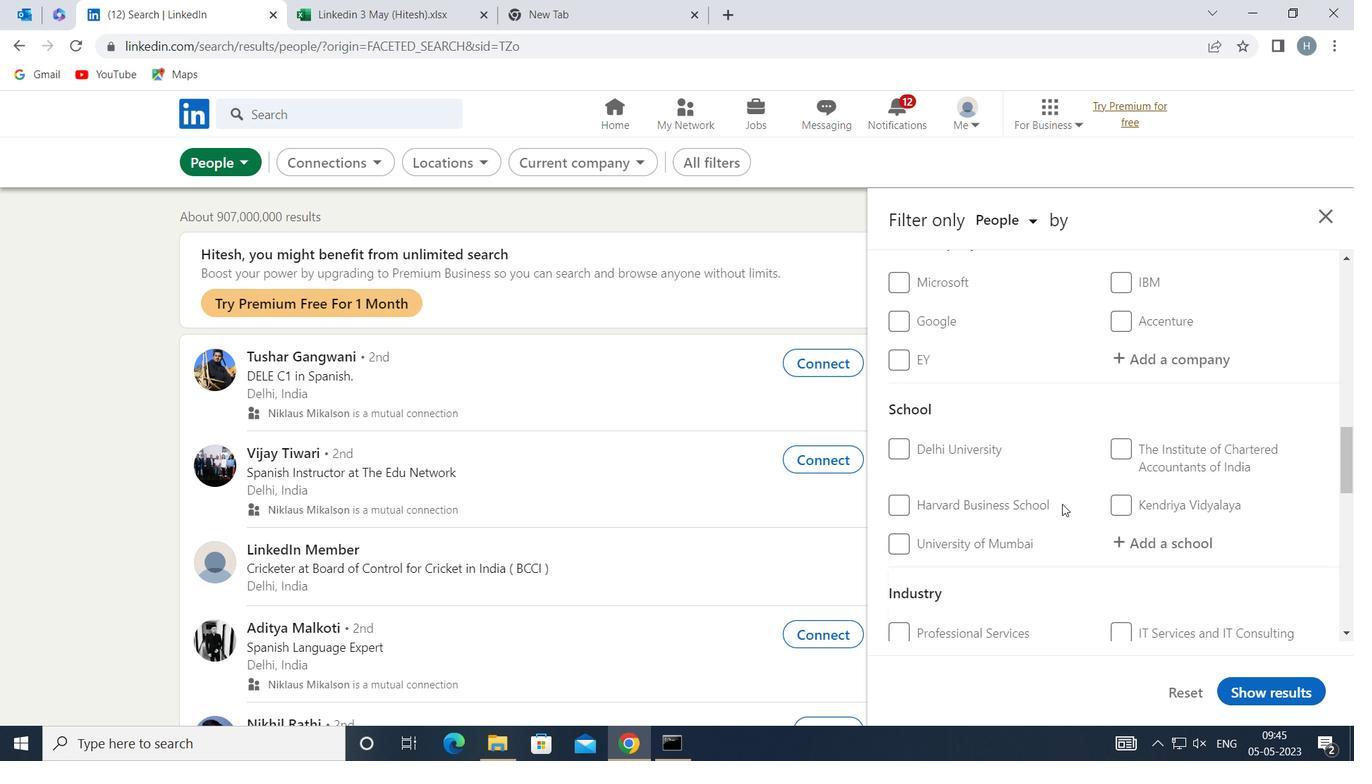 
Action: Mouse moved to (1193, 450)
Screenshot: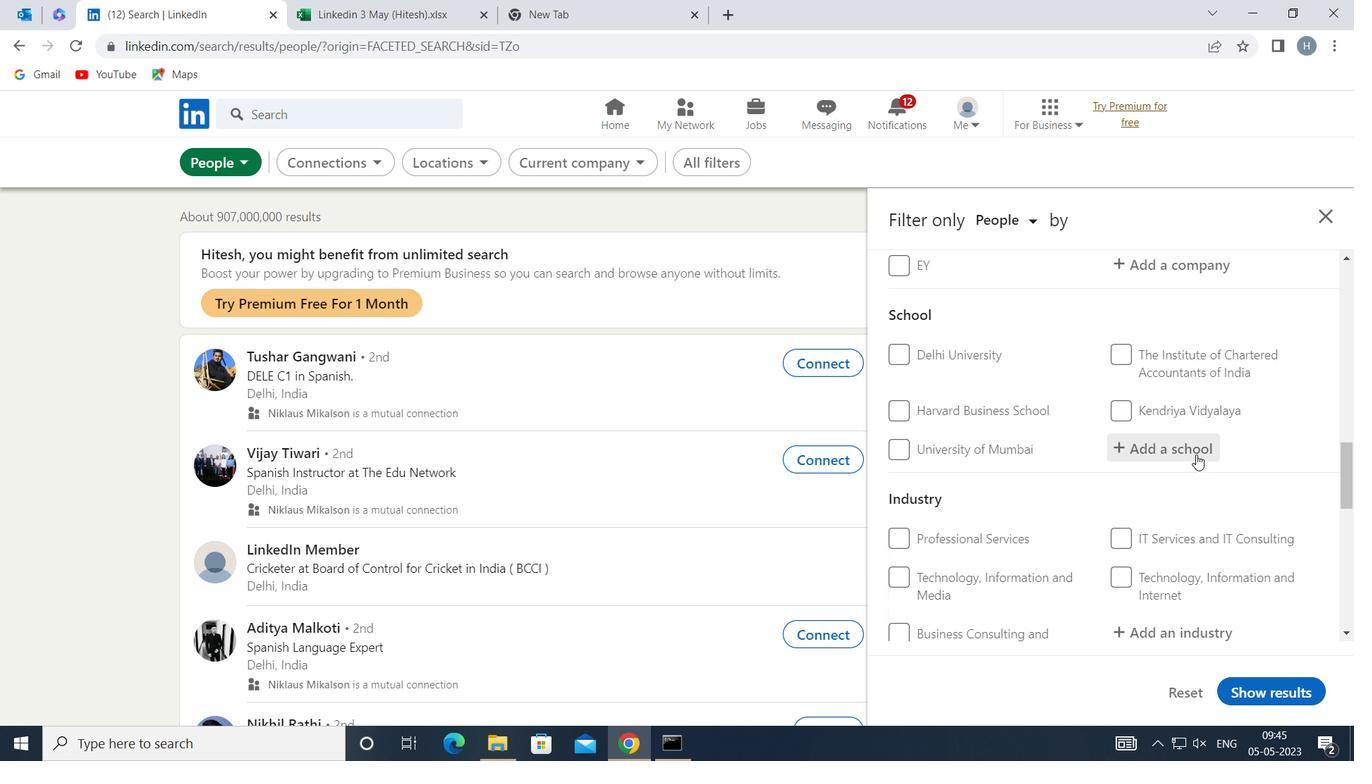 
Action: Mouse pressed left at (1193, 450)
Screenshot: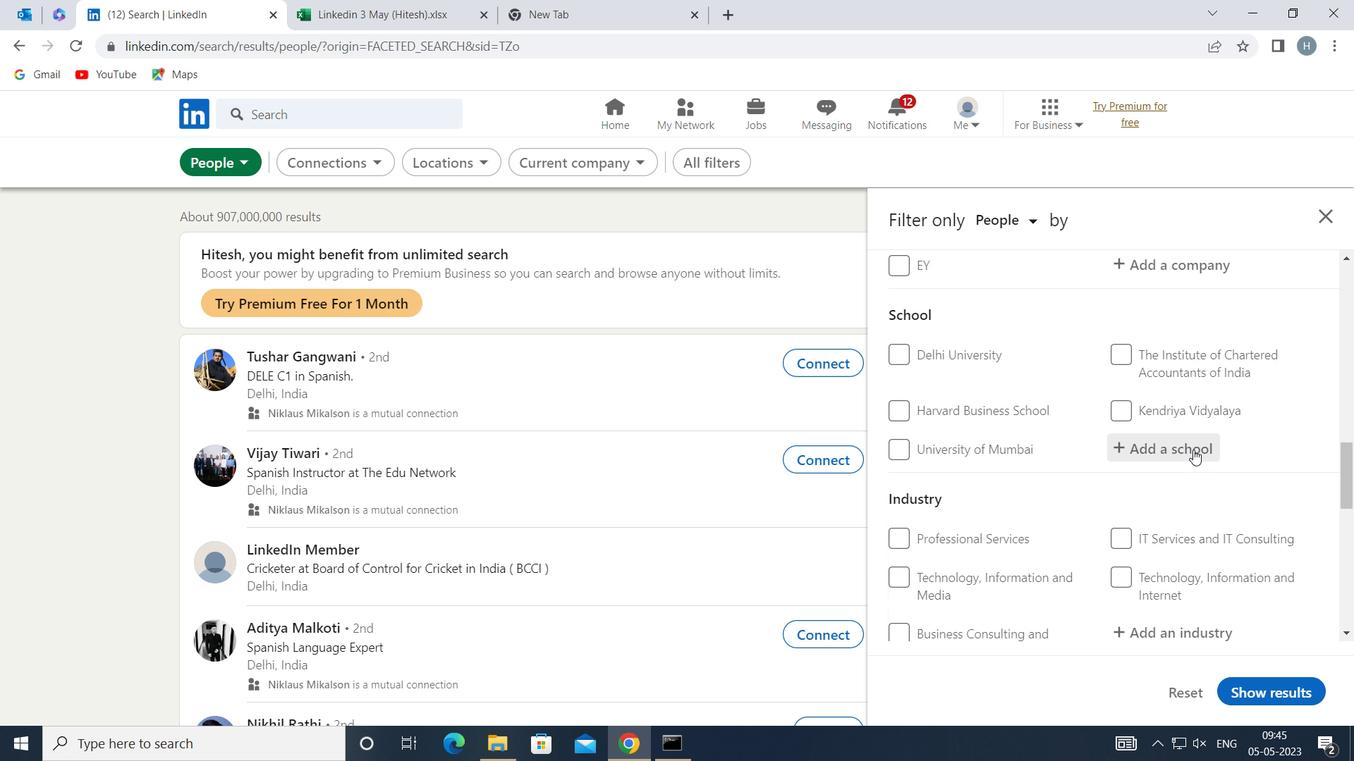 
Action: Key pressed <Key.shift>THIAGARAJAR<Key.space><Key.shift>COLLEGE
Screenshot: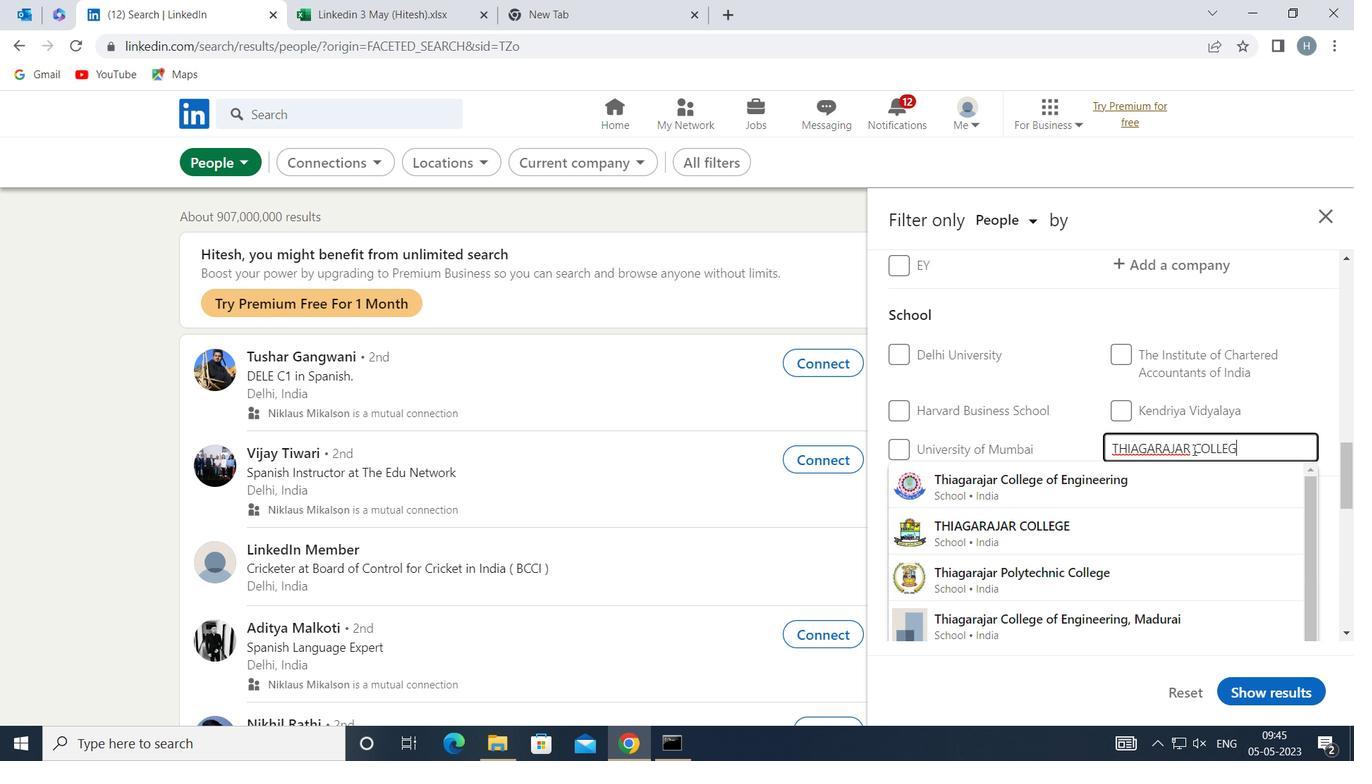 
Action: Mouse moved to (1114, 522)
Screenshot: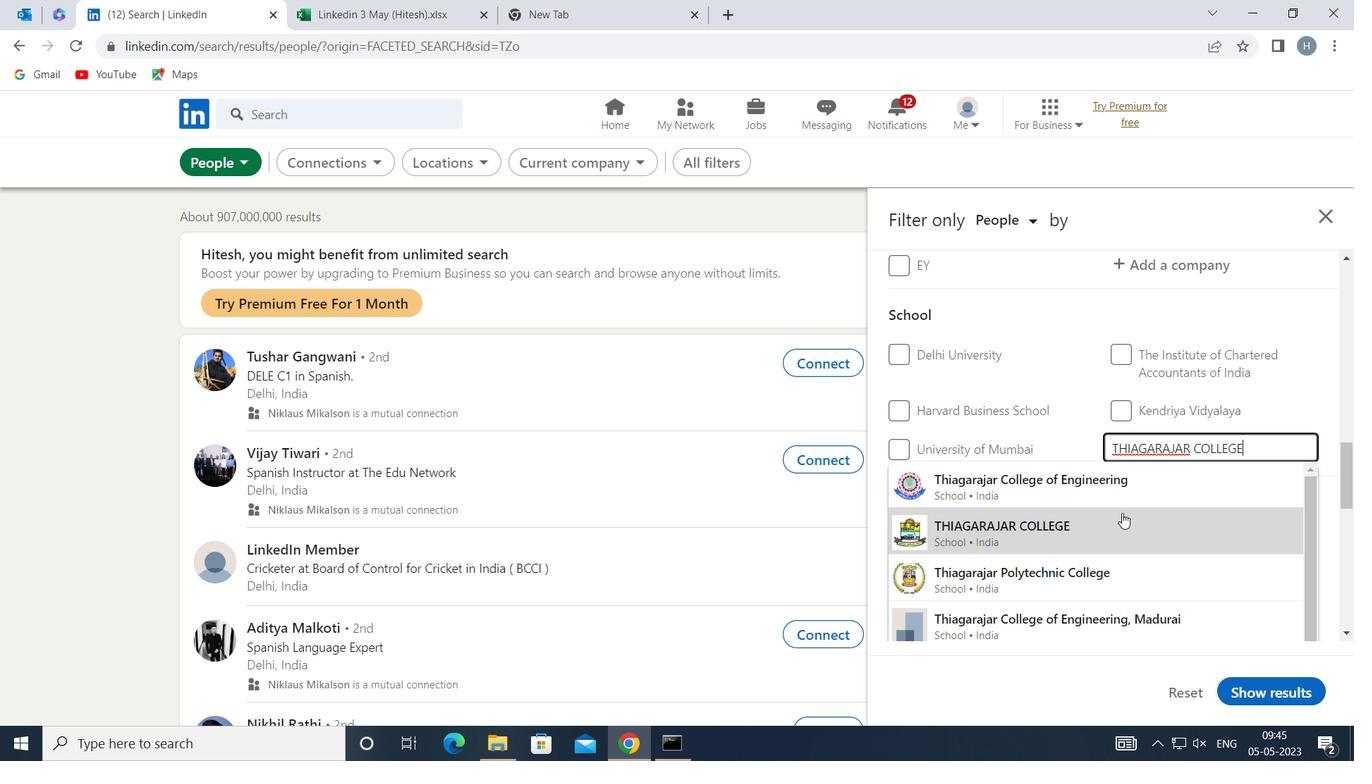 
Action: Mouse pressed left at (1114, 522)
Screenshot: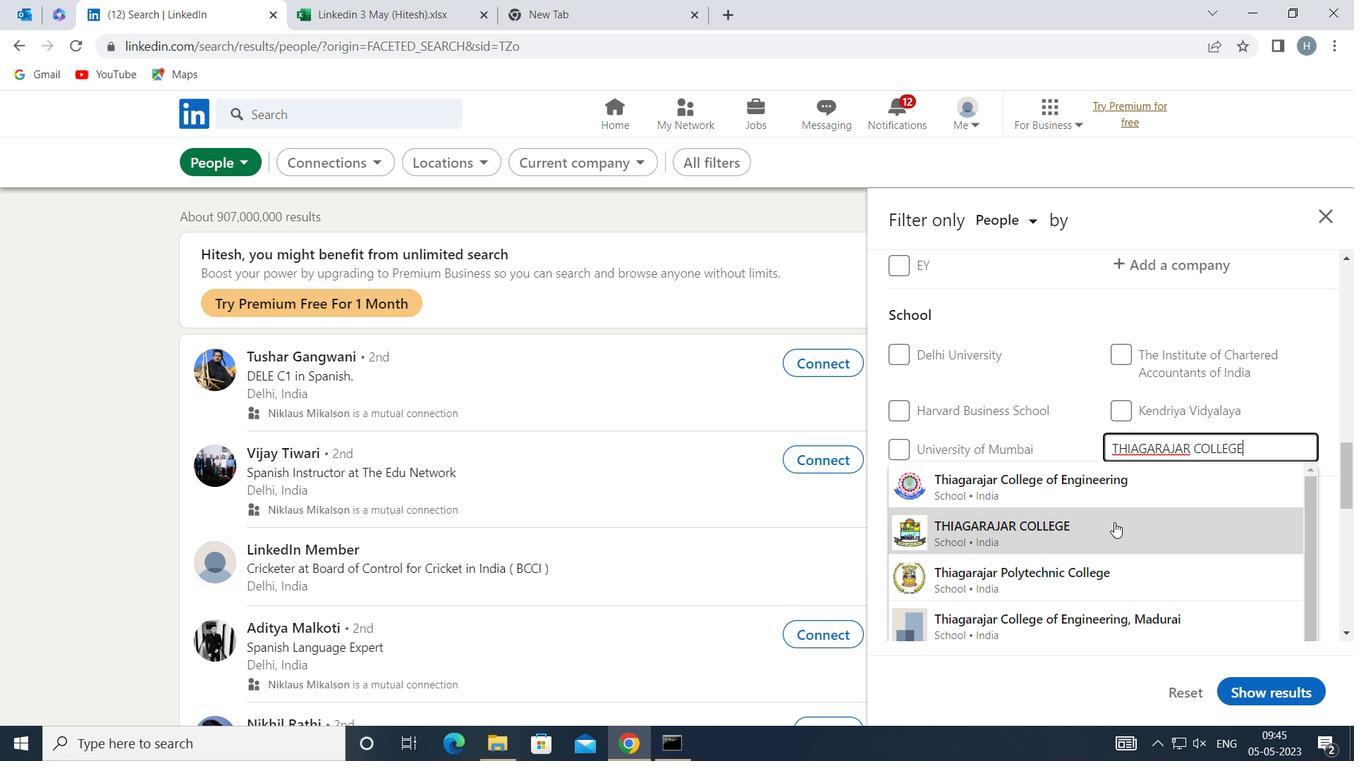 
Action: Mouse moved to (1077, 462)
Screenshot: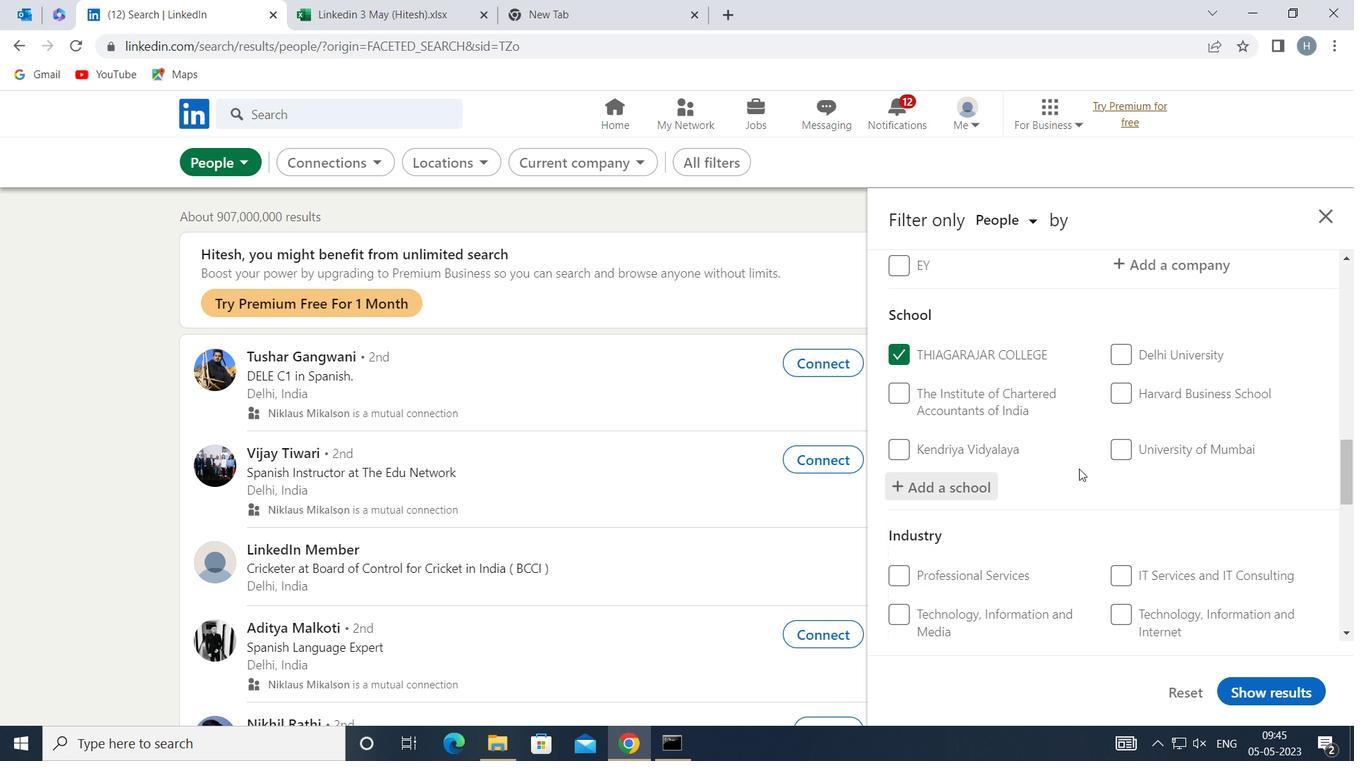 
Action: Mouse scrolled (1077, 461) with delta (0, 0)
Screenshot: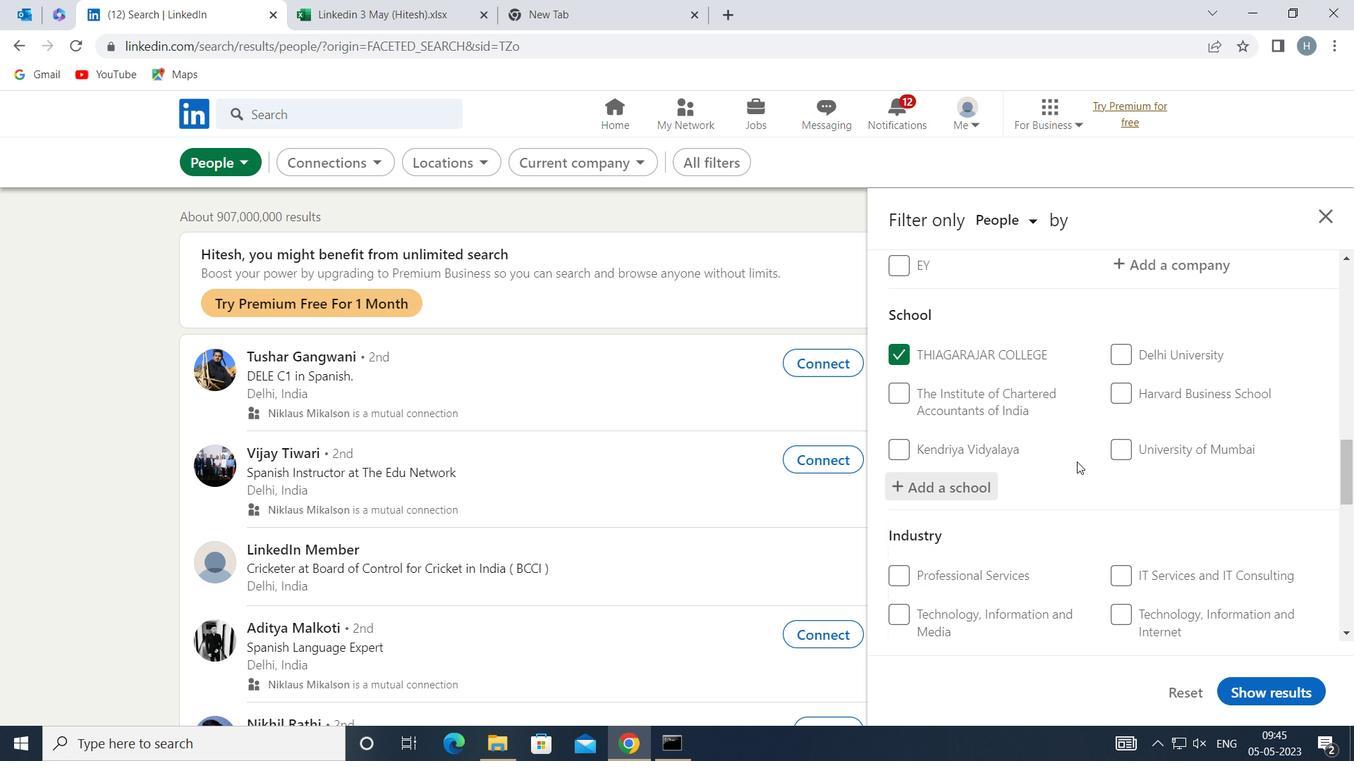 
Action: Mouse scrolled (1077, 461) with delta (0, 0)
Screenshot: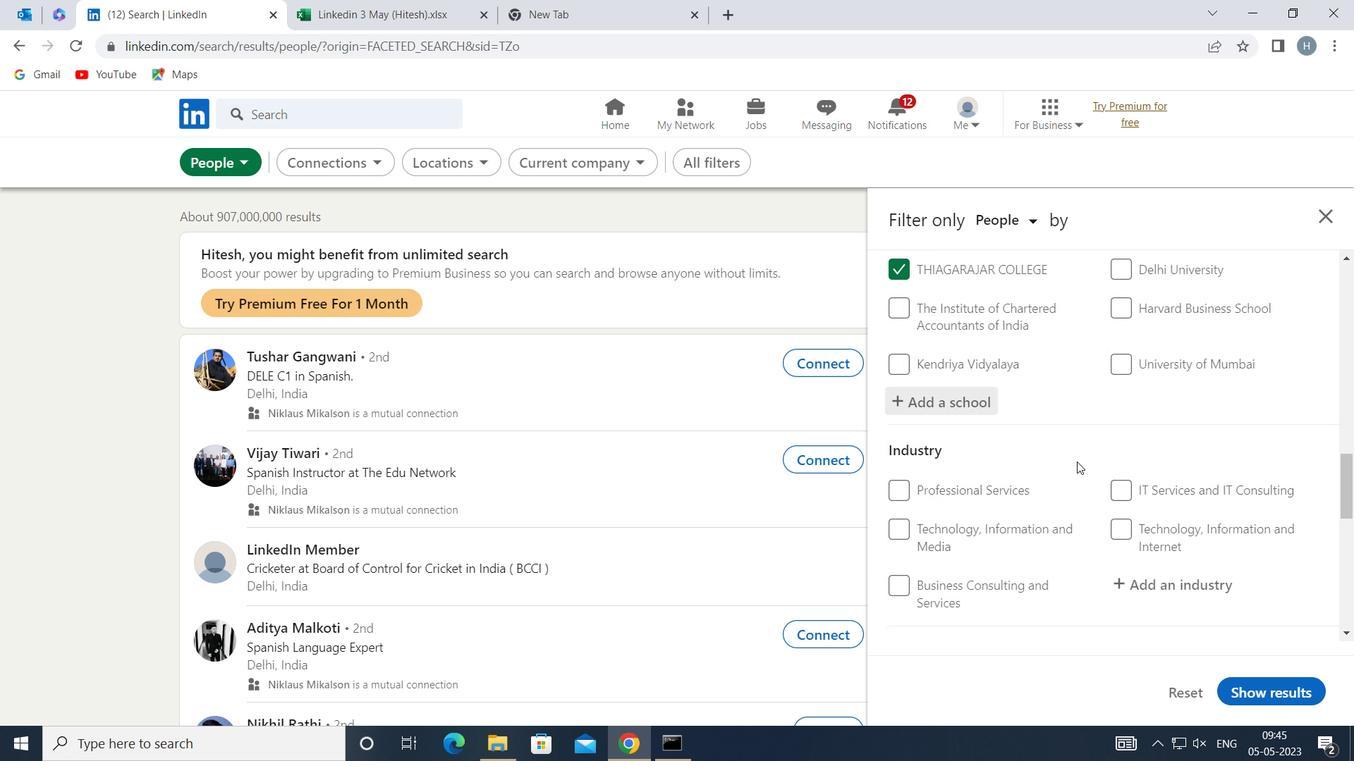 
Action: Mouse moved to (1154, 486)
Screenshot: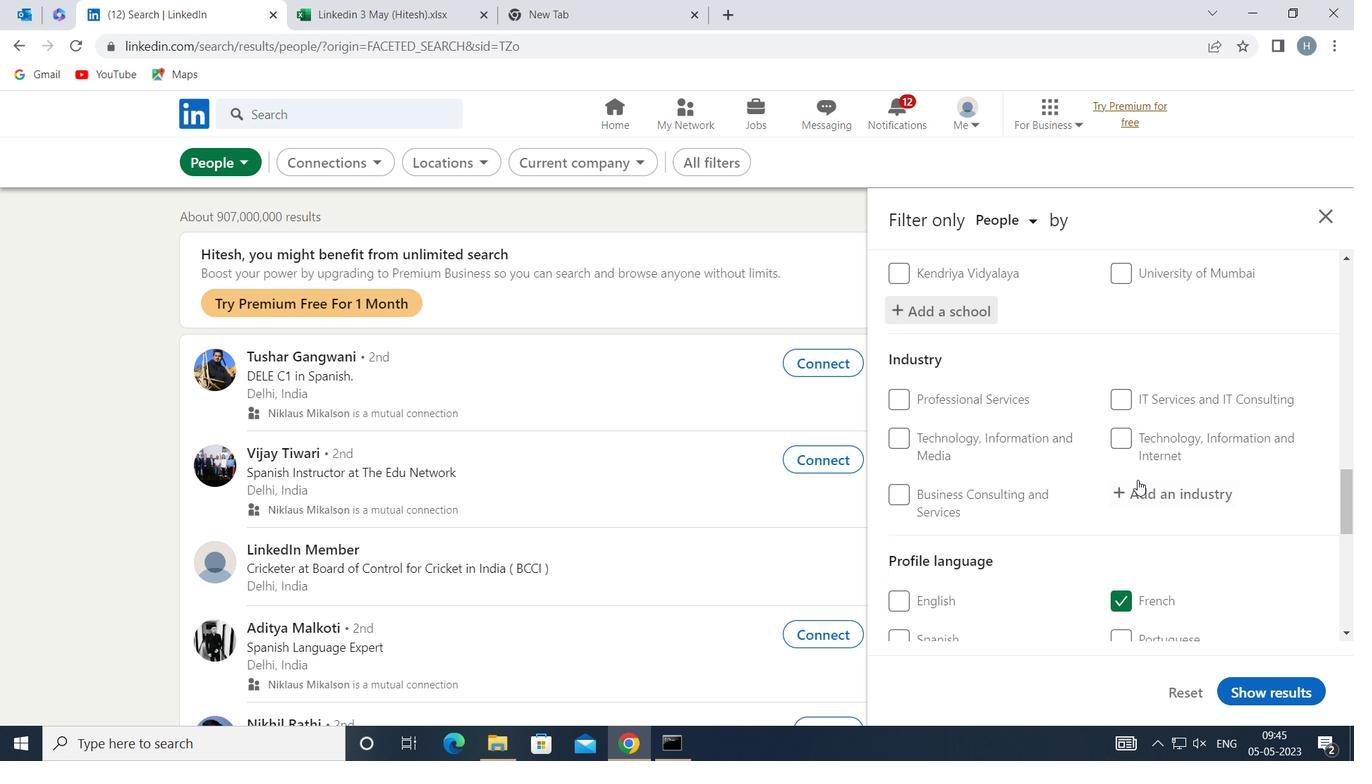 
Action: Mouse pressed left at (1154, 486)
Screenshot: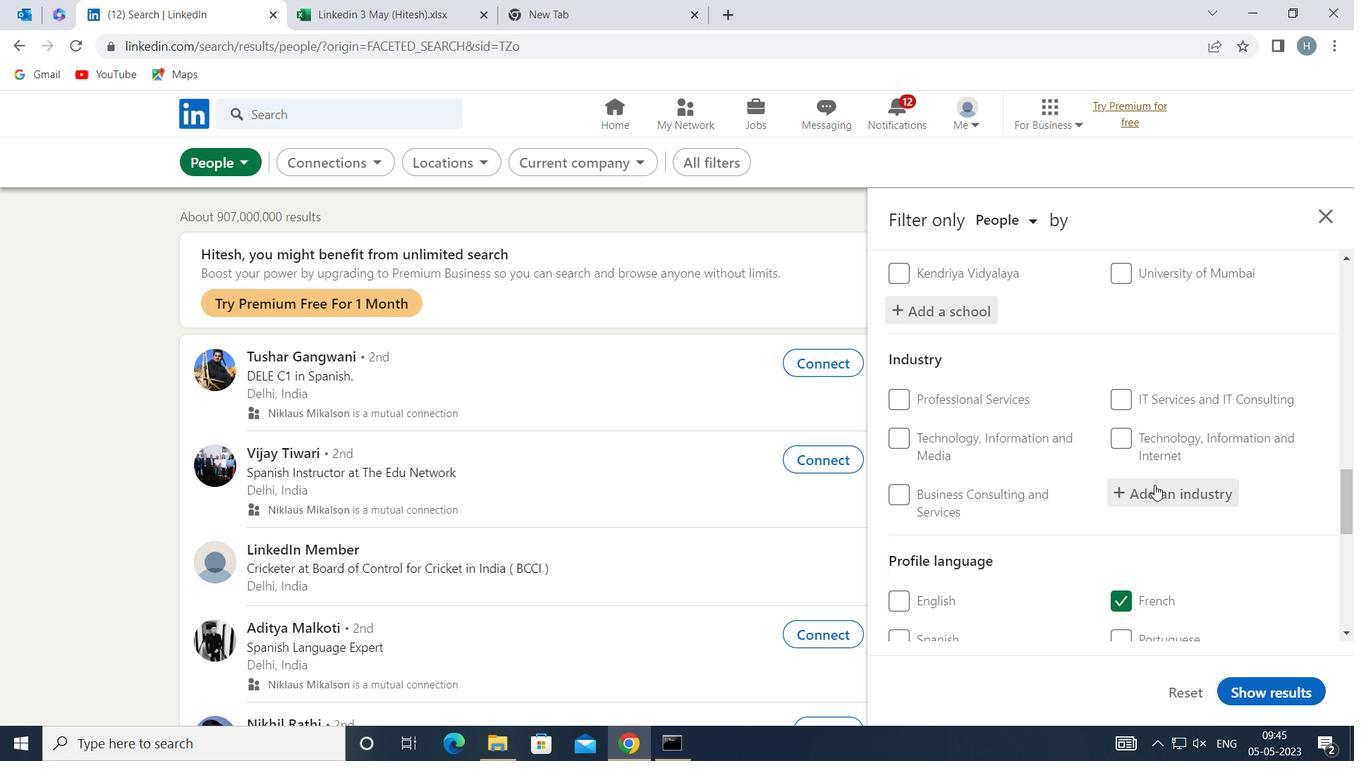 
Action: Key pressed <Key.shift>COMMUNITY<Key.space><Key.shift>DEVE
Screenshot: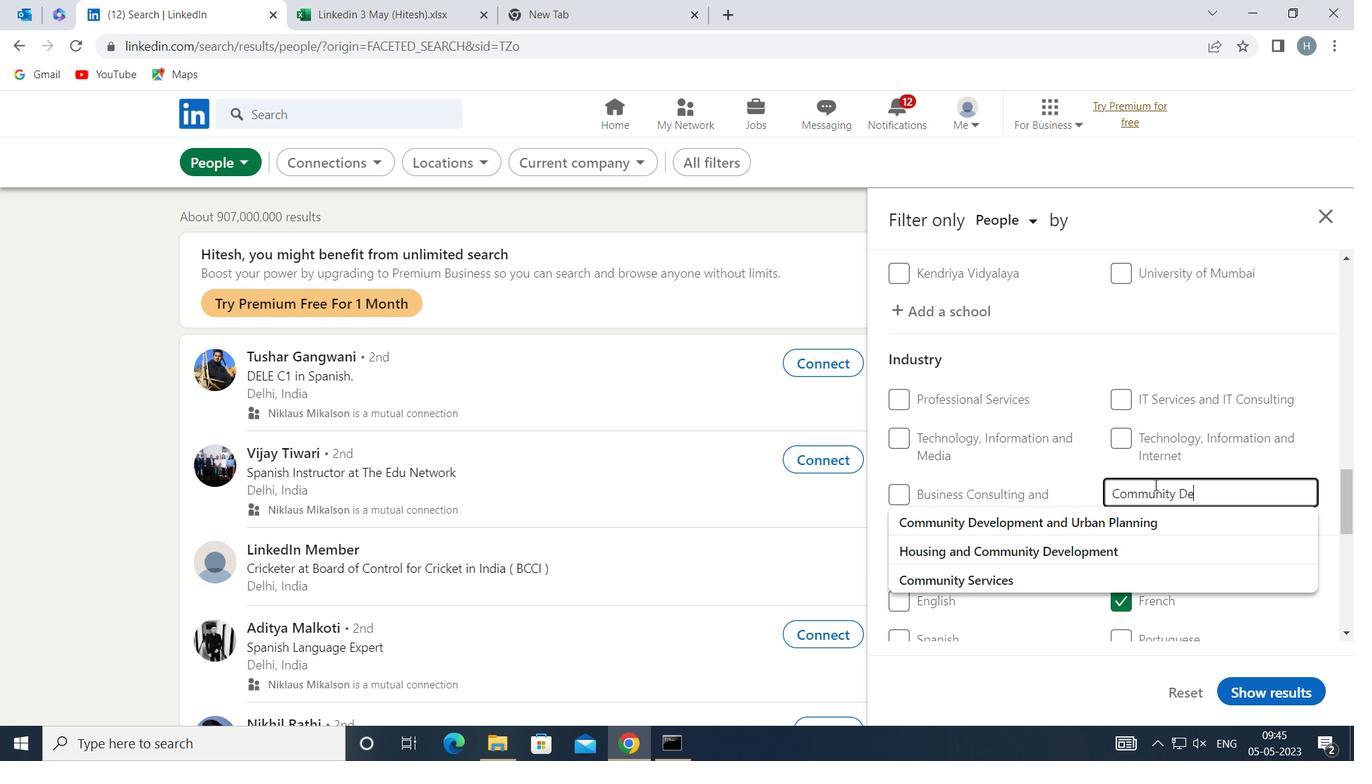 
Action: Mouse moved to (1120, 522)
Screenshot: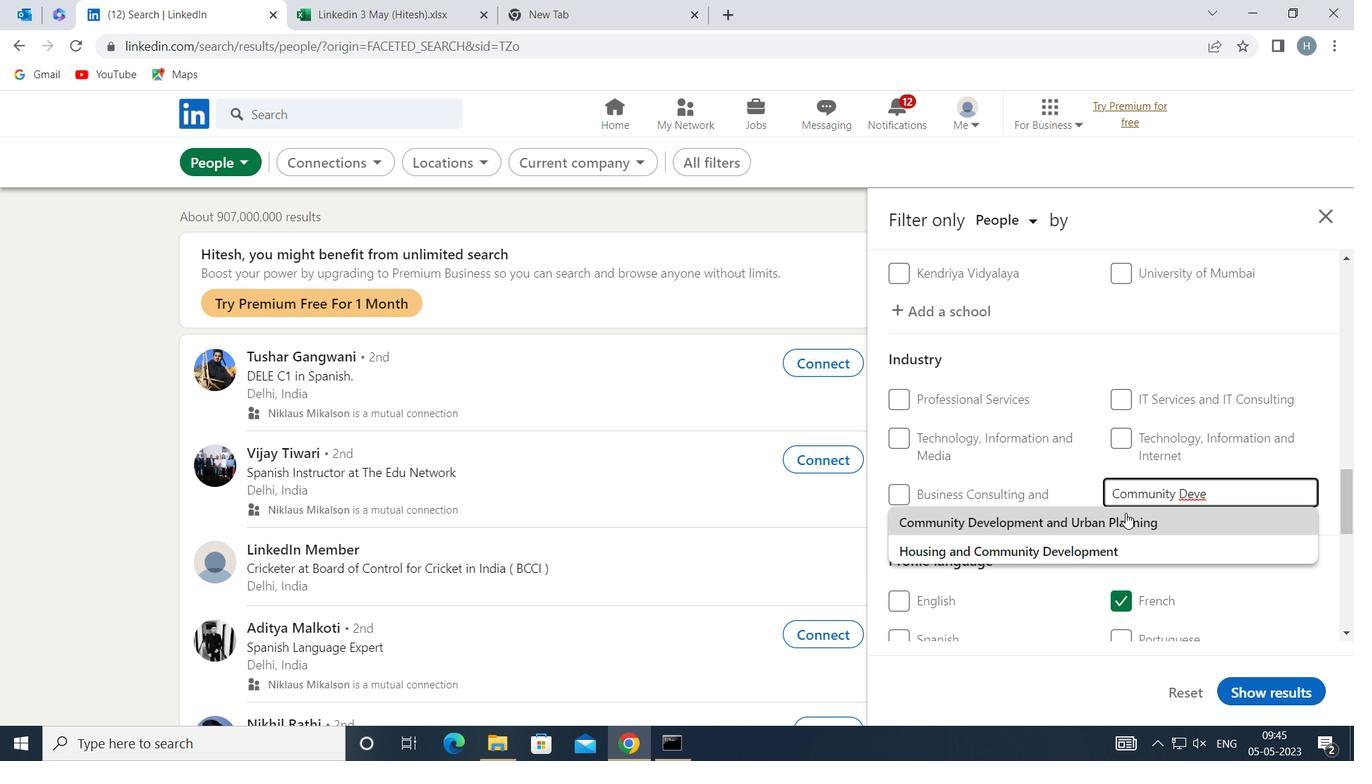 
Action: Mouse pressed left at (1120, 522)
Screenshot: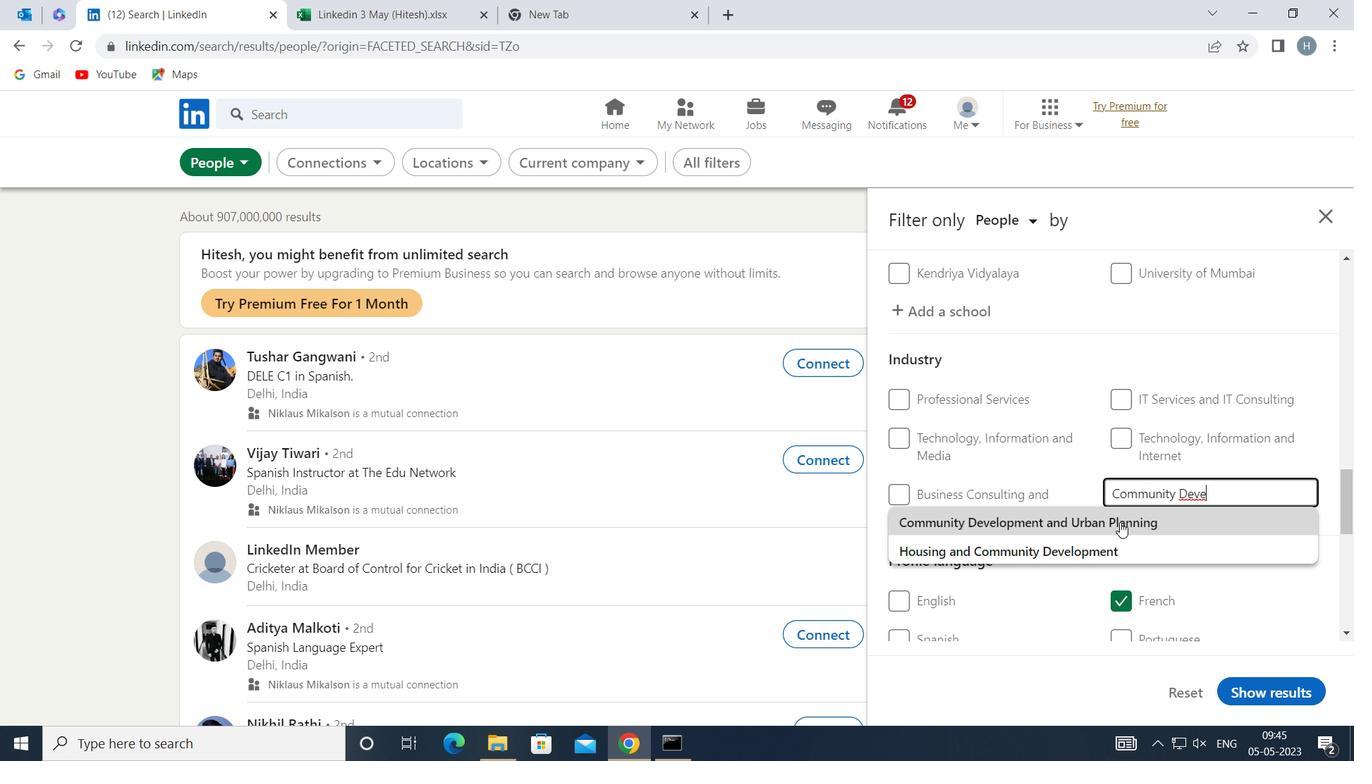 
Action: Mouse moved to (1060, 519)
Screenshot: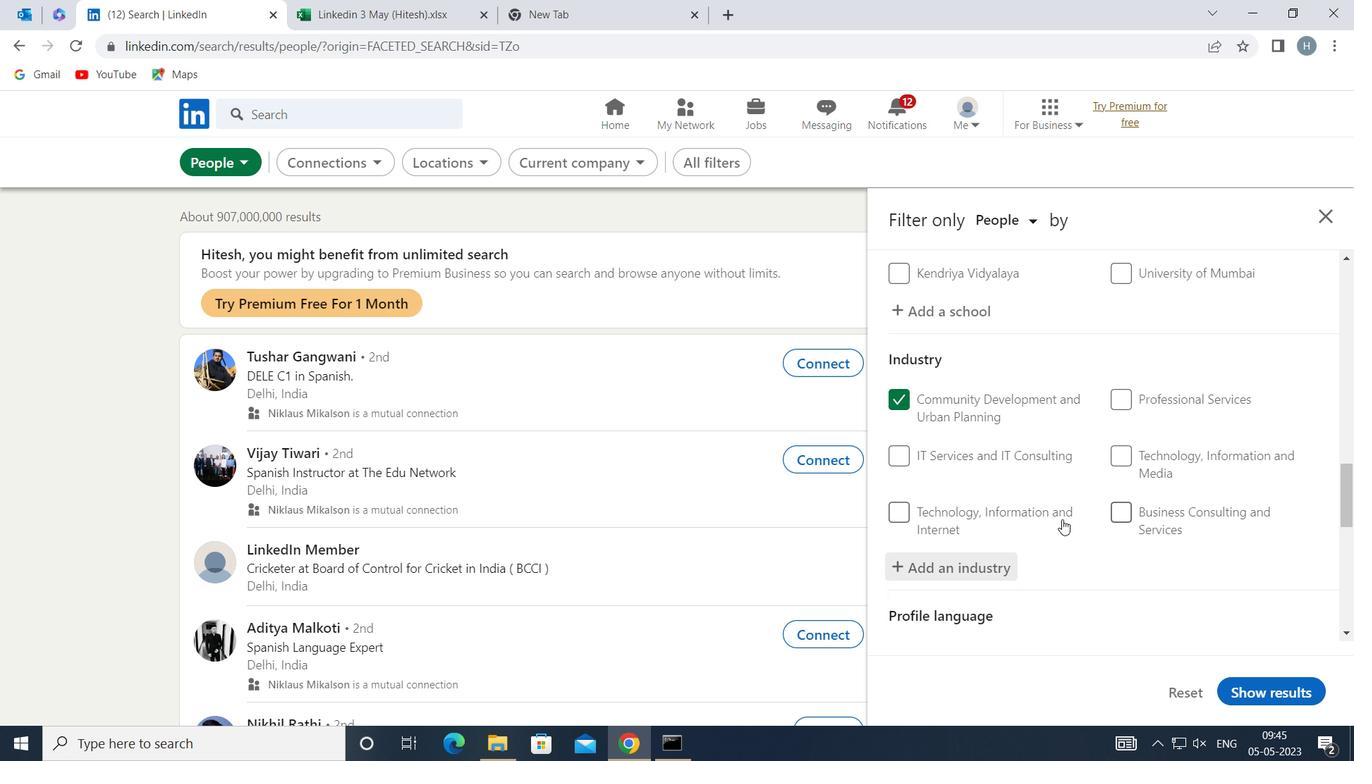 
Action: Mouse scrolled (1060, 519) with delta (0, 0)
Screenshot: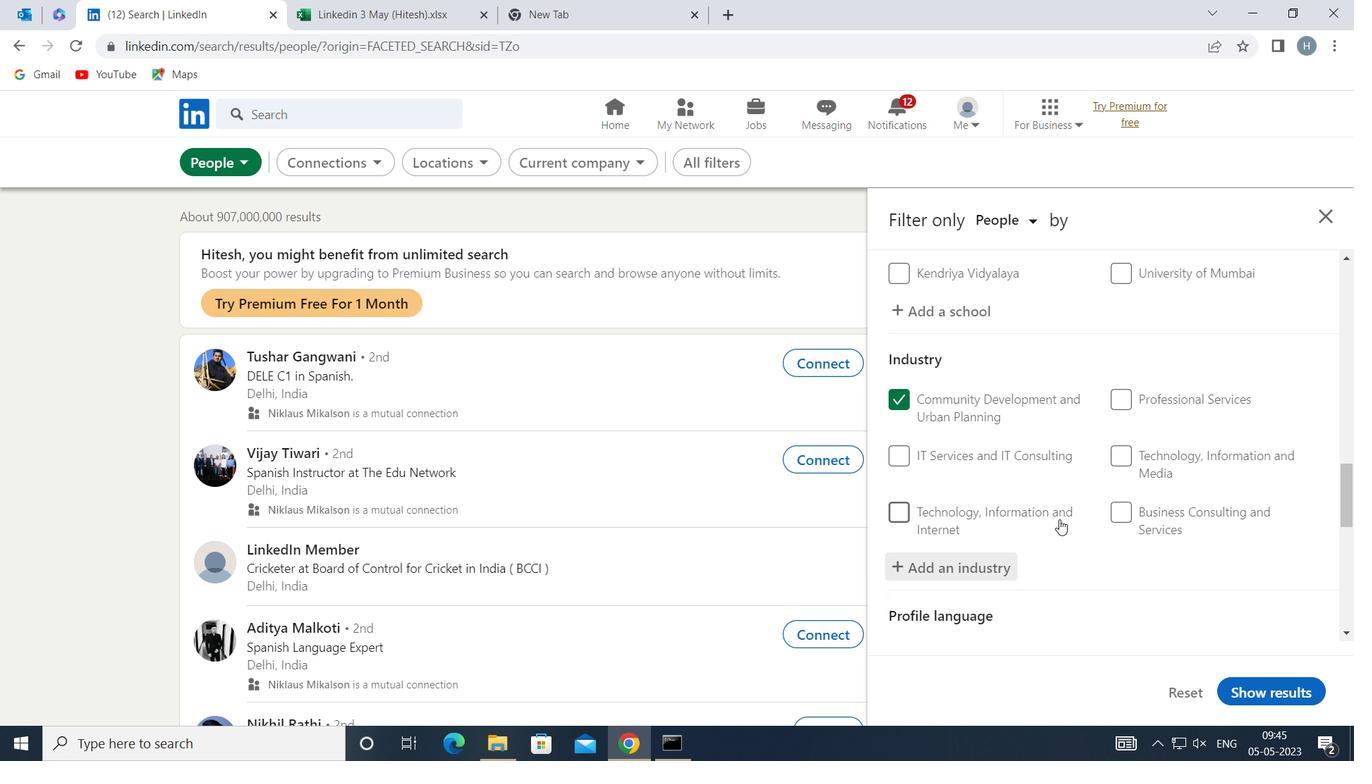 
Action: Mouse scrolled (1060, 519) with delta (0, 0)
Screenshot: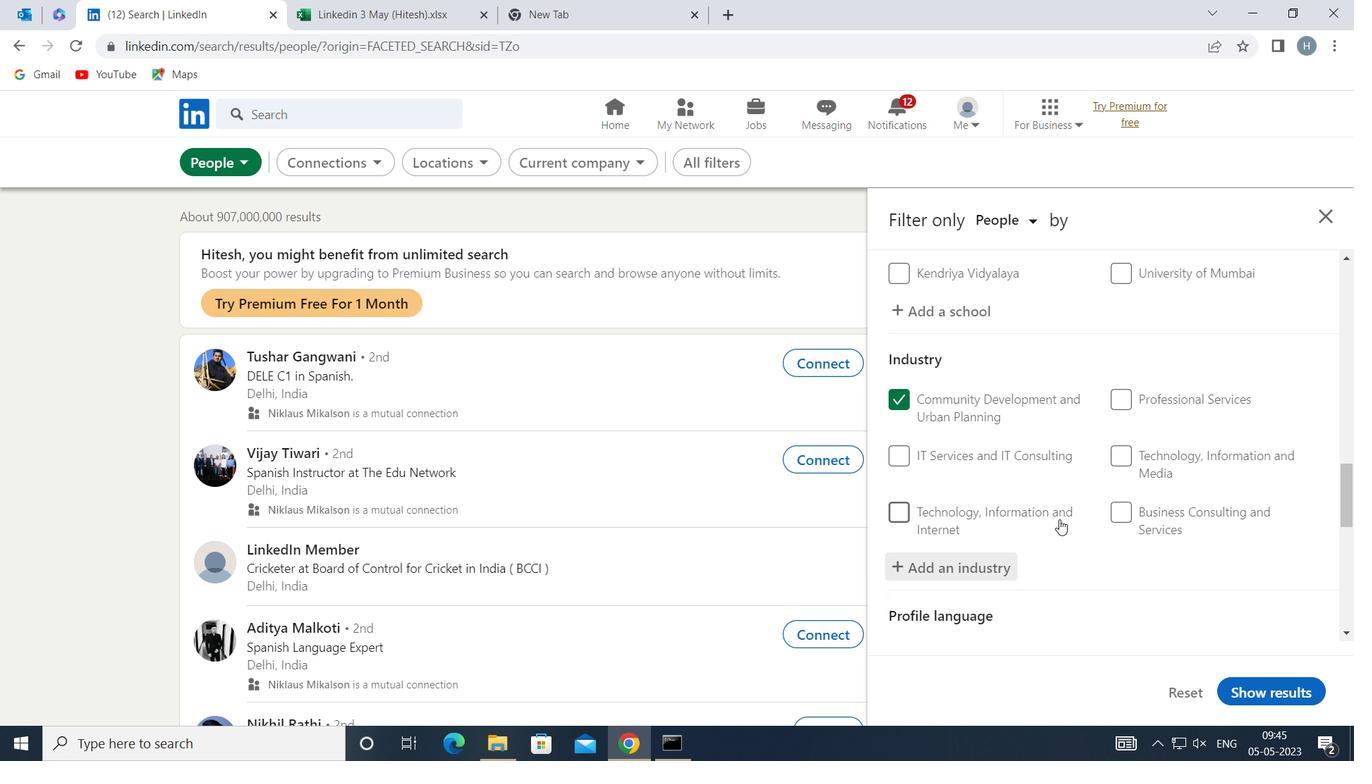 
Action: Mouse moved to (1059, 519)
Screenshot: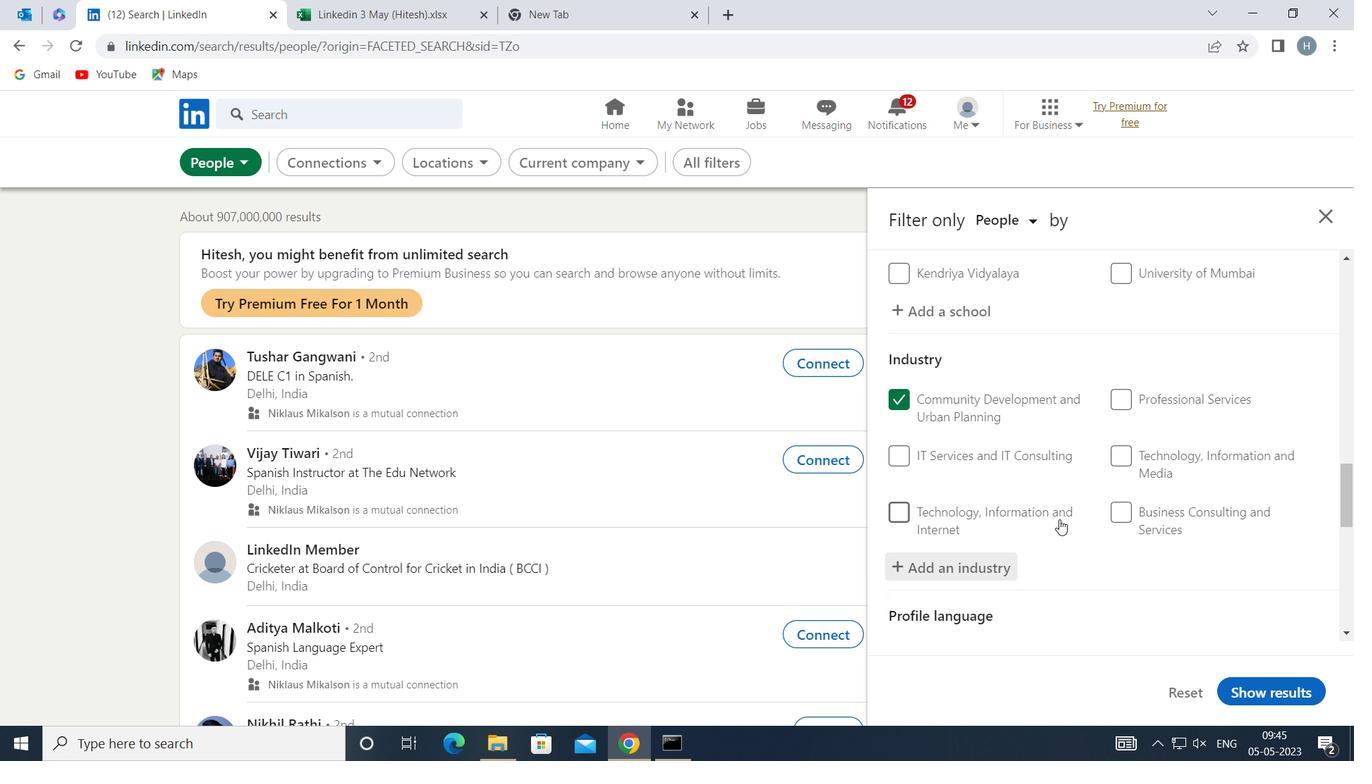 
Action: Mouse scrolled (1059, 519) with delta (0, 0)
Screenshot: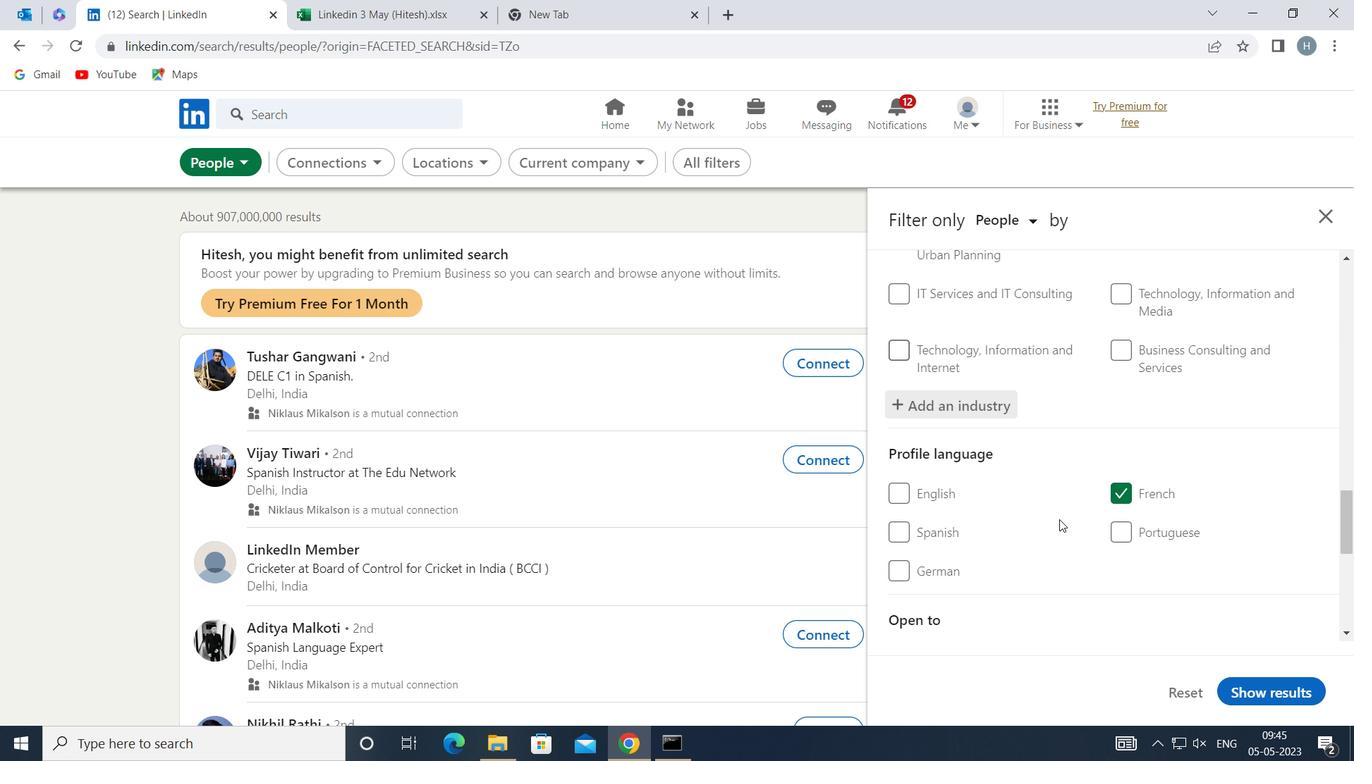 
Action: Mouse scrolled (1059, 519) with delta (0, 0)
Screenshot: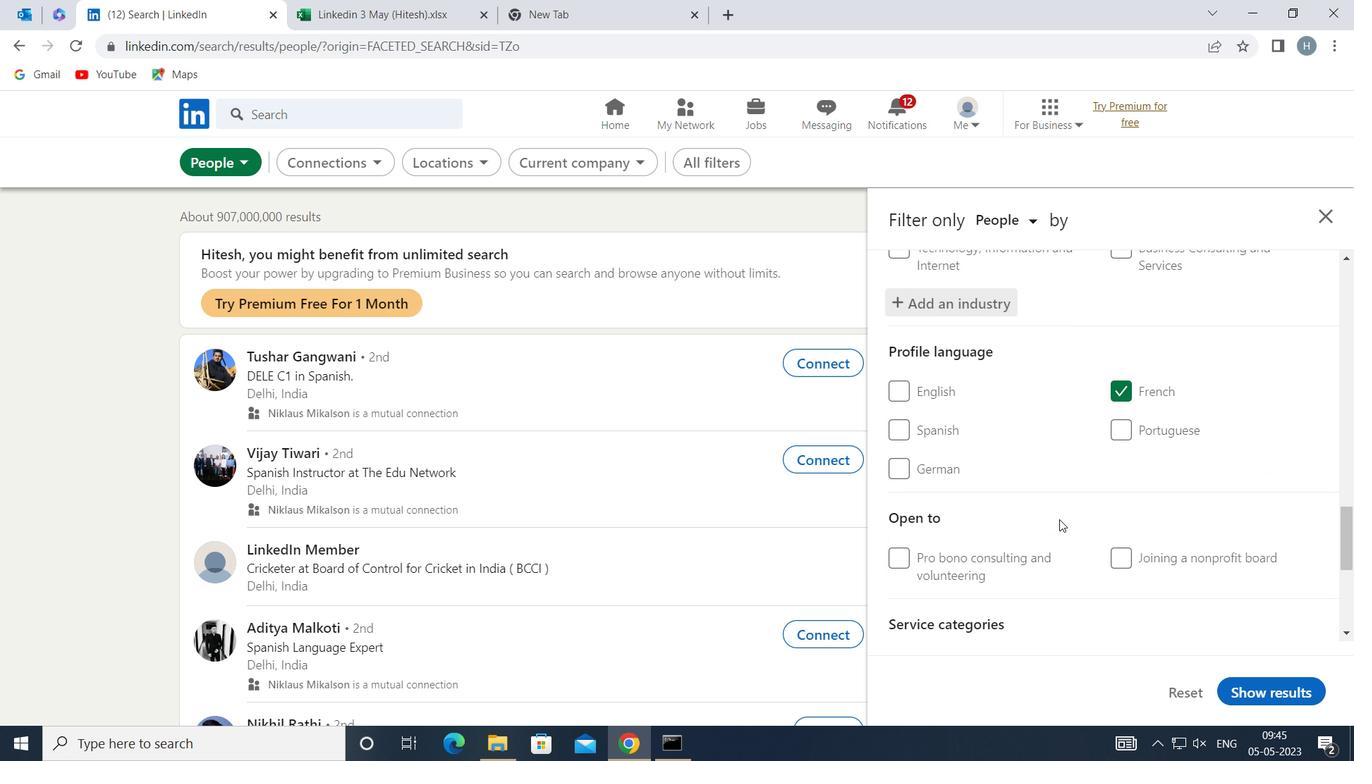
Action: Mouse scrolled (1059, 519) with delta (0, 0)
Screenshot: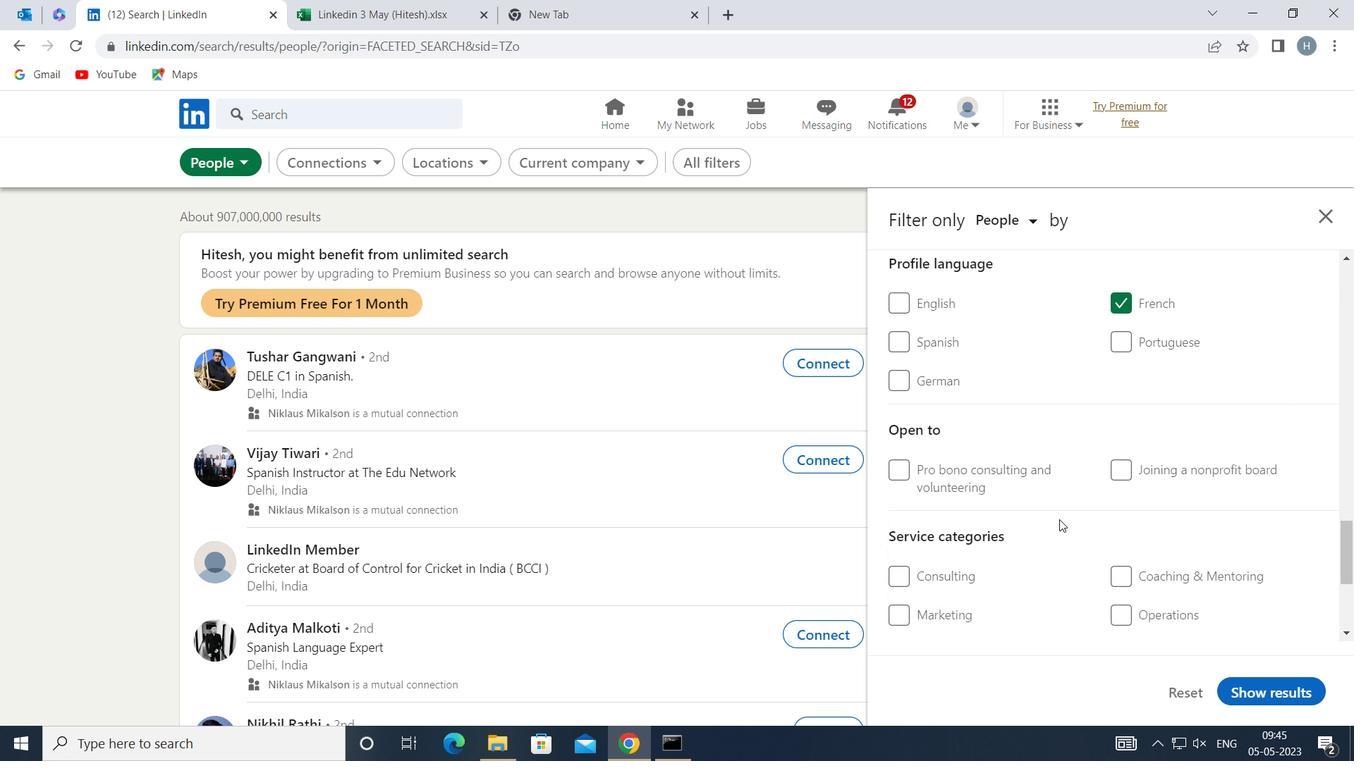 
Action: Mouse scrolled (1059, 519) with delta (0, 0)
Screenshot: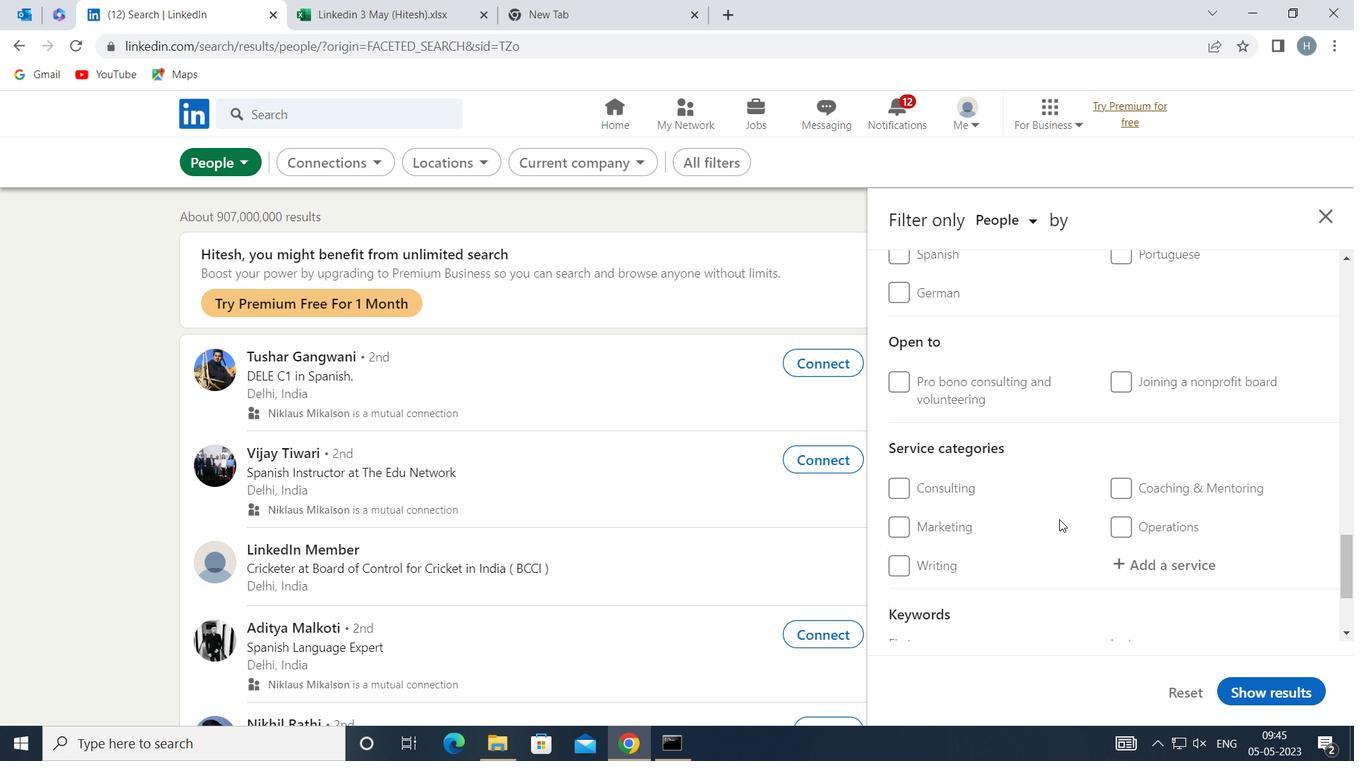 
Action: Mouse moved to (1154, 475)
Screenshot: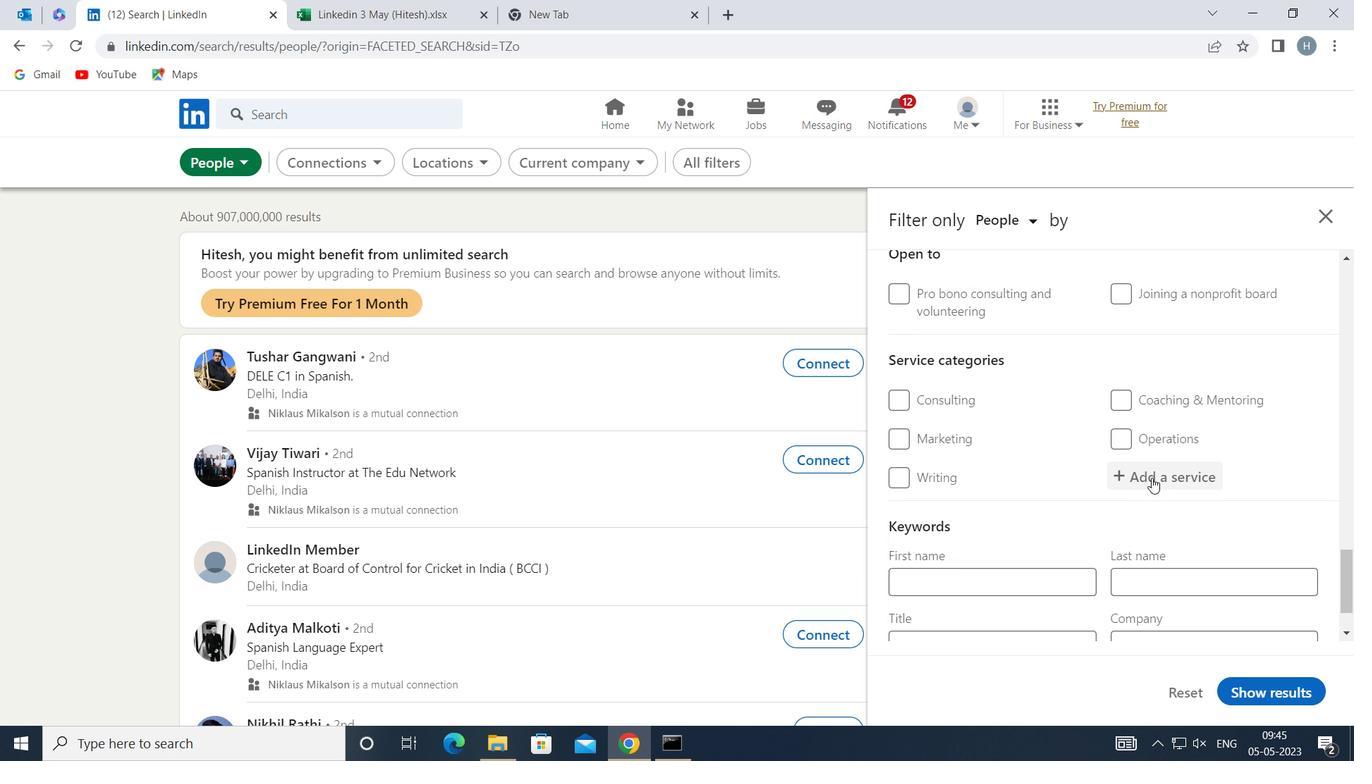 
Action: Mouse pressed left at (1154, 475)
Screenshot: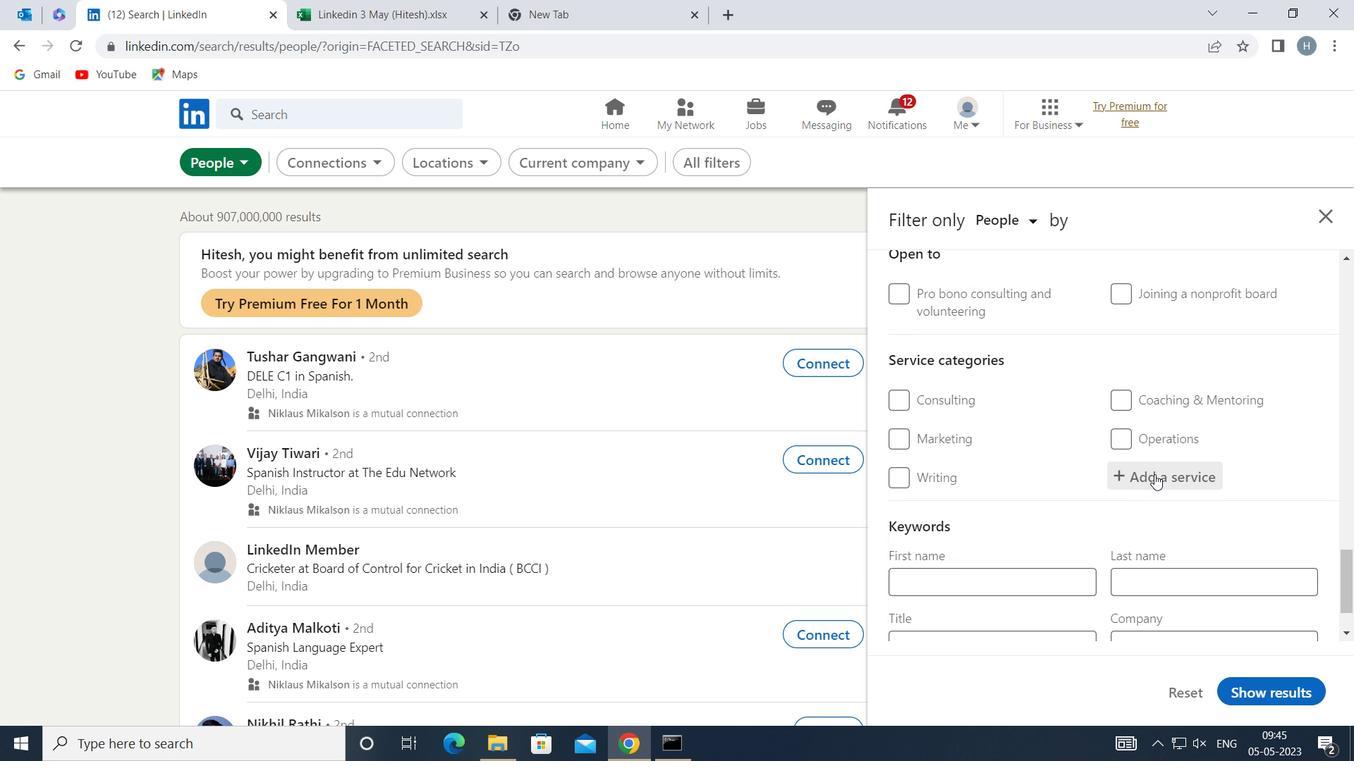 
Action: Key pressed <Key.shift>RESUME<Key.space><Key.shift>WRIT
Screenshot: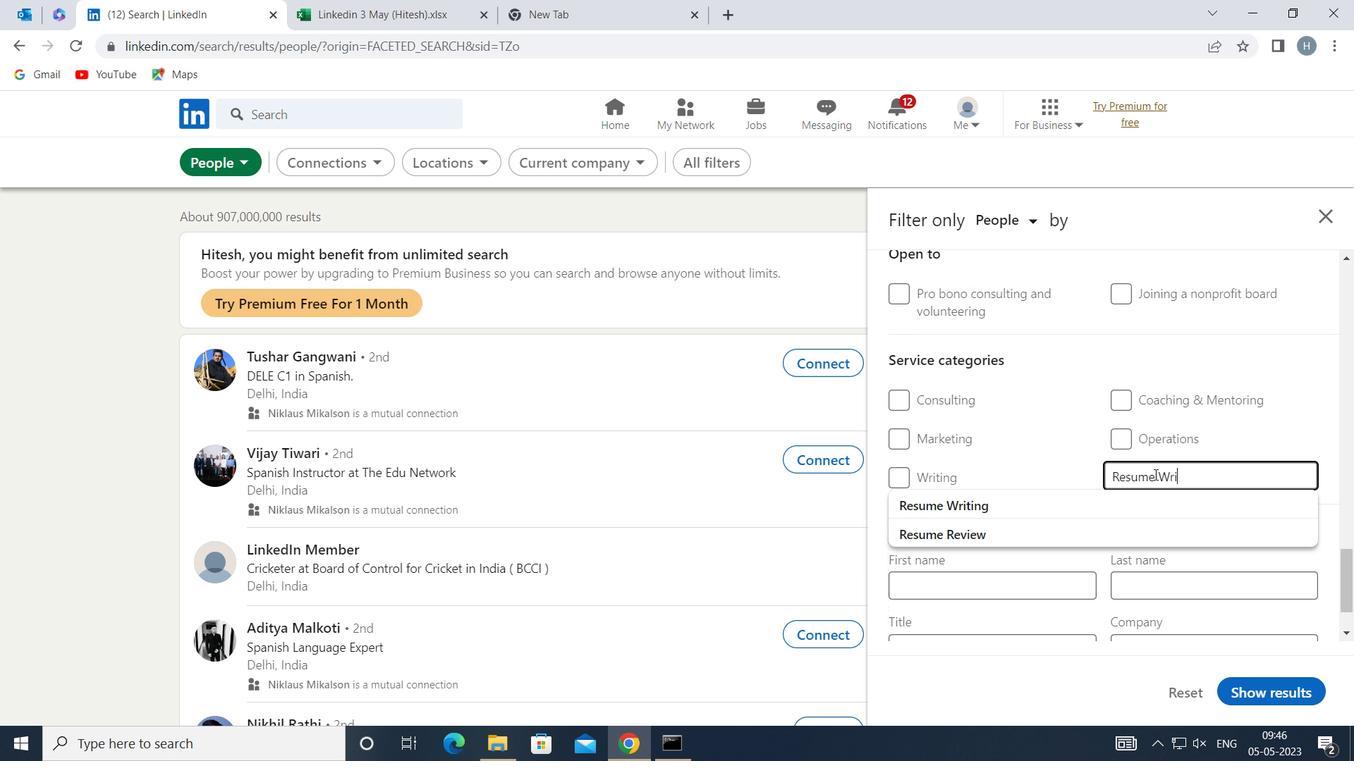 
Action: Mouse moved to (1057, 509)
Screenshot: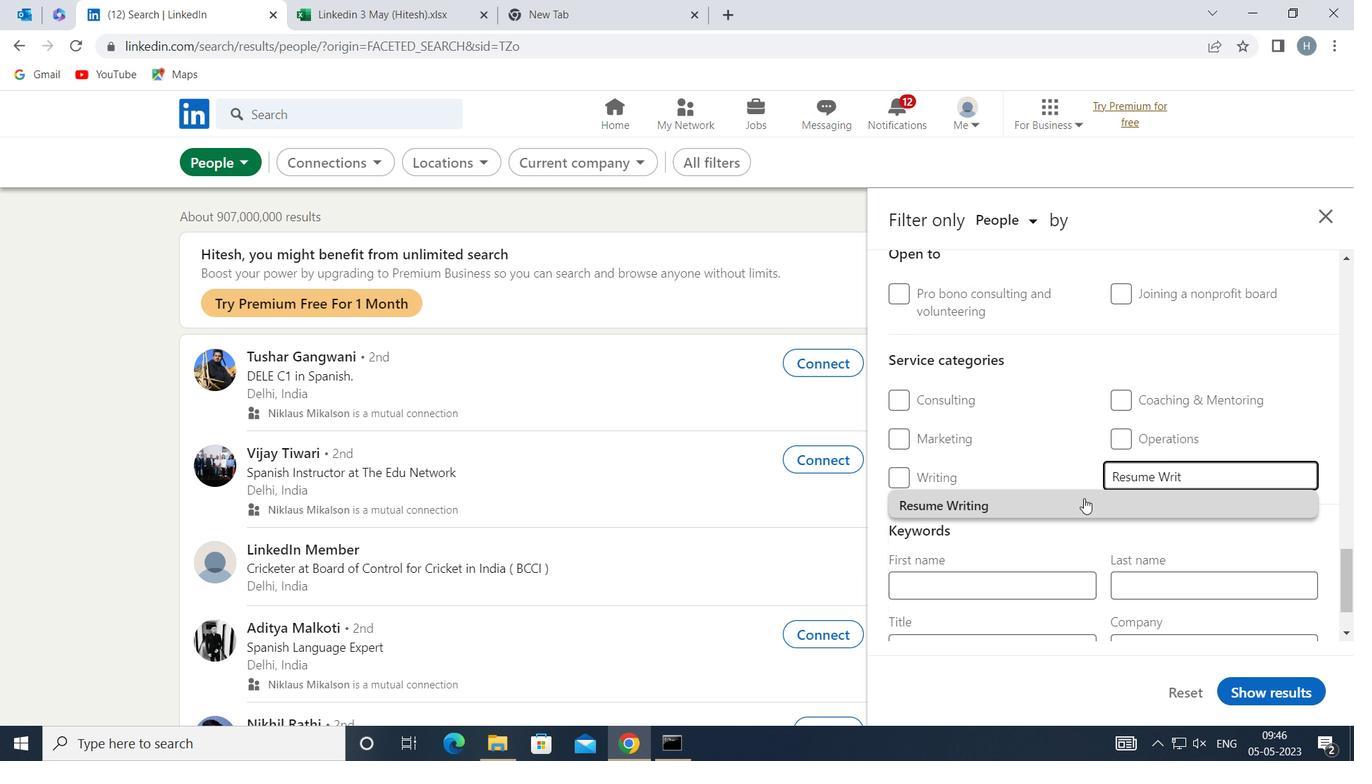 
Action: Mouse pressed left at (1057, 509)
Screenshot: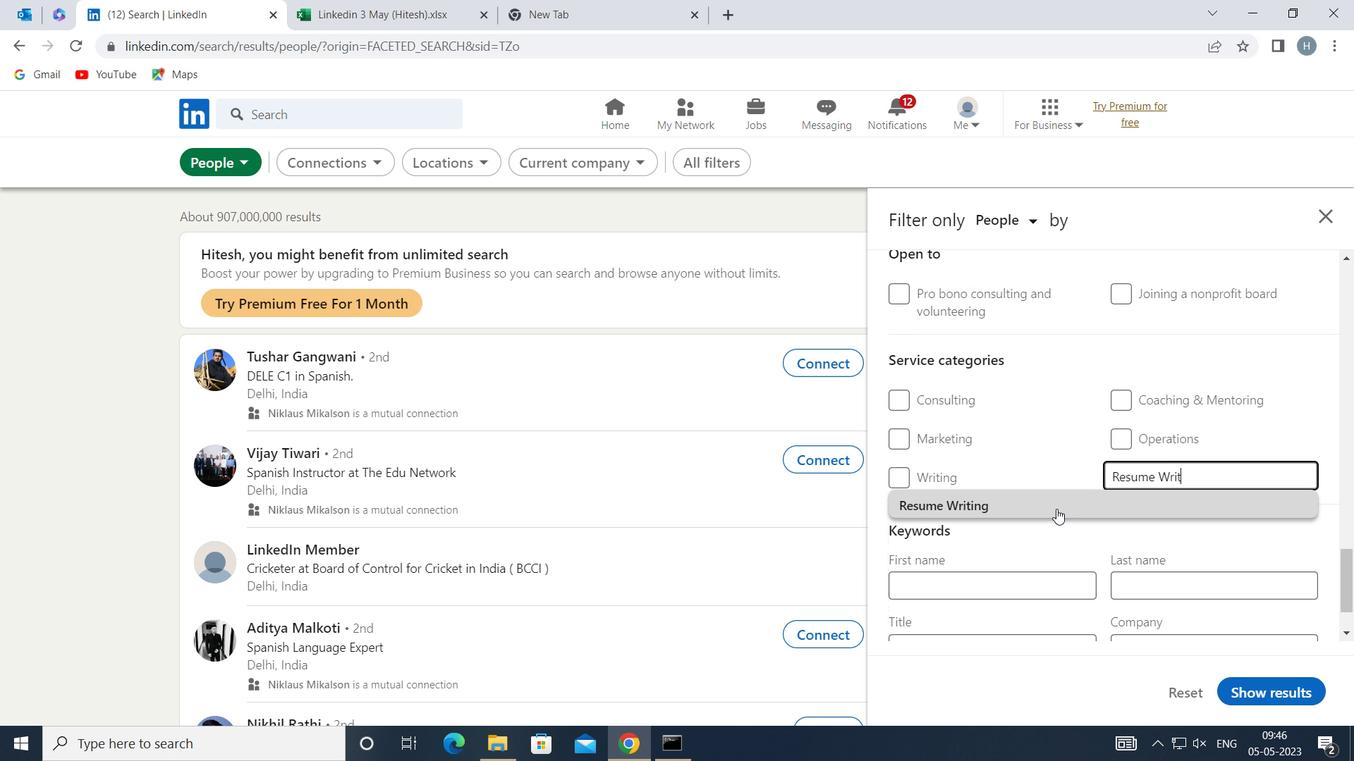 
Action: Mouse moved to (1060, 505)
Screenshot: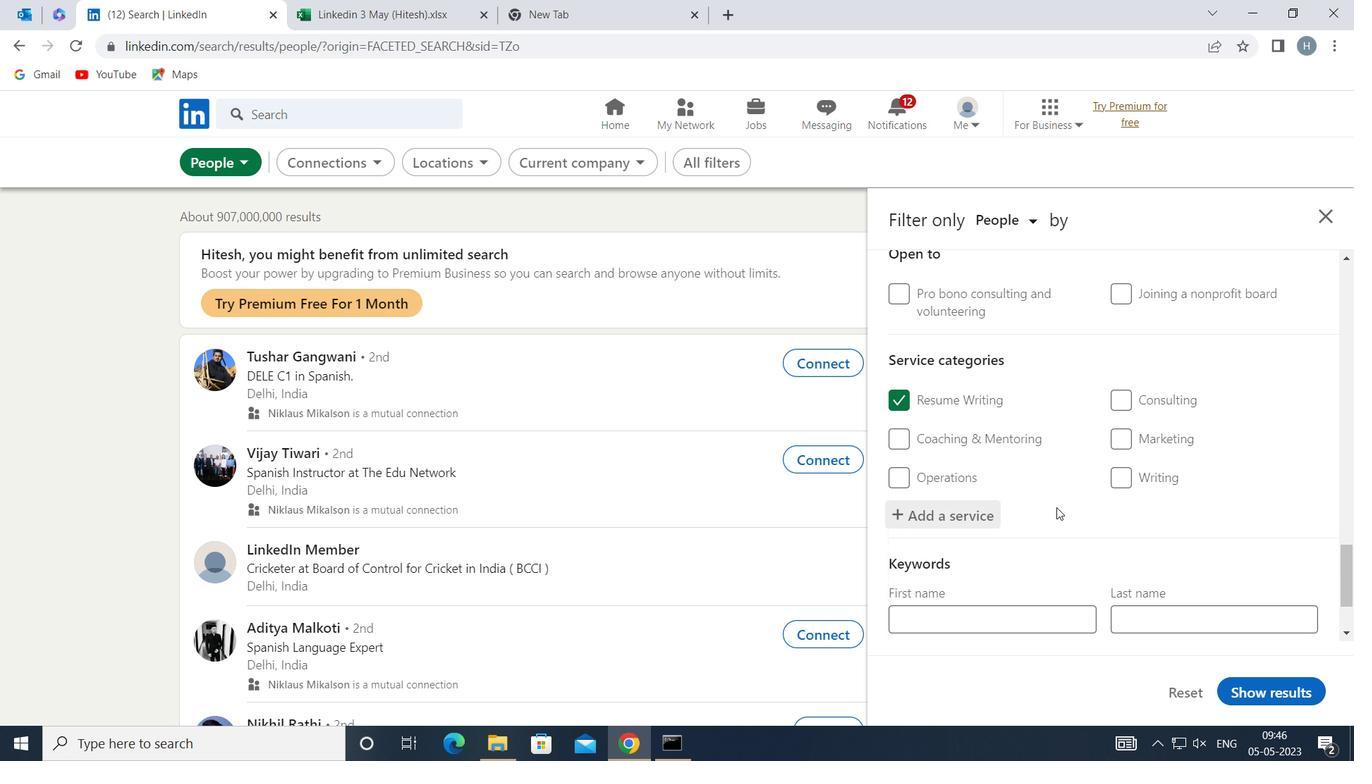 
Action: Mouse scrolled (1060, 505) with delta (0, 0)
Screenshot: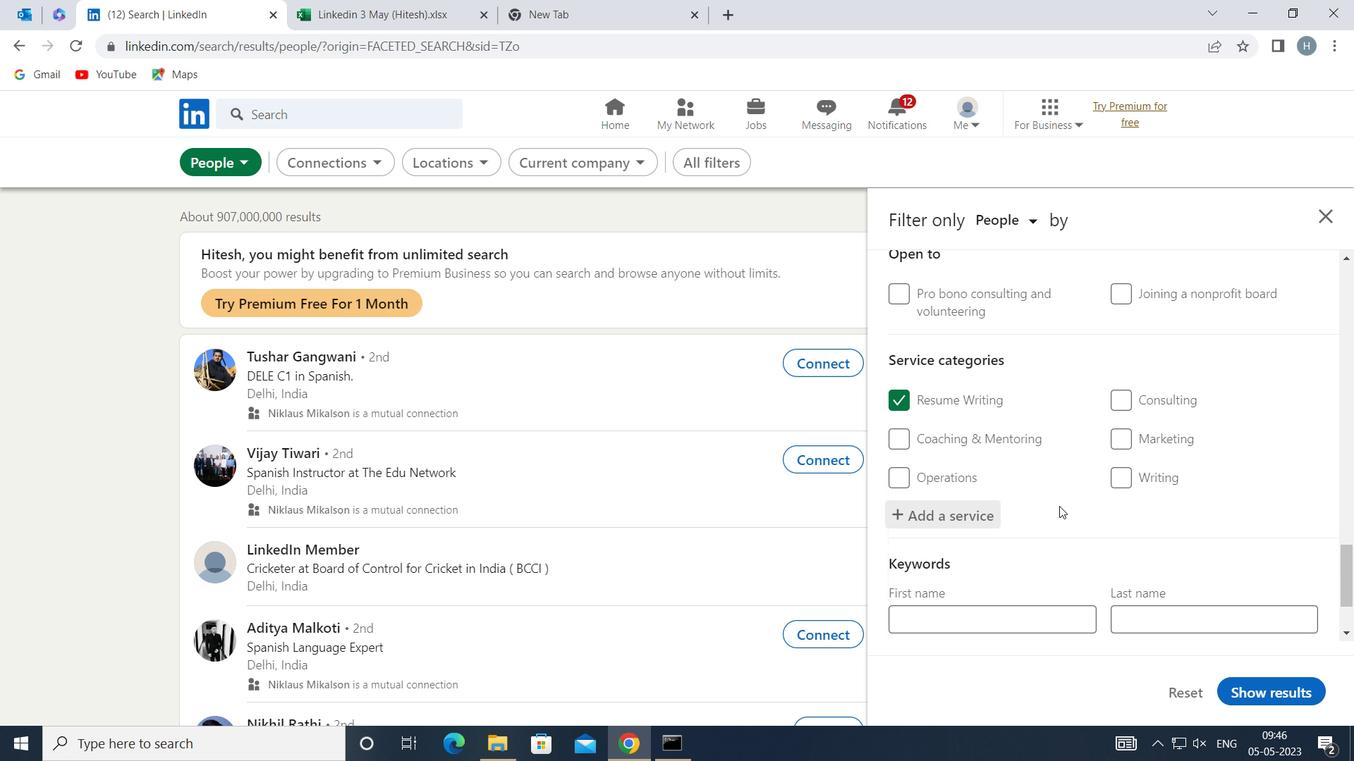 
Action: Mouse scrolled (1060, 505) with delta (0, 0)
Screenshot: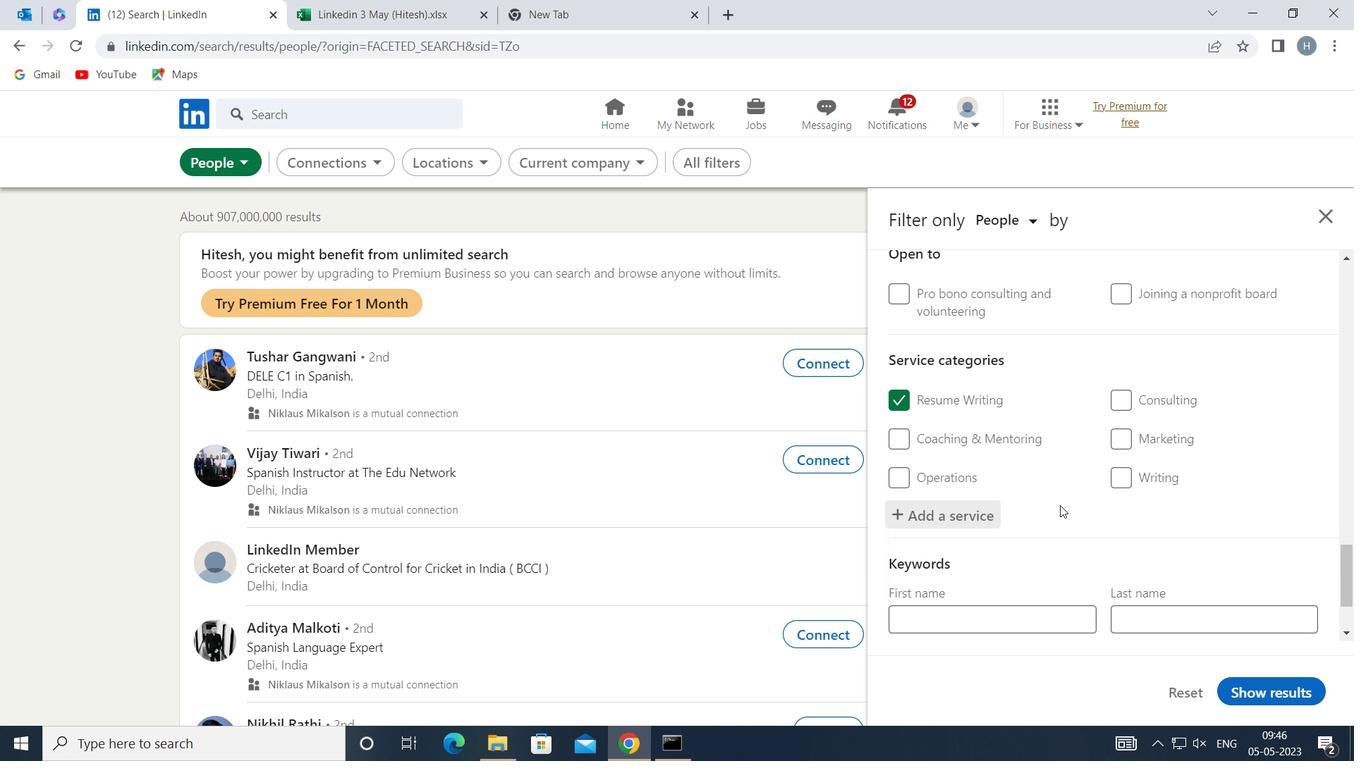 
Action: Mouse scrolled (1060, 505) with delta (0, 0)
Screenshot: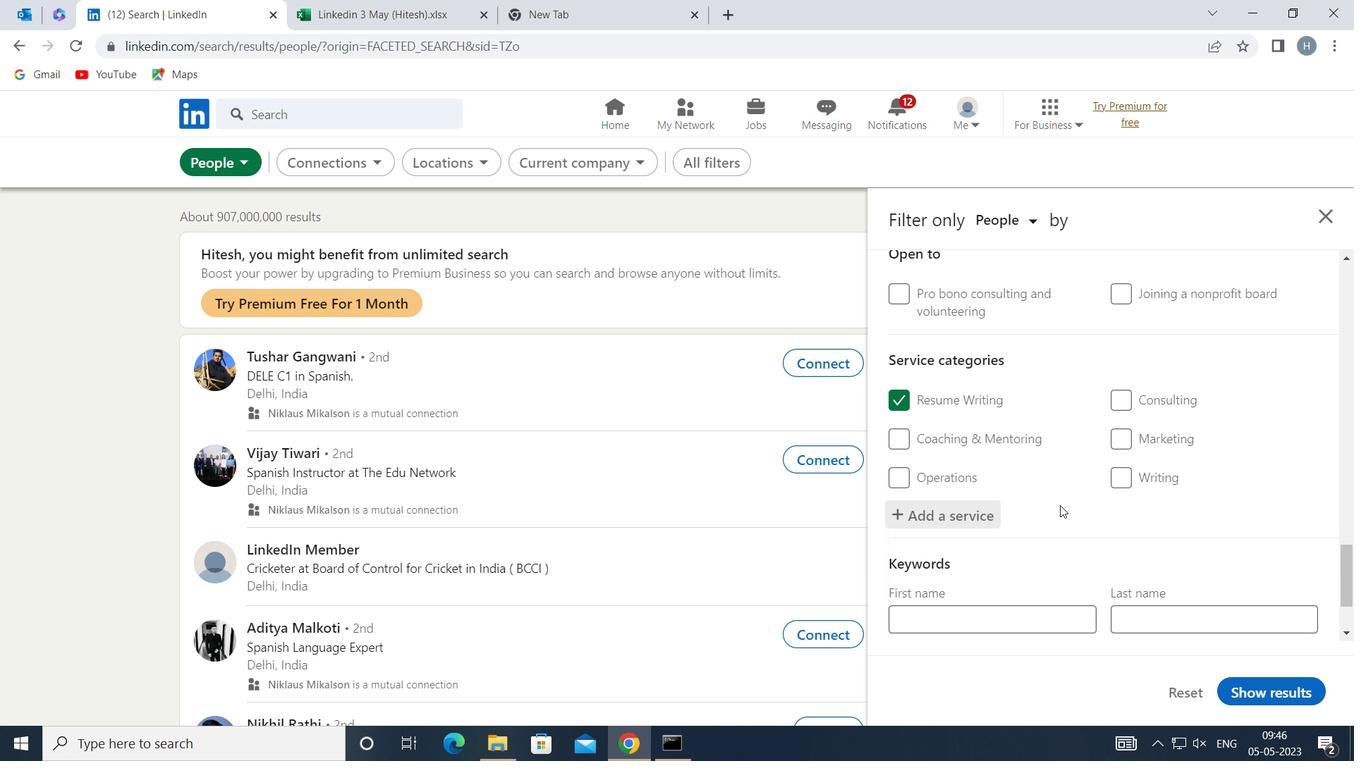 
Action: Mouse scrolled (1060, 505) with delta (0, 0)
Screenshot: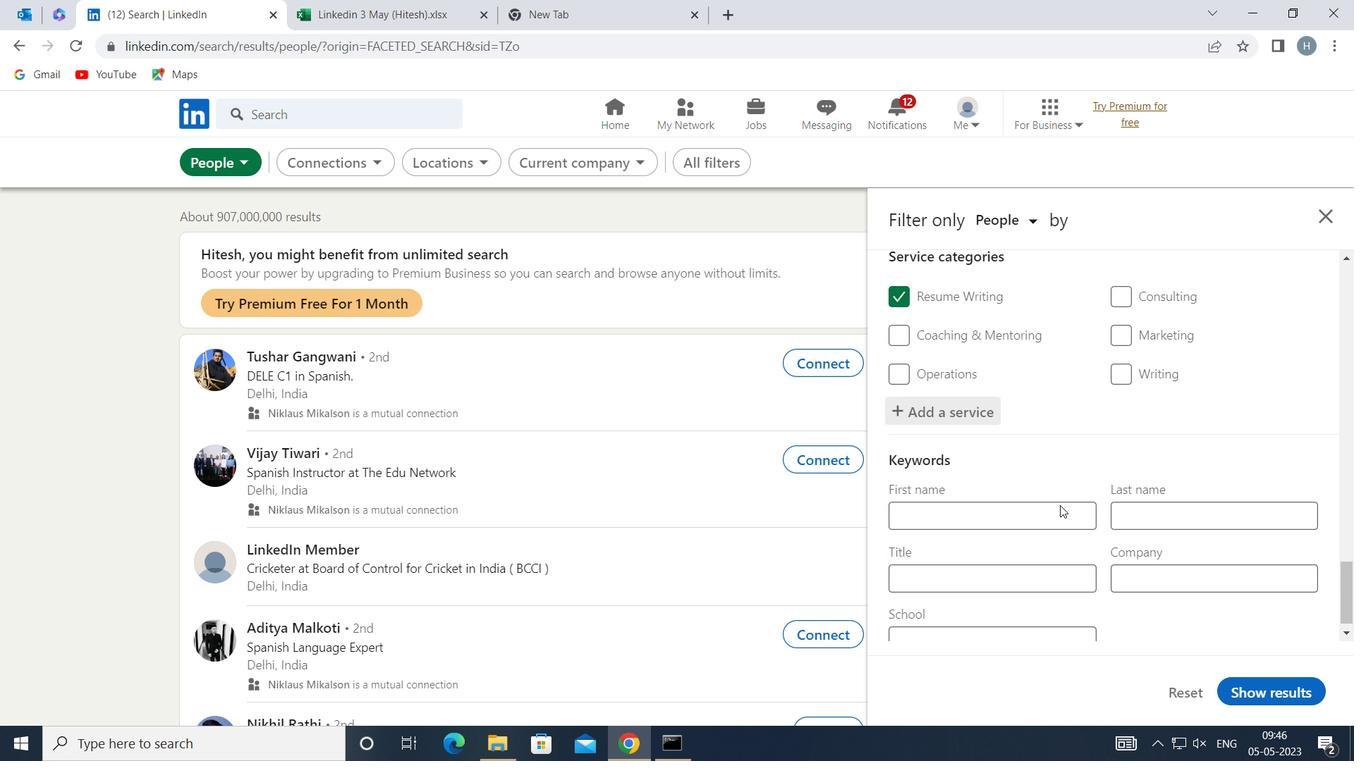 
Action: Mouse scrolled (1060, 505) with delta (0, 0)
Screenshot: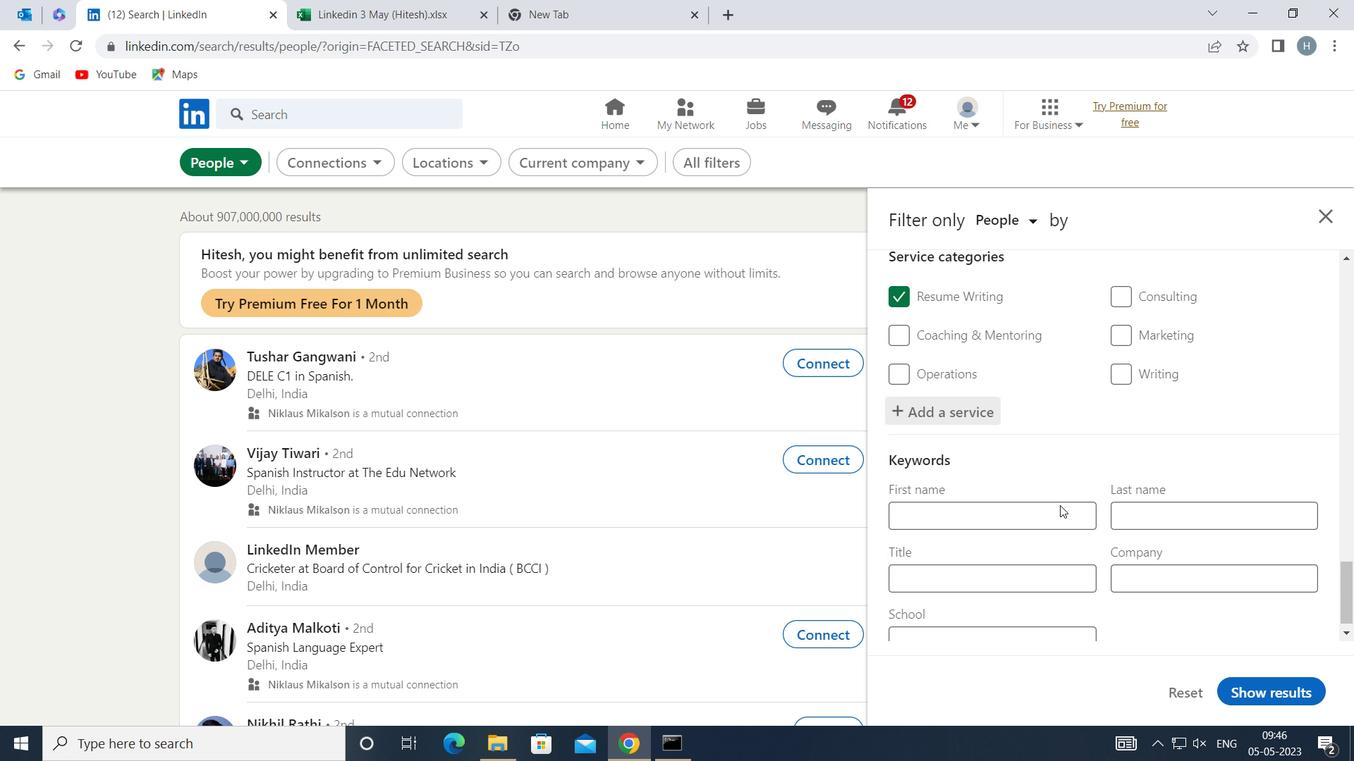 
Action: Mouse scrolled (1060, 505) with delta (0, 0)
Screenshot: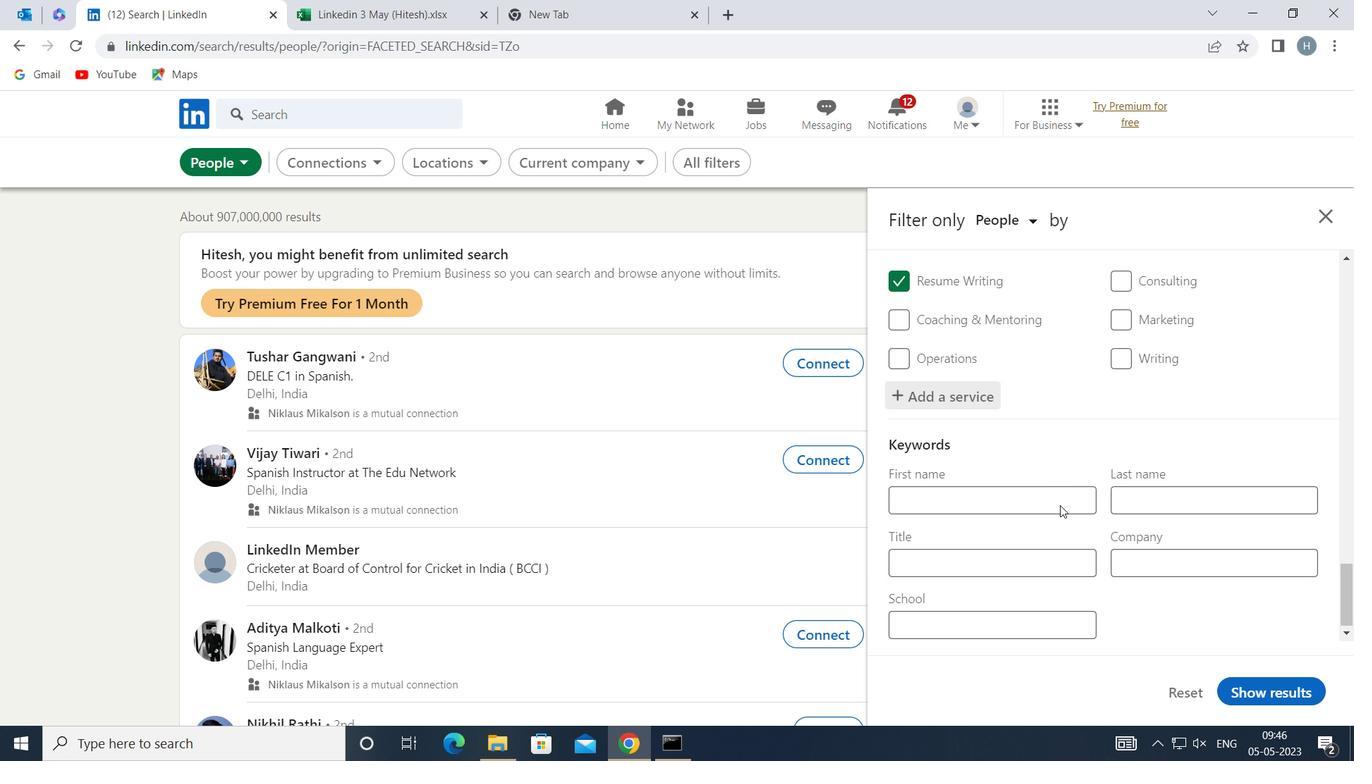 
Action: Mouse moved to (1056, 558)
Screenshot: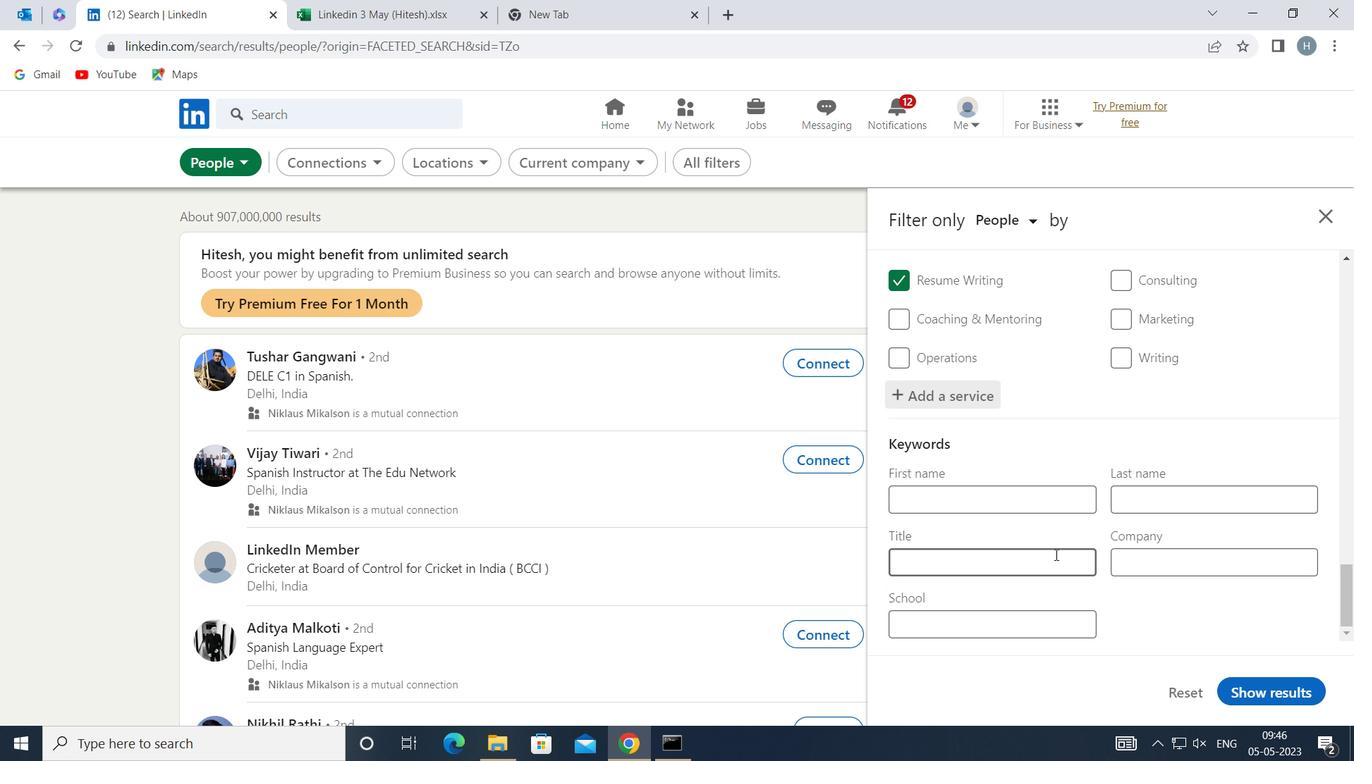 
Action: Mouse pressed left at (1056, 558)
Screenshot: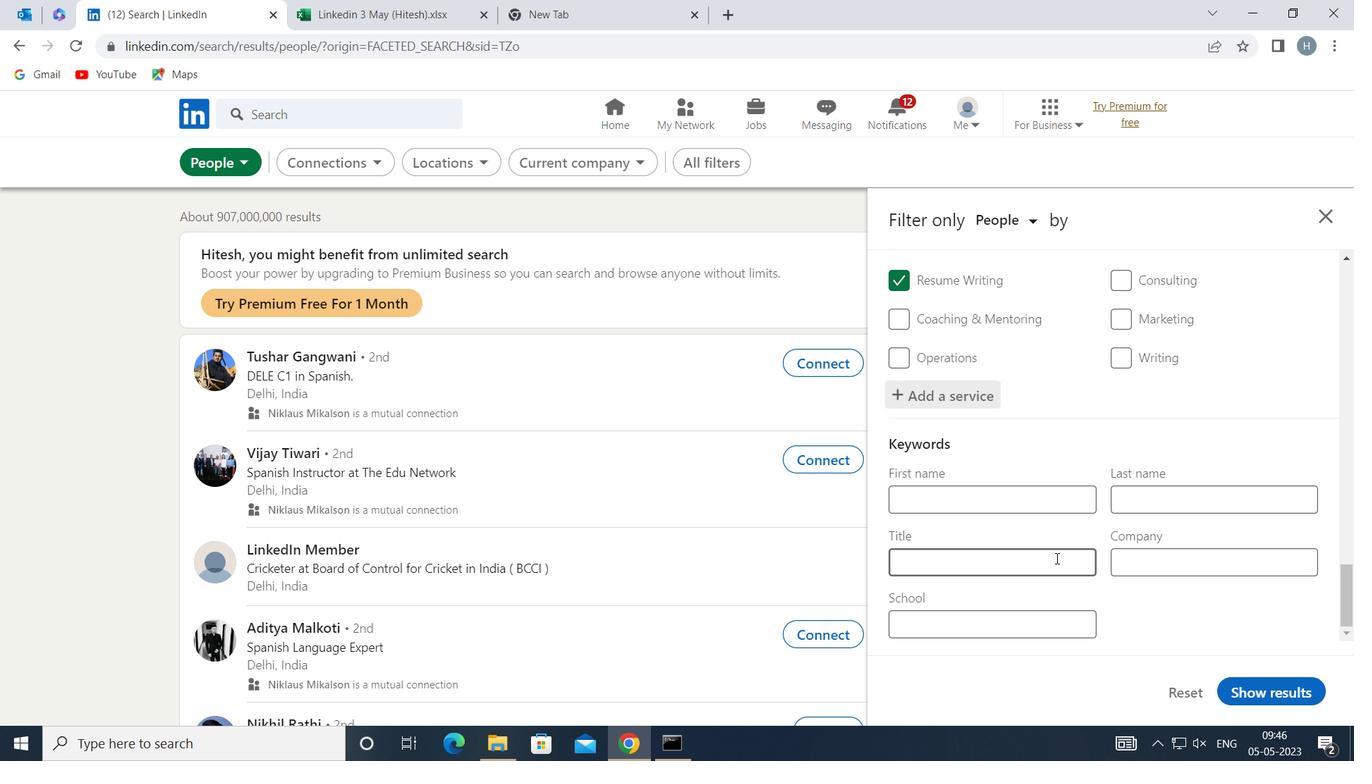 
Action: Key pressed <Key.shift>CAMERA<Key.space><Key.shift>OPERATOR
Screenshot: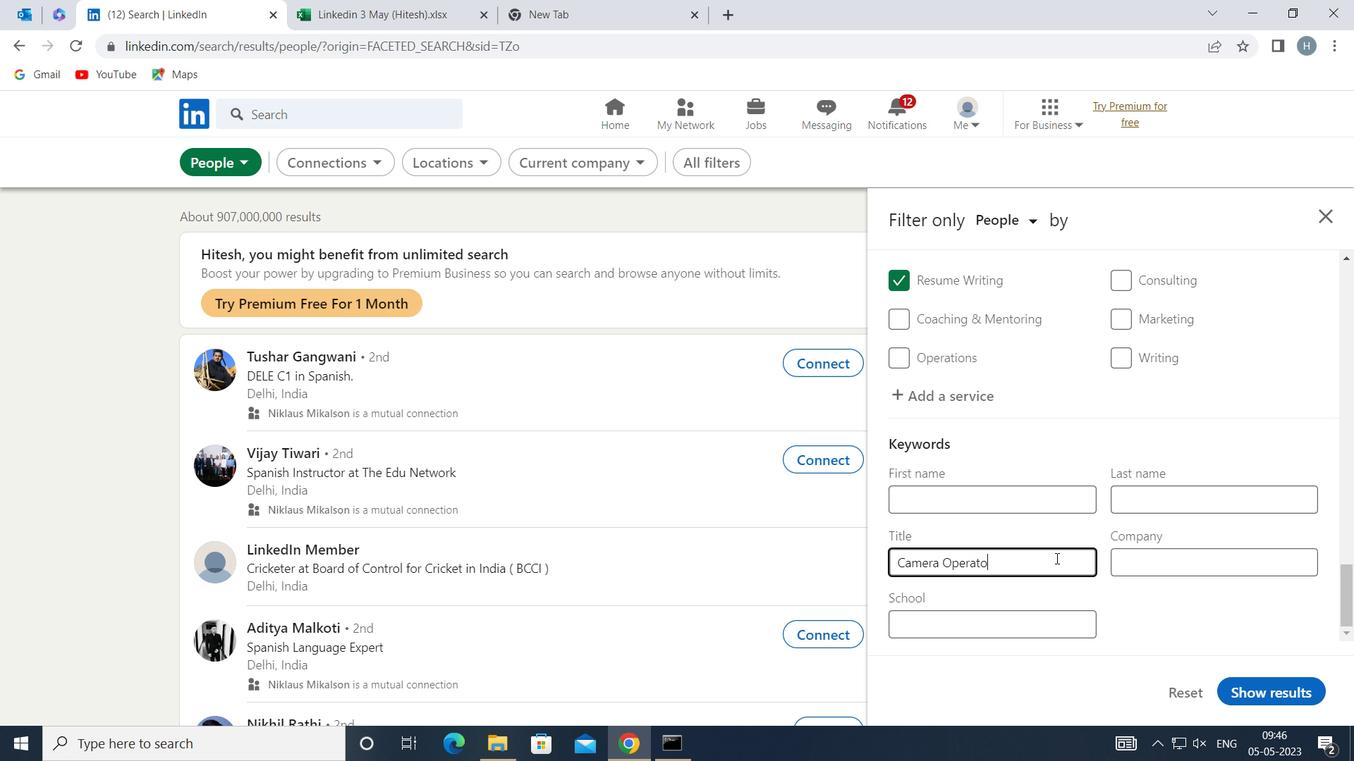 
Action: Mouse moved to (1274, 694)
Screenshot: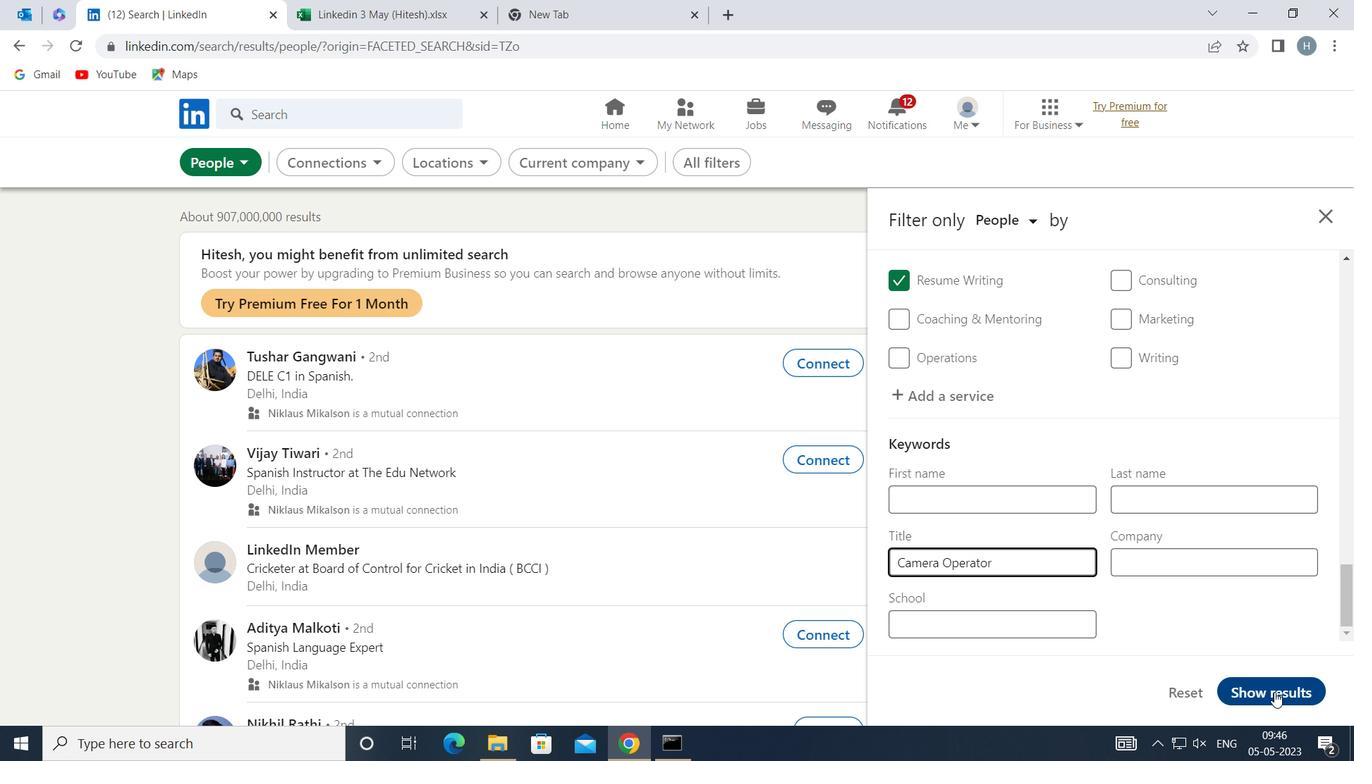 
Action: Mouse pressed left at (1274, 694)
Screenshot: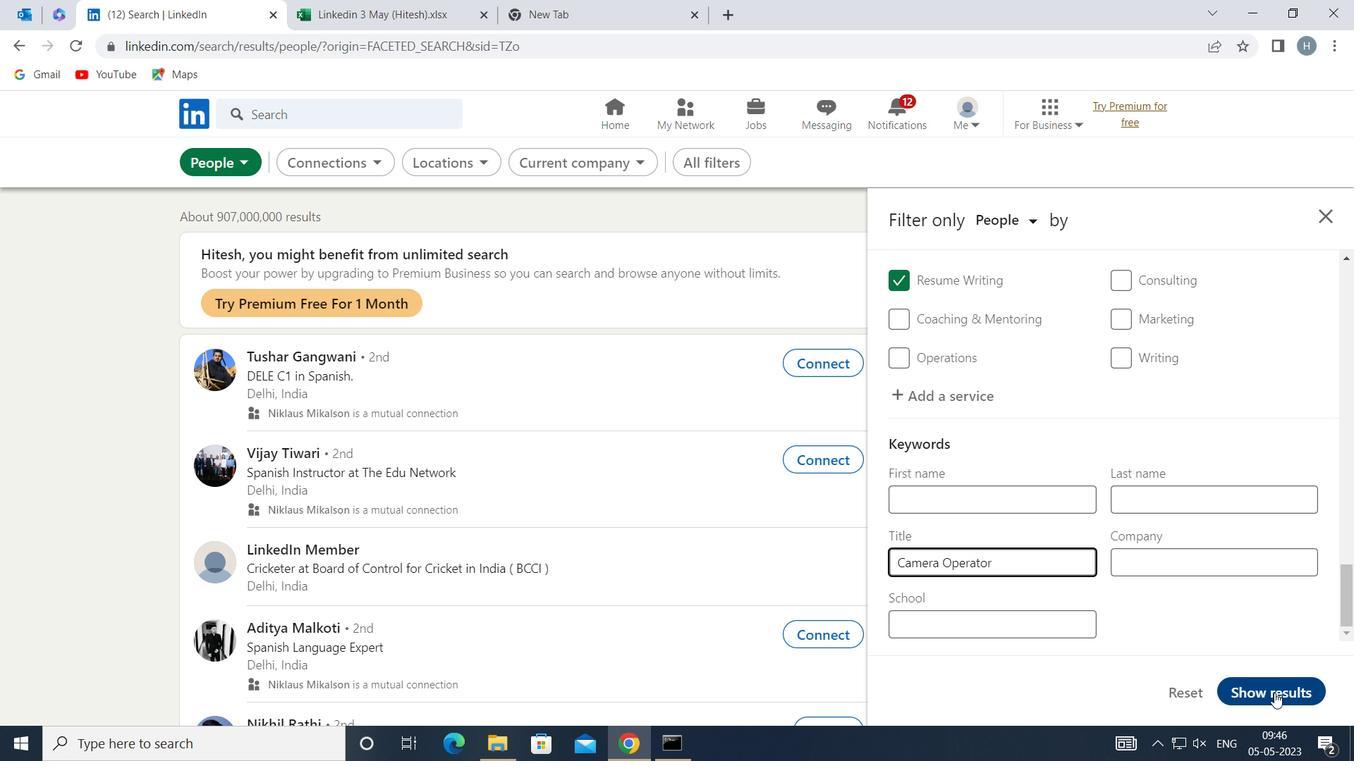 
Action: Mouse moved to (1039, 505)
Screenshot: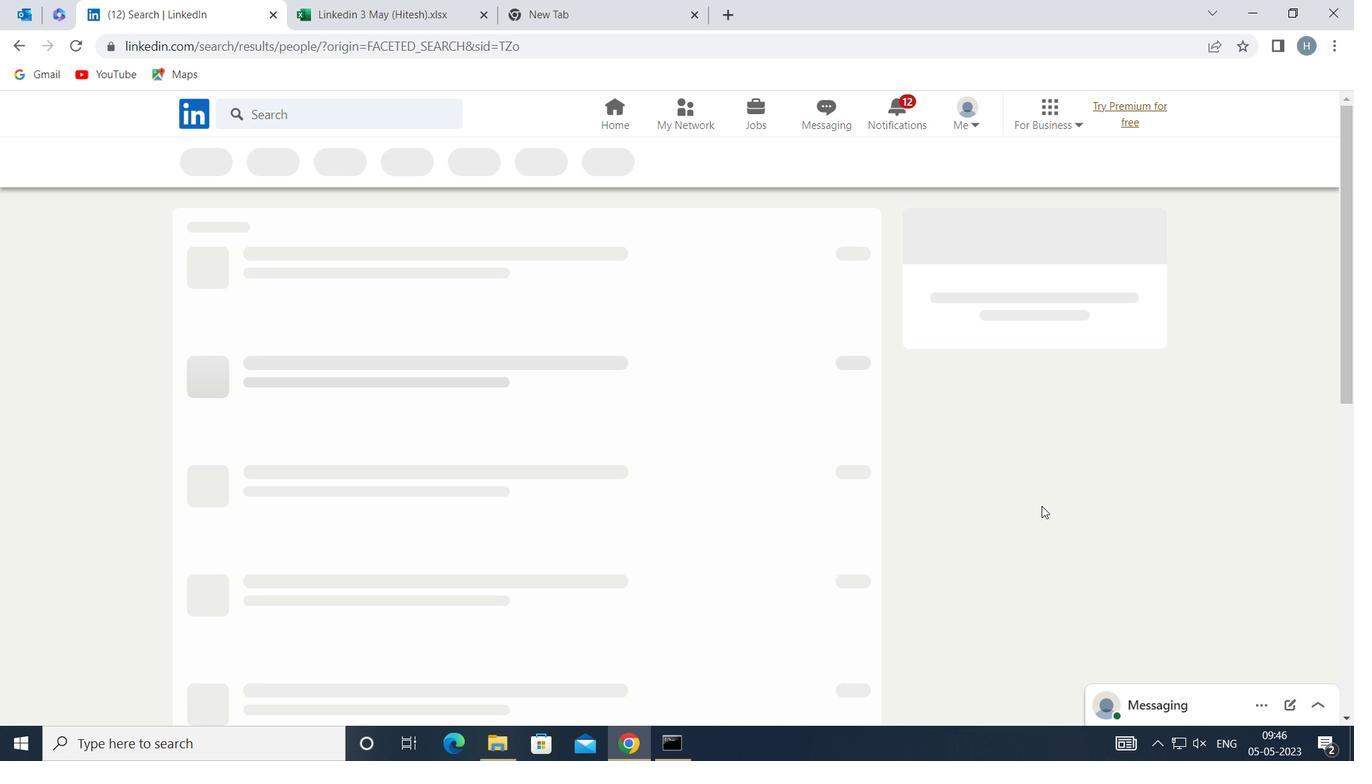 
